 Task: Look for space in Tucuruí, Brazil from 2nd September, 2023 to 6th September, 2023 for 2 adults in price range Rs.15000 to Rs.20000. Place can be entire place with 1  bedroom having 1 bed and 1 bathroom. Property type can be hotel. Booking option can be shelf check-in. Required host language is Spanish.
Action: Mouse moved to (586, 172)
Screenshot: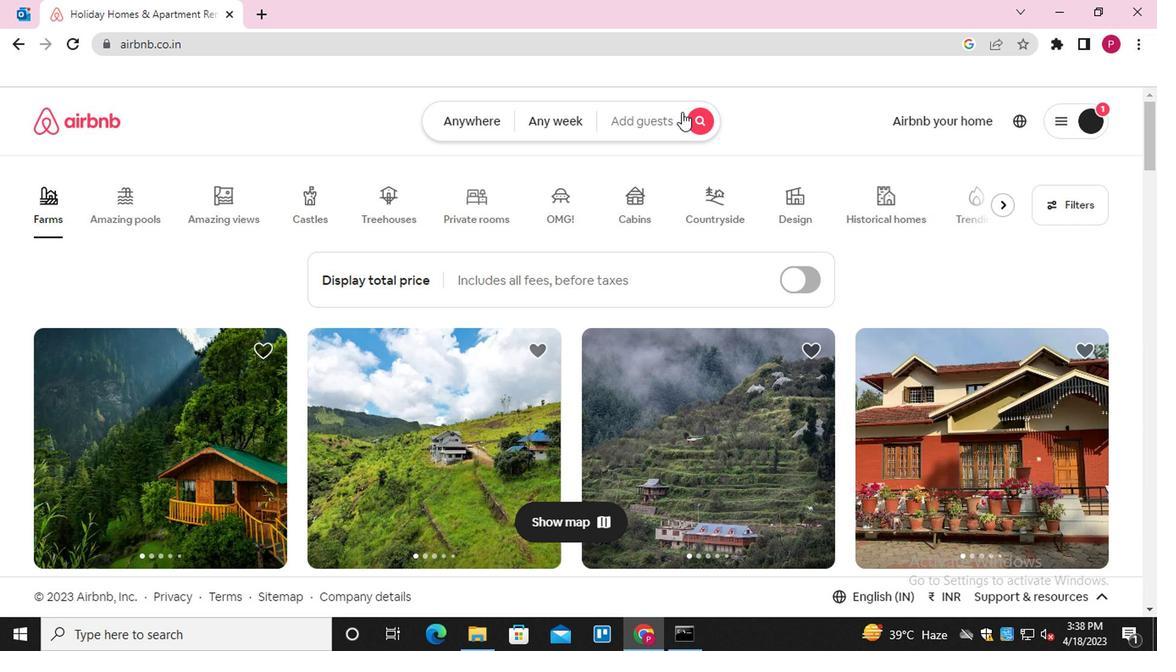 
Action: Mouse pressed left at (586, 172)
Screenshot: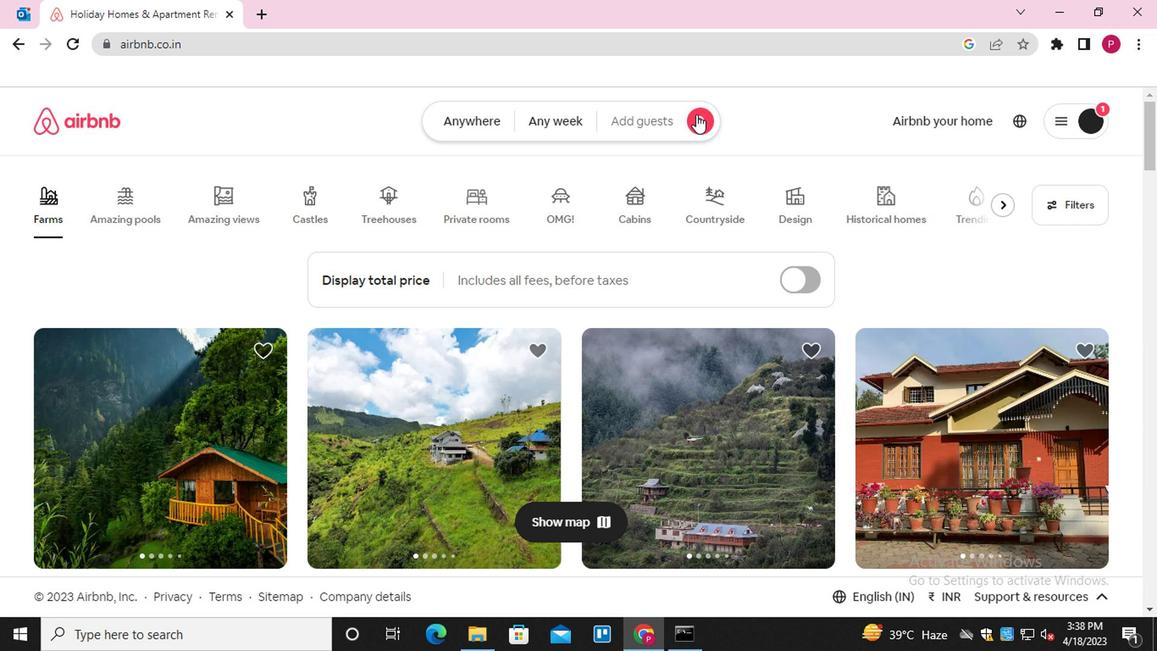 
Action: Mouse moved to (327, 227)
Screenshot: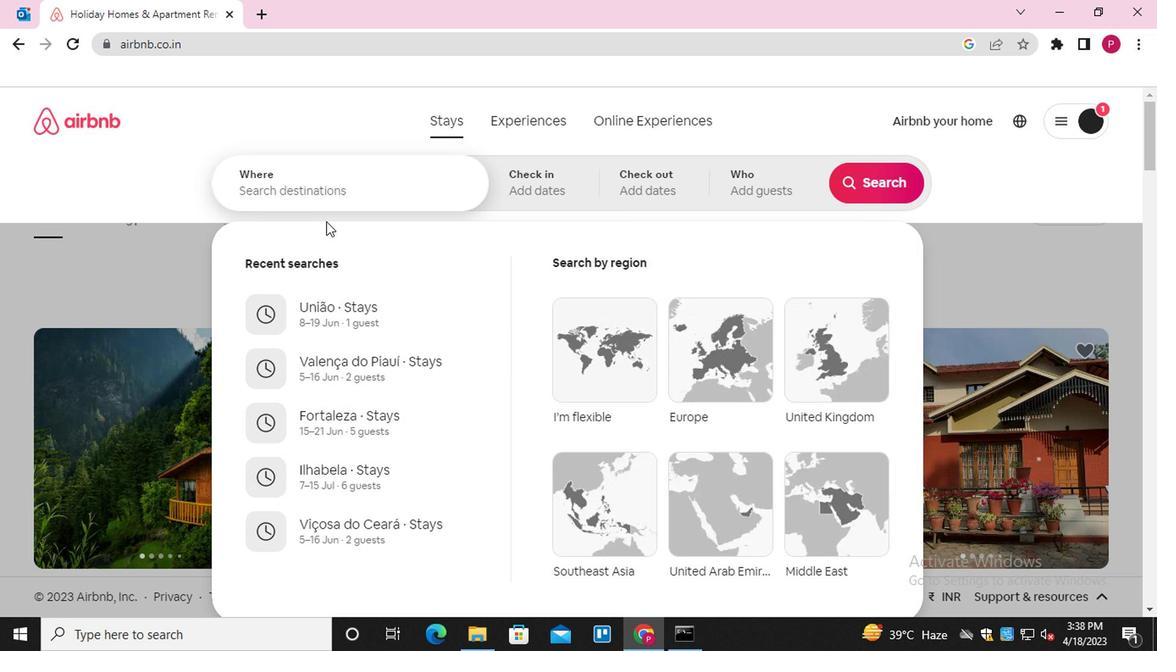 
Action: Mouse pressed left at (327, 227)
Screenshot: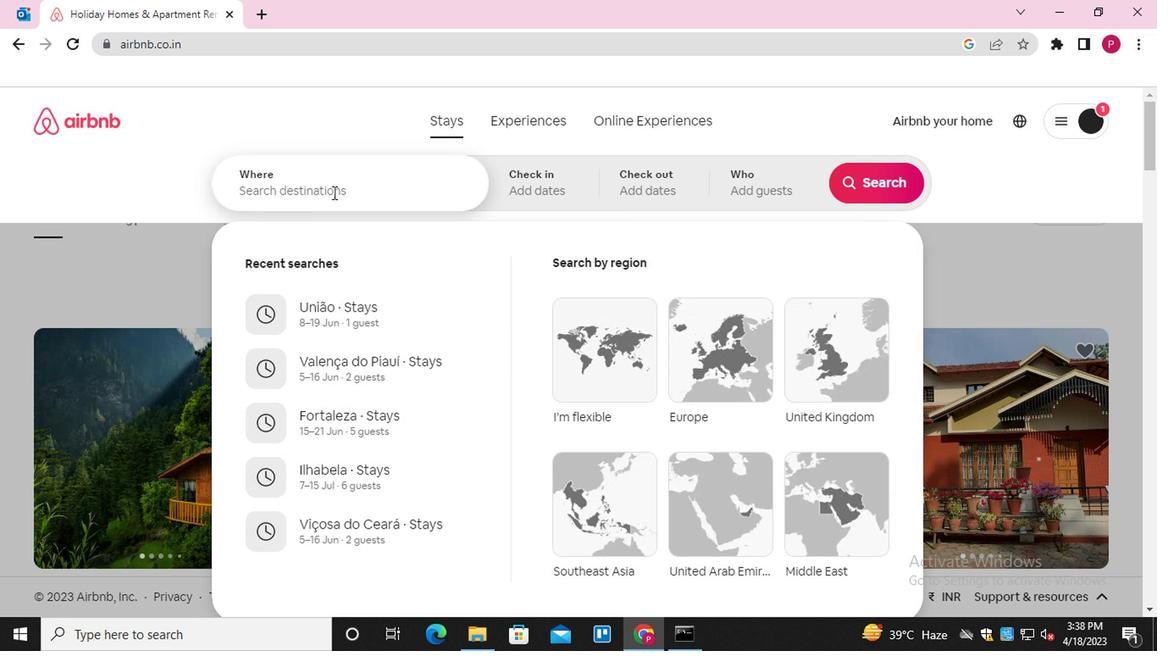 
Action: Mouse moved to (327, 226)
Screenshot: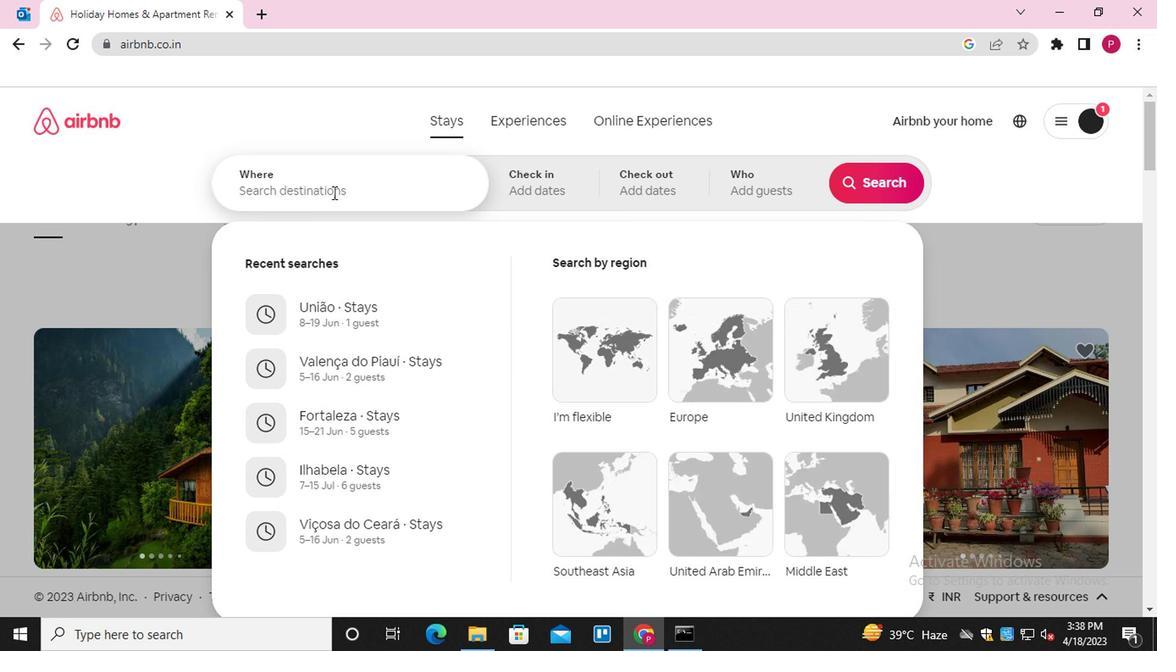 
Action: Key pressed <Key.shift>T
Screenshot: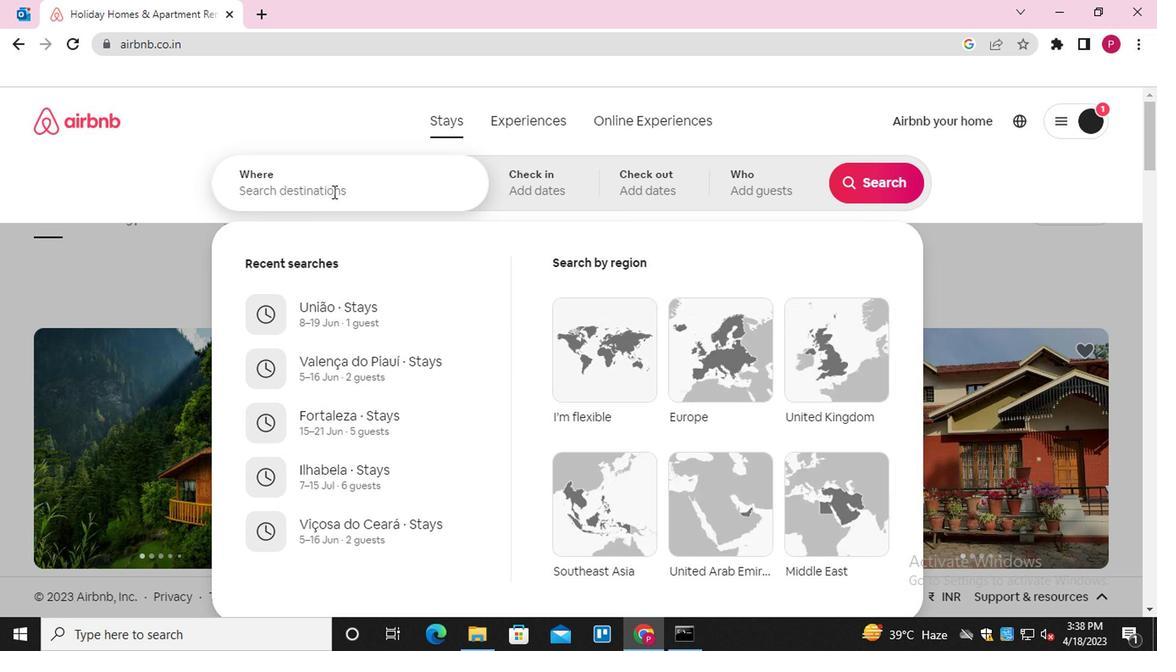 
Action: Mouse moved to (327, 226)
Screenshot: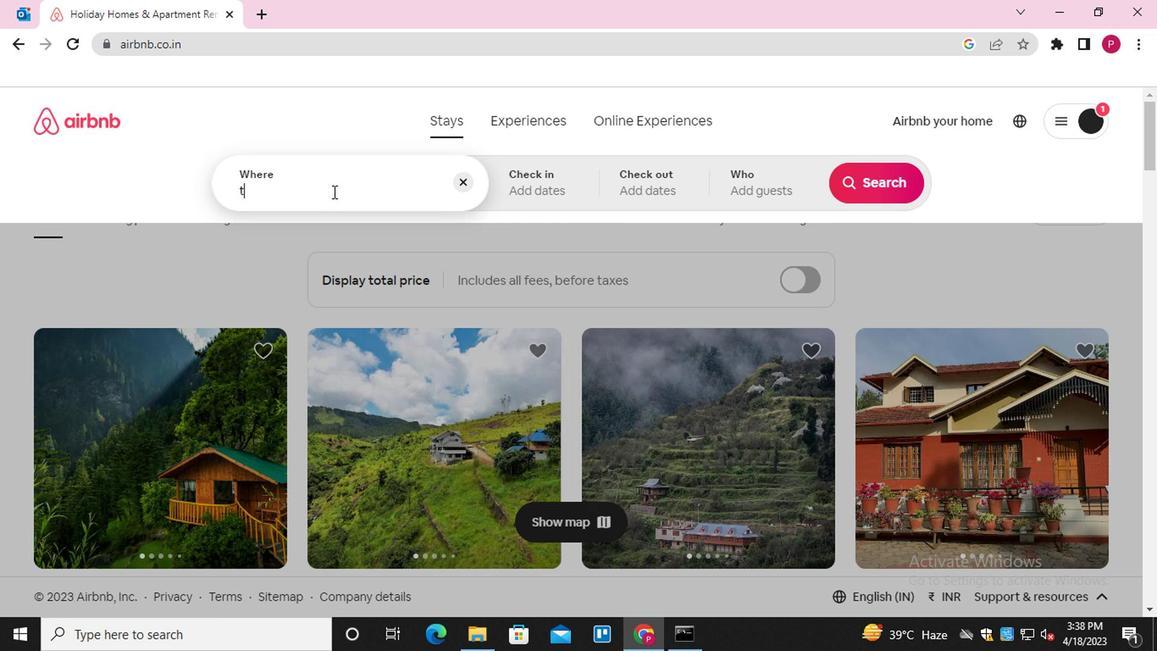 
Action: Key pressed UCURUI,<Key.shift>BRAZIL
Screenshot: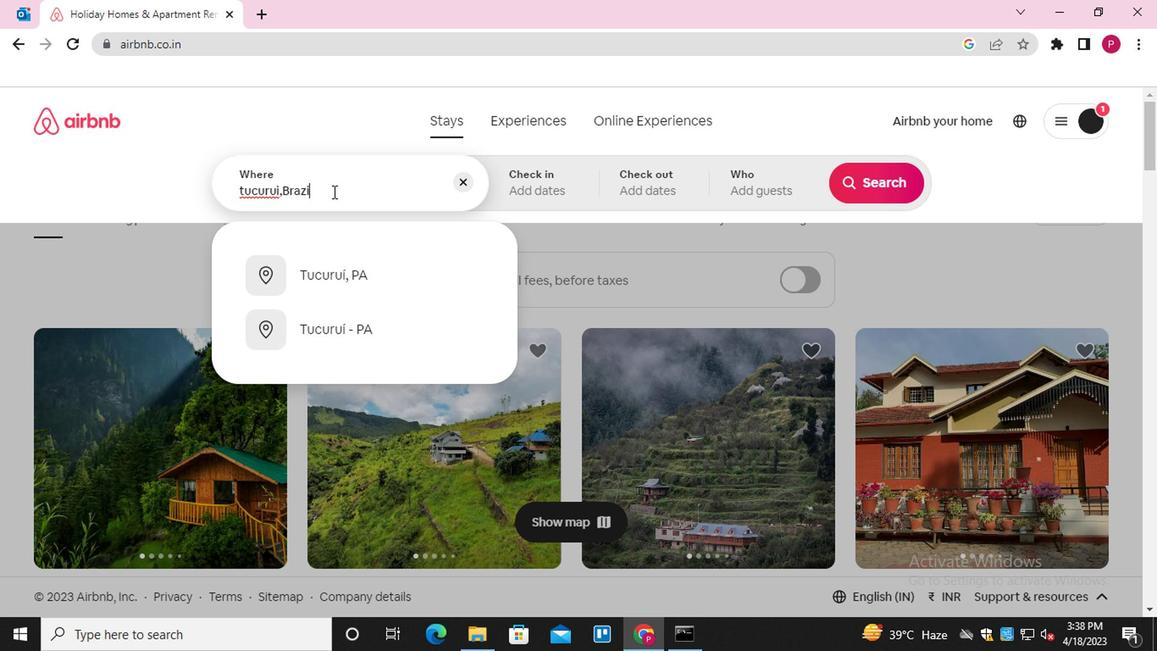 
Action: Mouse moved to (341, 284)
Screenshot: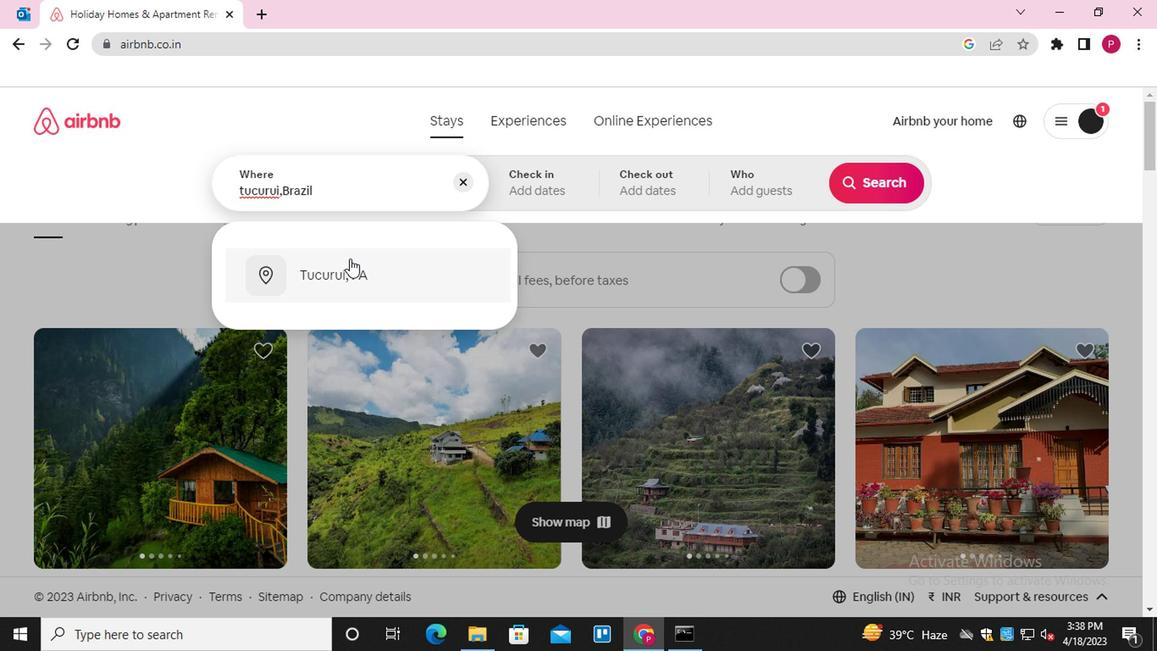 
Action: Mouse pressed left at (341, 284)
Screenshot: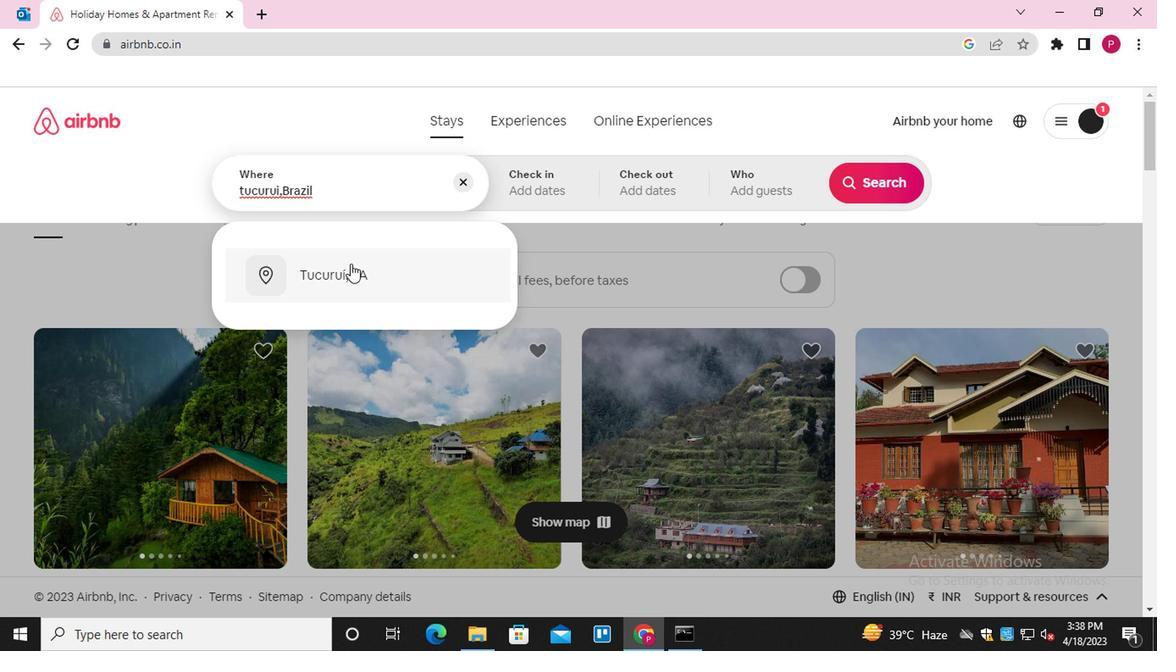 
Action: Mouse moved to (700, 315)
Screenshot: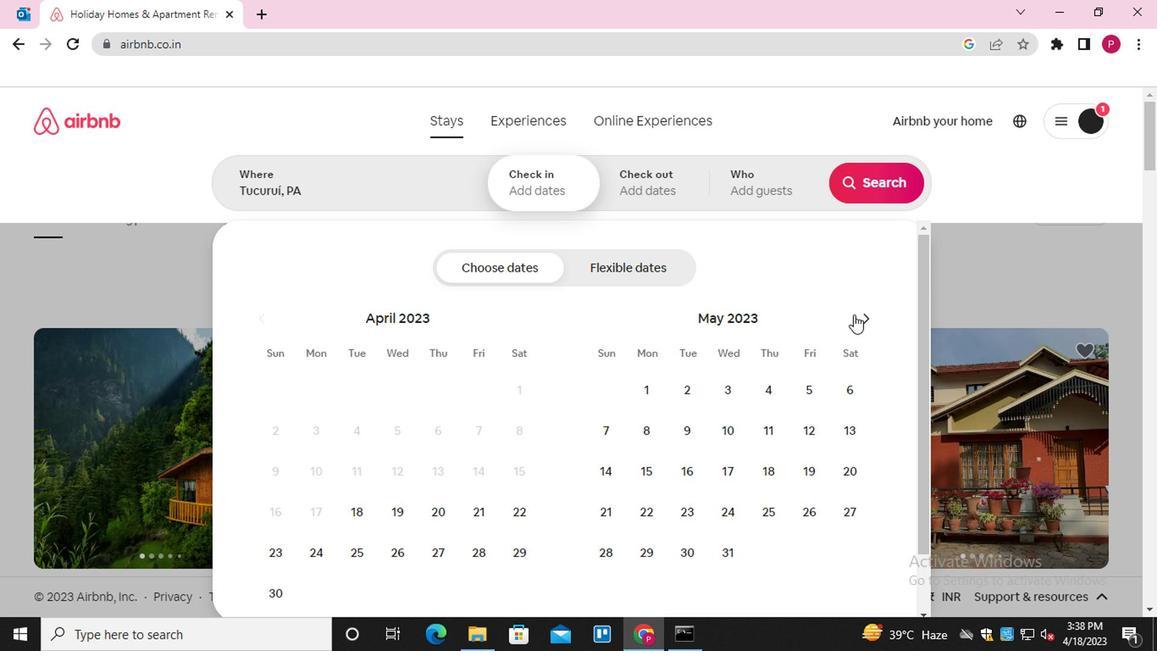 
Action: Mouse pressed left at (700, 315)
Screenshot: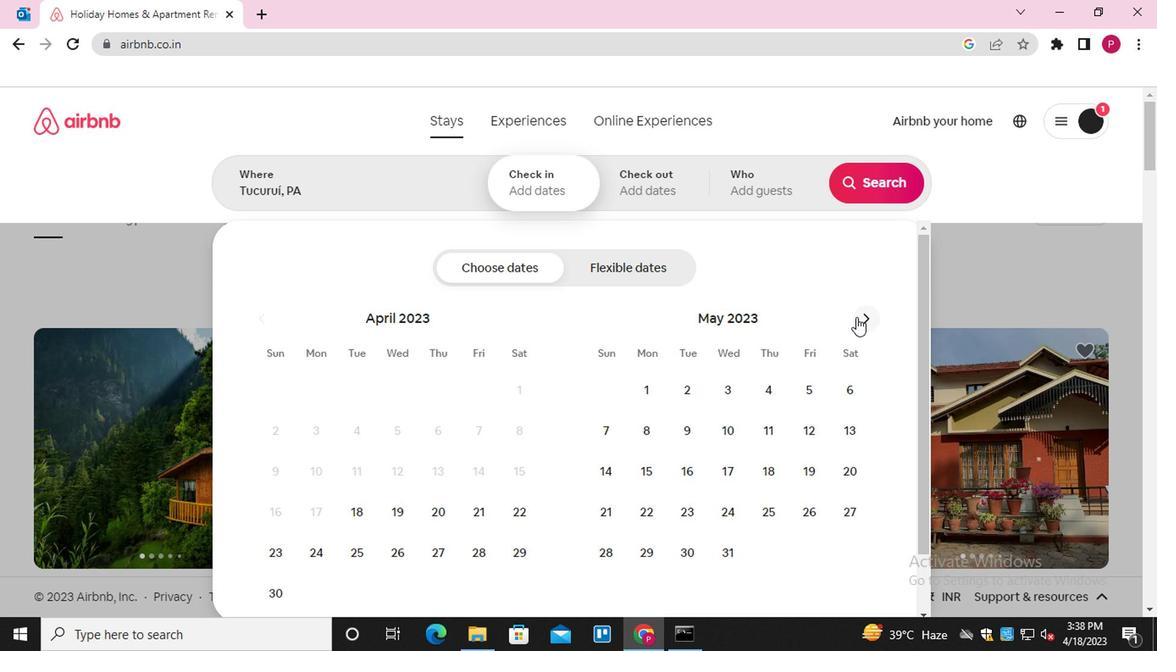 
Action: Mouse moved to (700, 315)
Screenshot: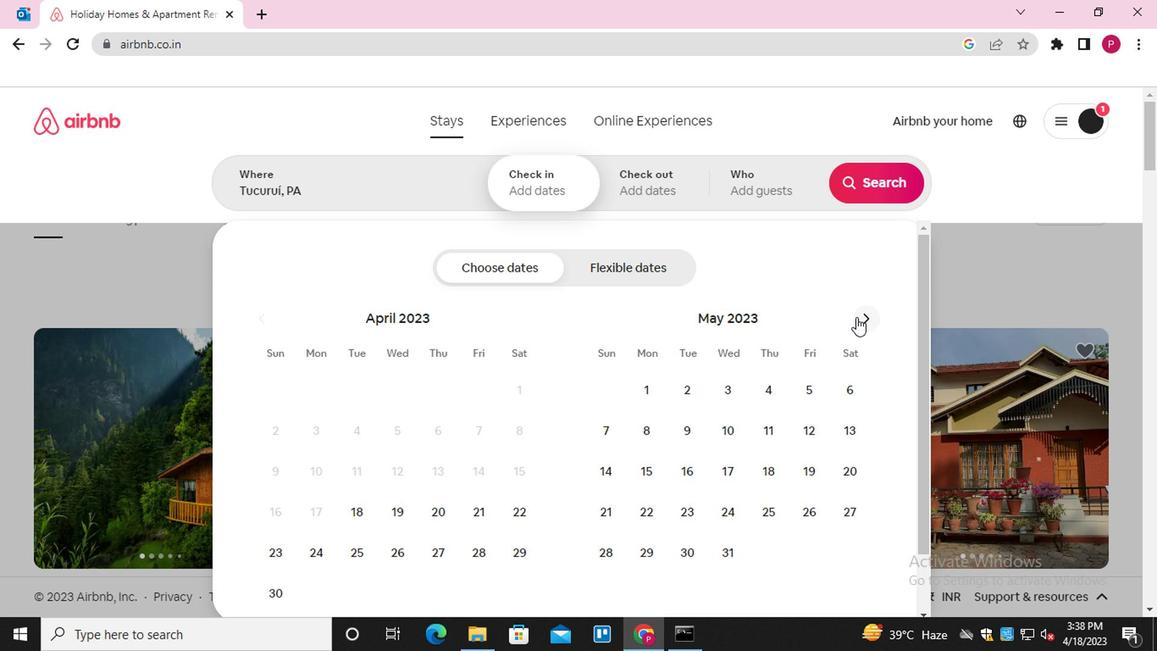 
Action: Mouse pressed left at (700, 315)
Screenshot: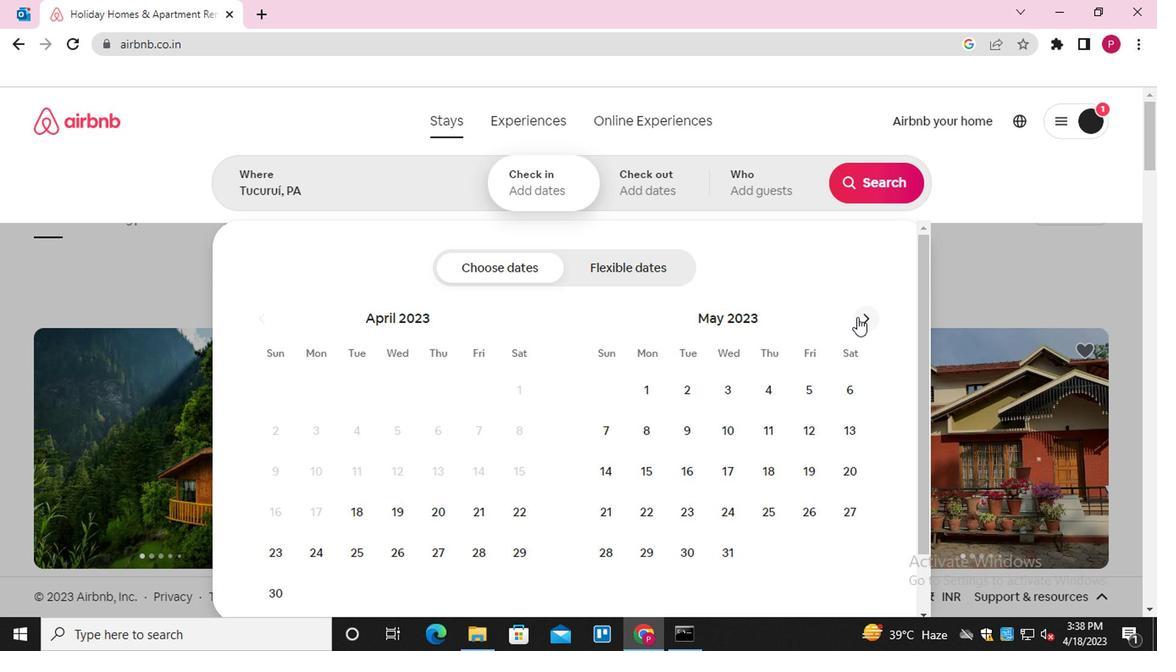 
Action: Mouse pressed left at (700, 315)
Screenshot: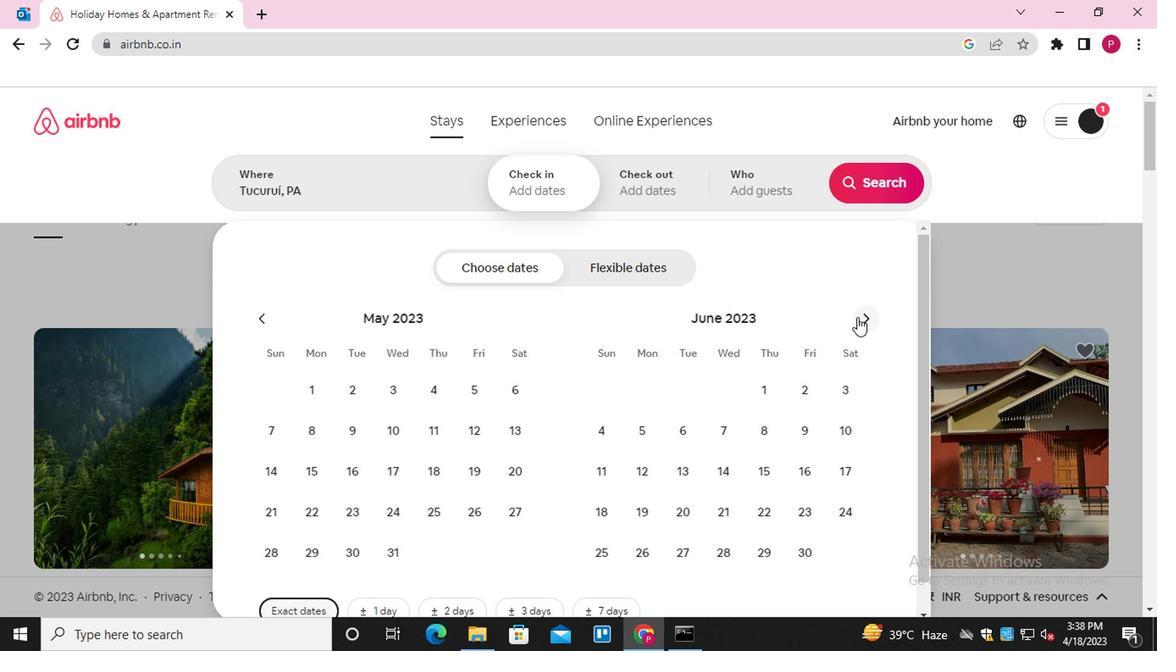
Action: Mouse pressed left at (700, 315)
Screenshot: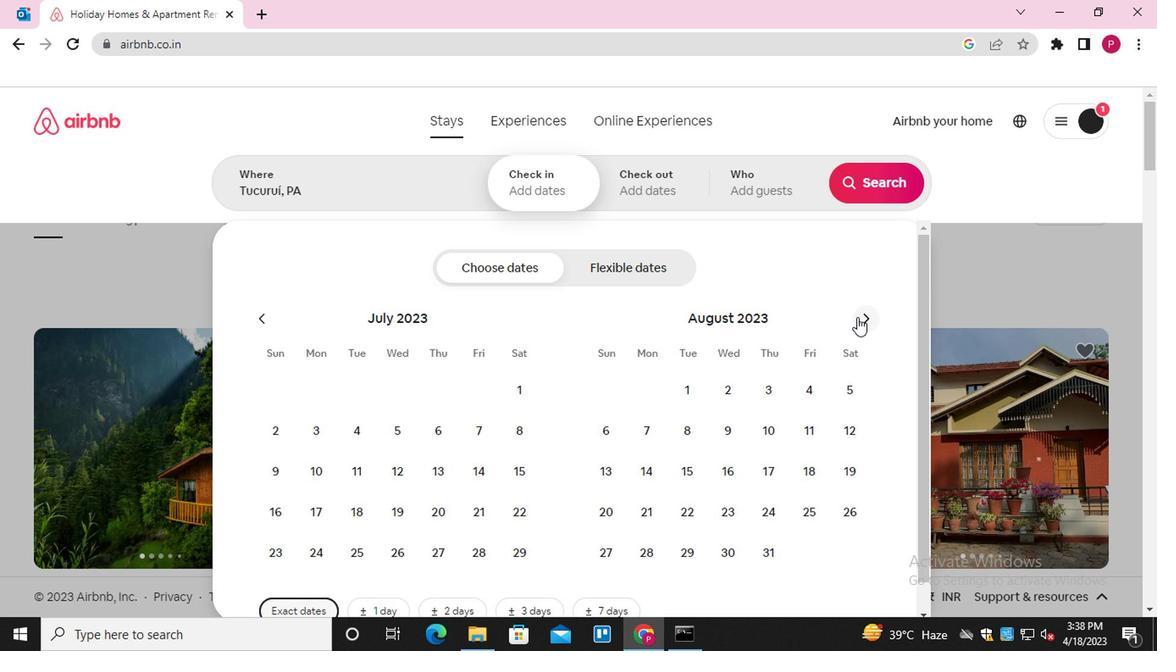 
Action: Mouse moved to (698, 373)
Screenshot: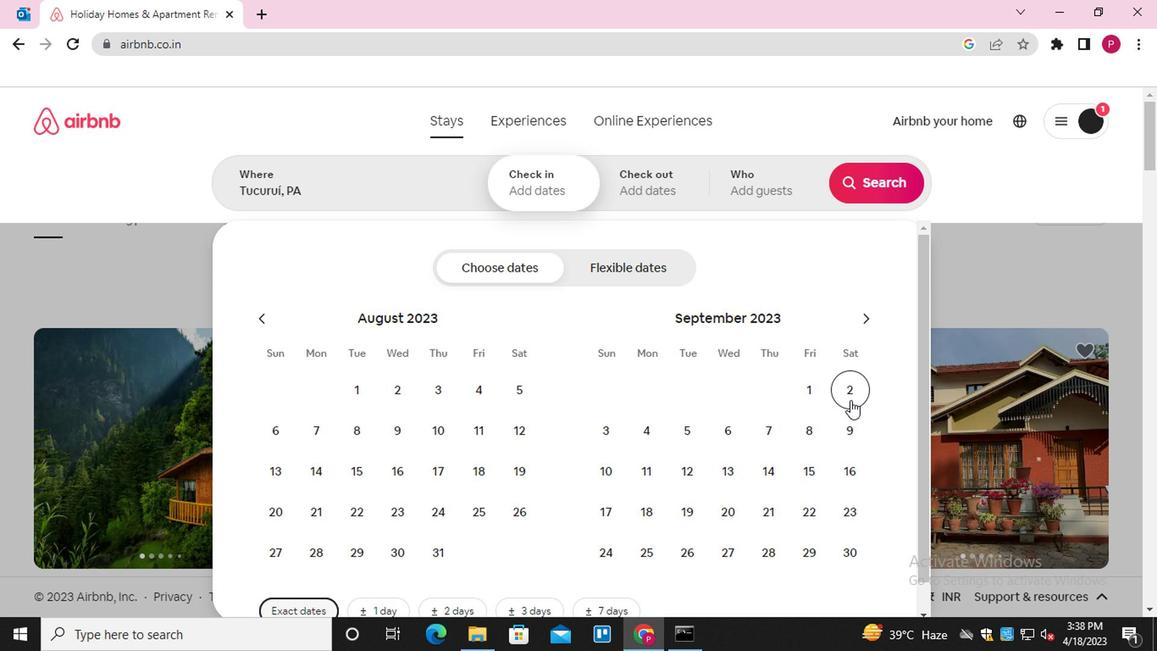 
Action: Mouse pressed left at (698, 373)
Screenshot: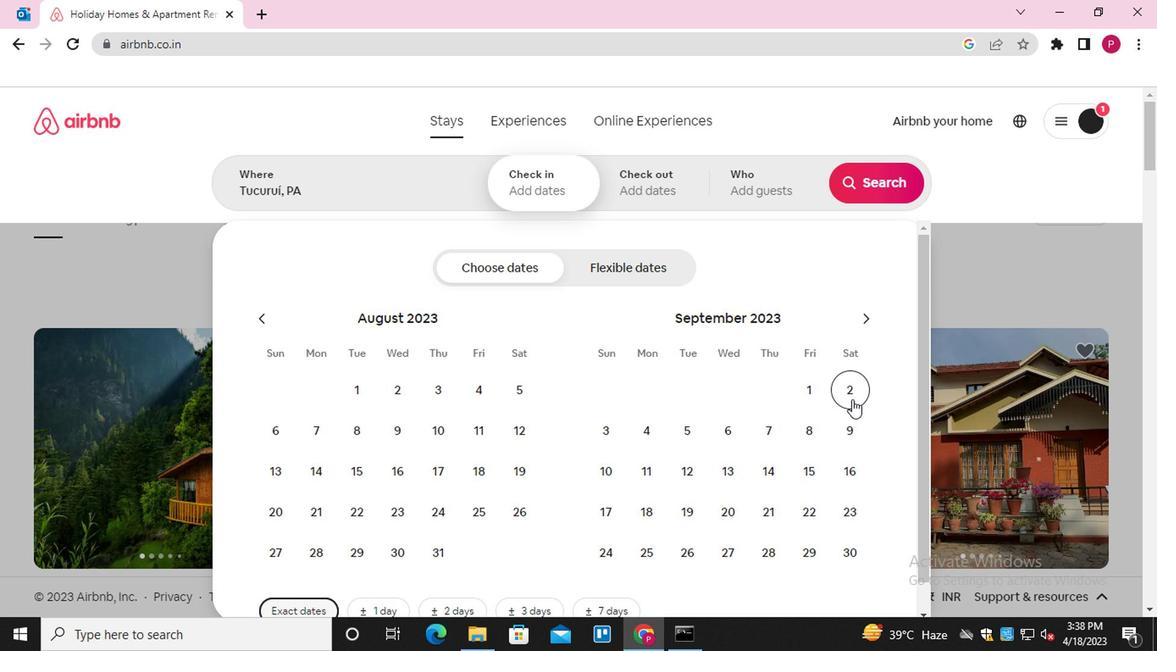 
Action: Mouse moved to (621, 396)
Screenshot: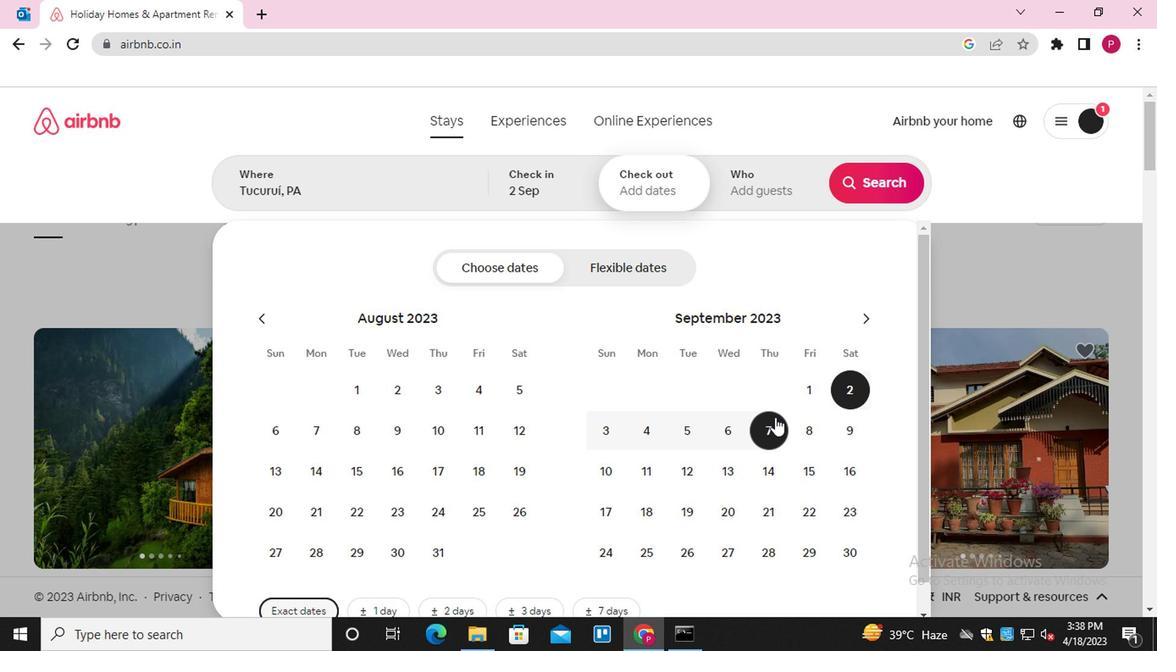 
Action: Mouse pressed left at (621, 396)
Screenshot: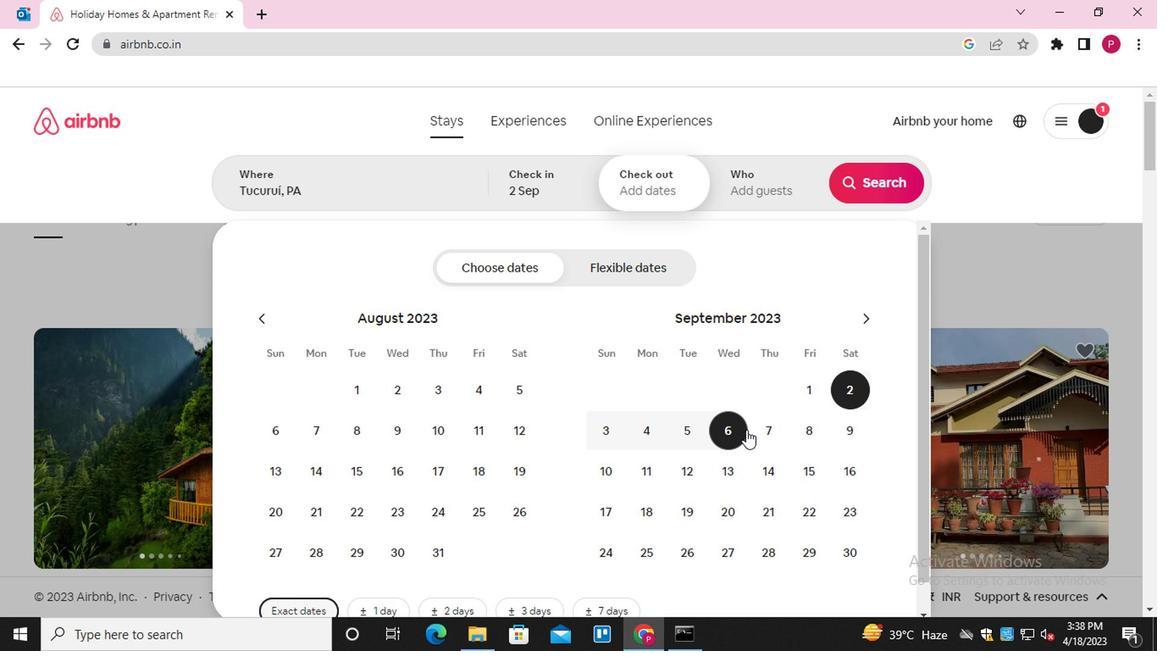 
Action: Mouse moved to (624, 226)
Screenshot: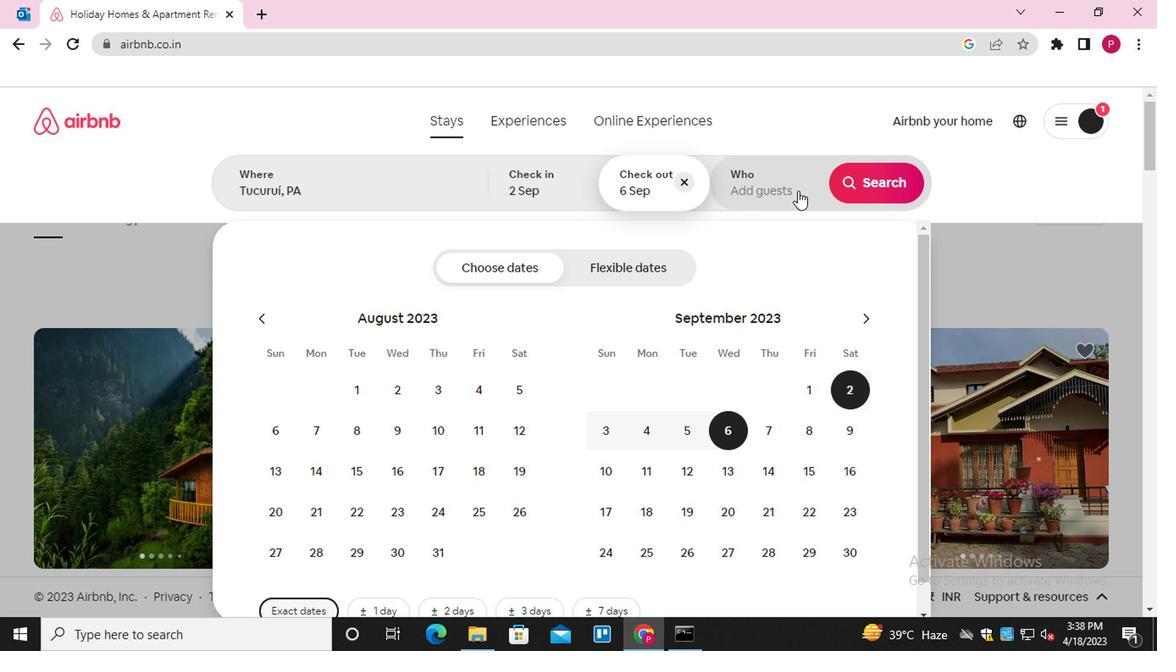 
Action: Mouse pressed left at (624, 226)
Screenshot: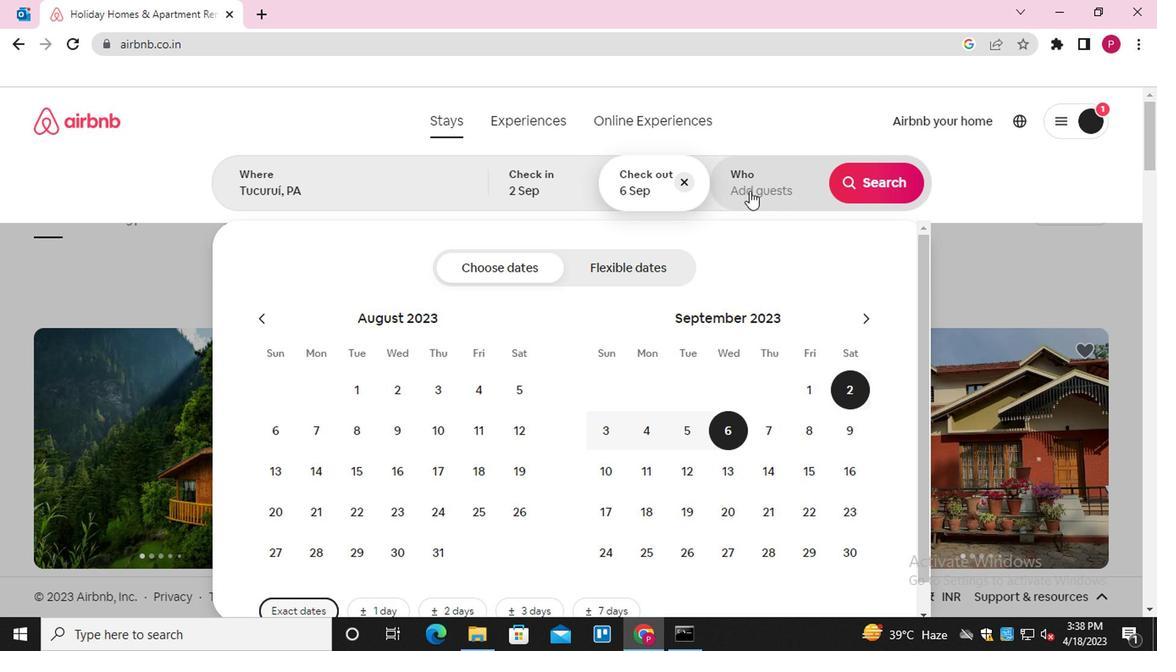
Action: Mouse moved to (712, 280)
Screenshot: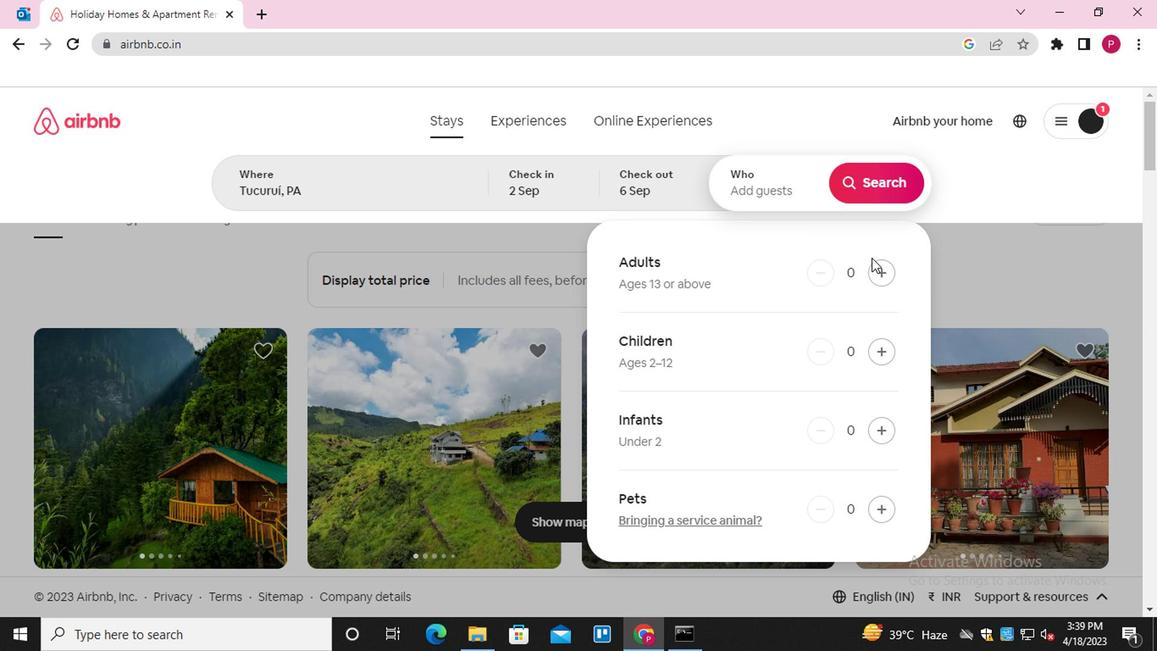 
Action: Mouse pressed left at (712, 280)
Screenshot: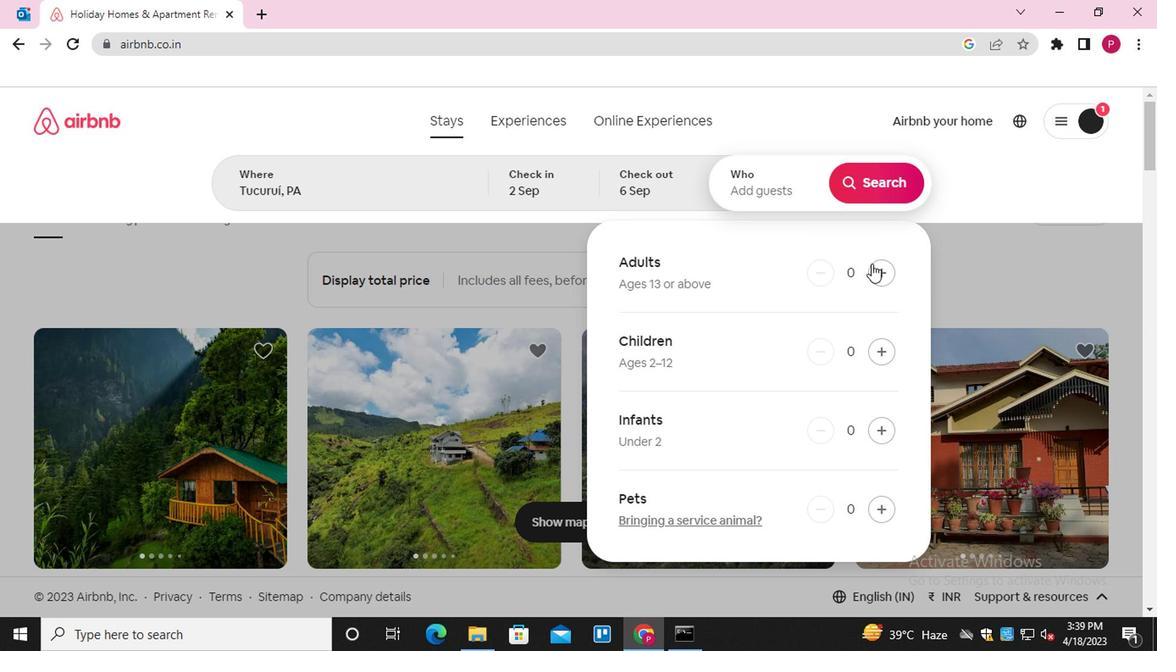 
Action: Mouse moved to (712, 281)
Screenshot: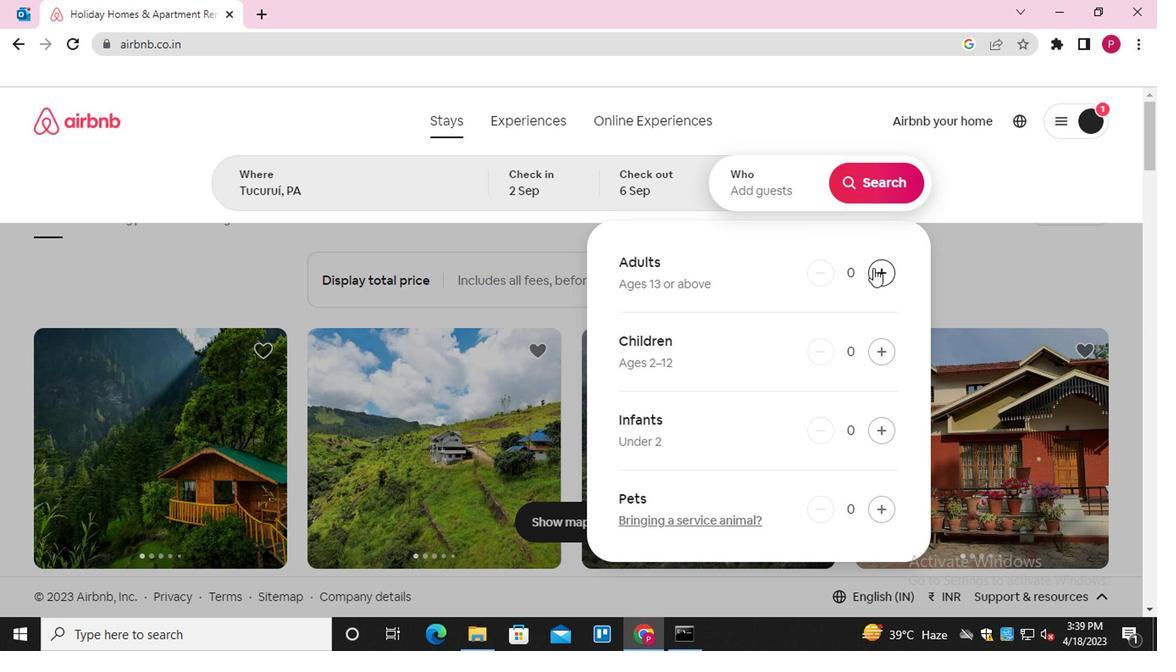 
Action: Mouse pressed left at (712, 281)
Screenshot: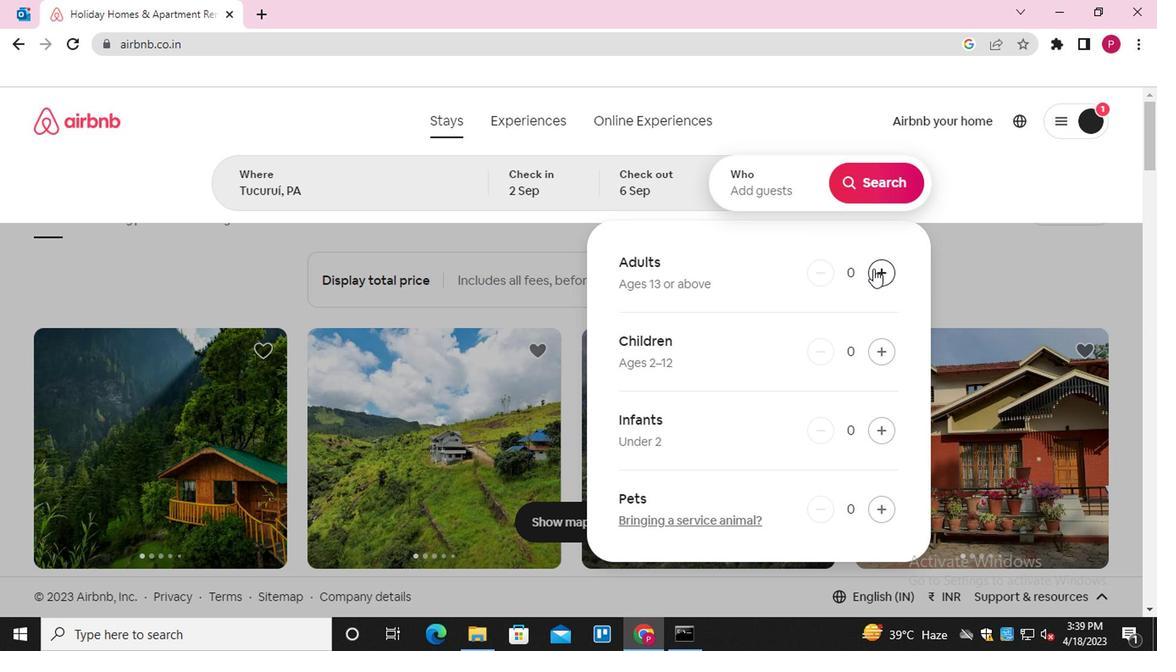 
Action: Mouse moved to (706, 231)
Screenshot: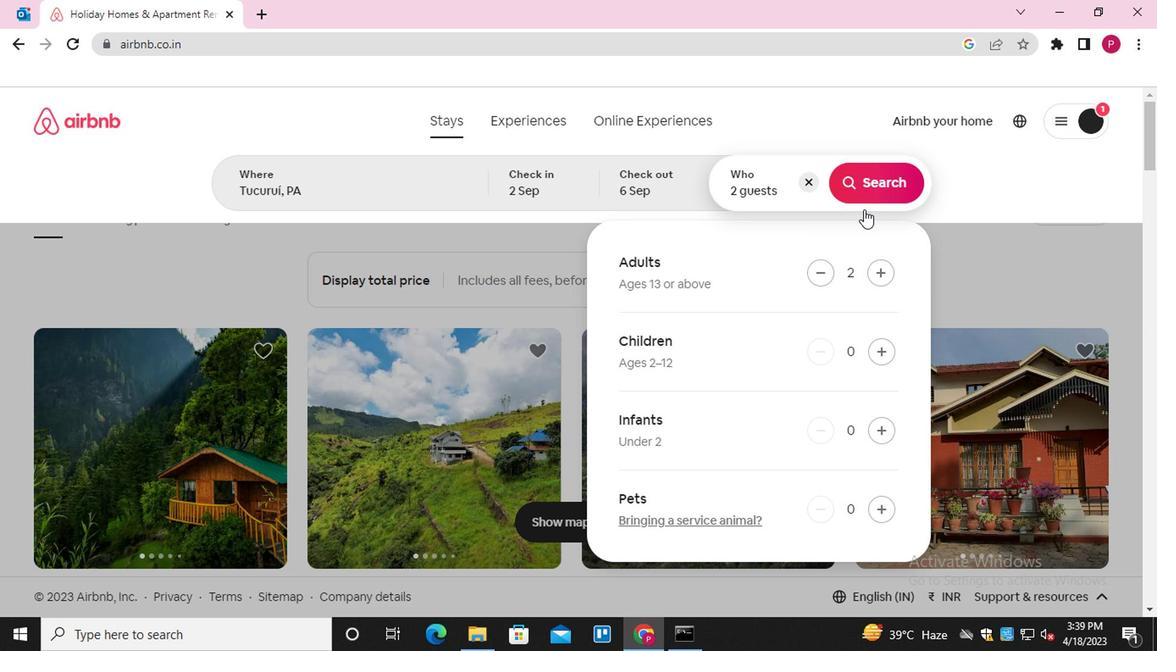 
Action: Mouse pressed left at (706, 231)
Screenshot: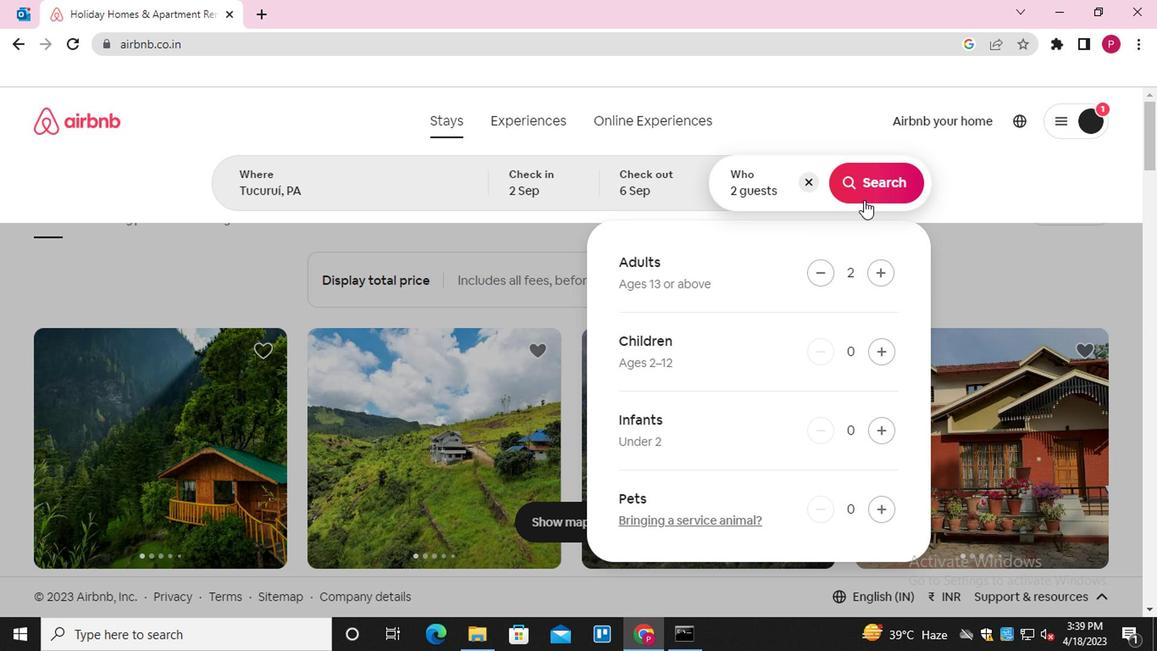 
Action: Mouse moved to (845, 223)
Screenshot: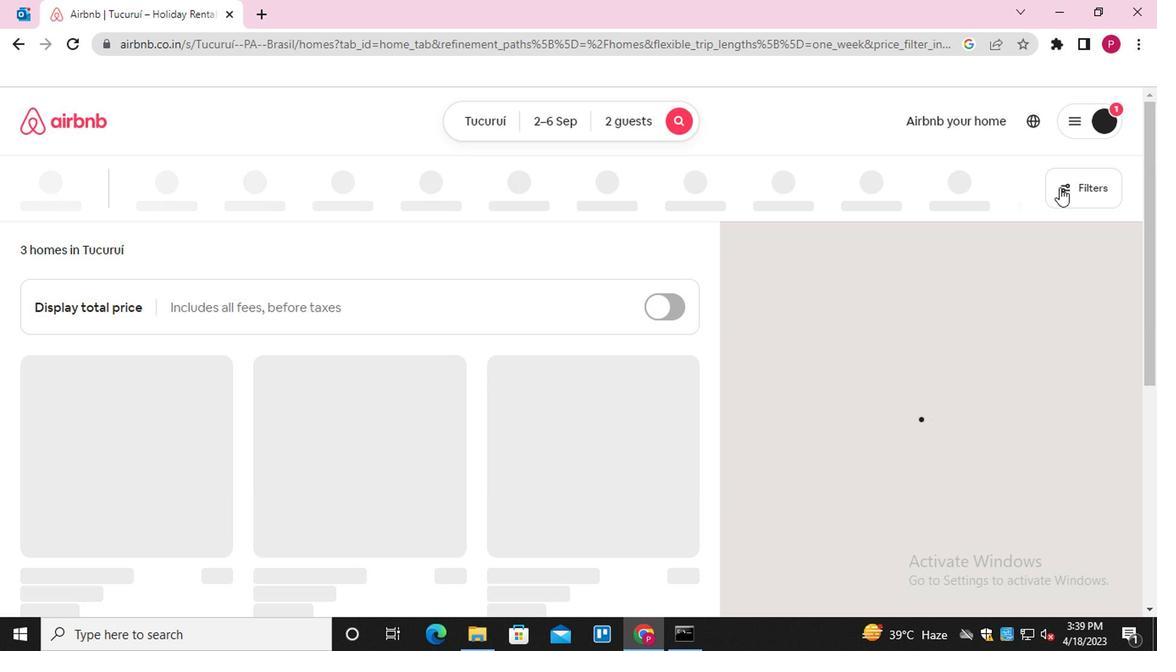 
Action: Mouse pressed left at (845, 223)
Screenshot: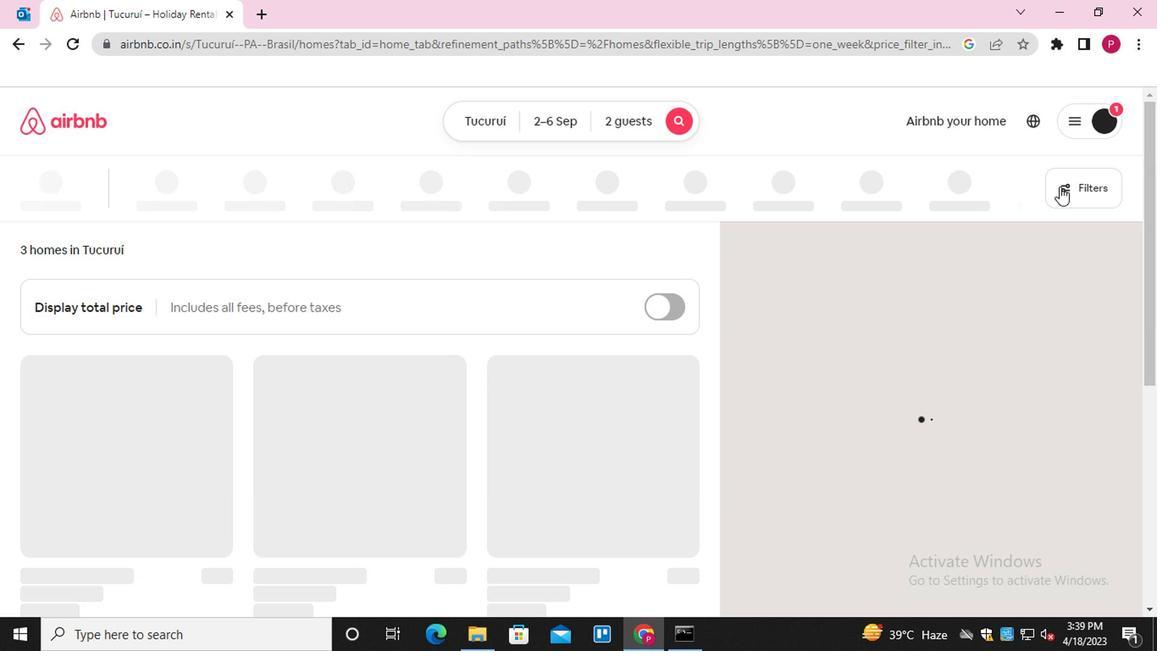 
Action: Mouse moved to (360, 373)
Screenshot: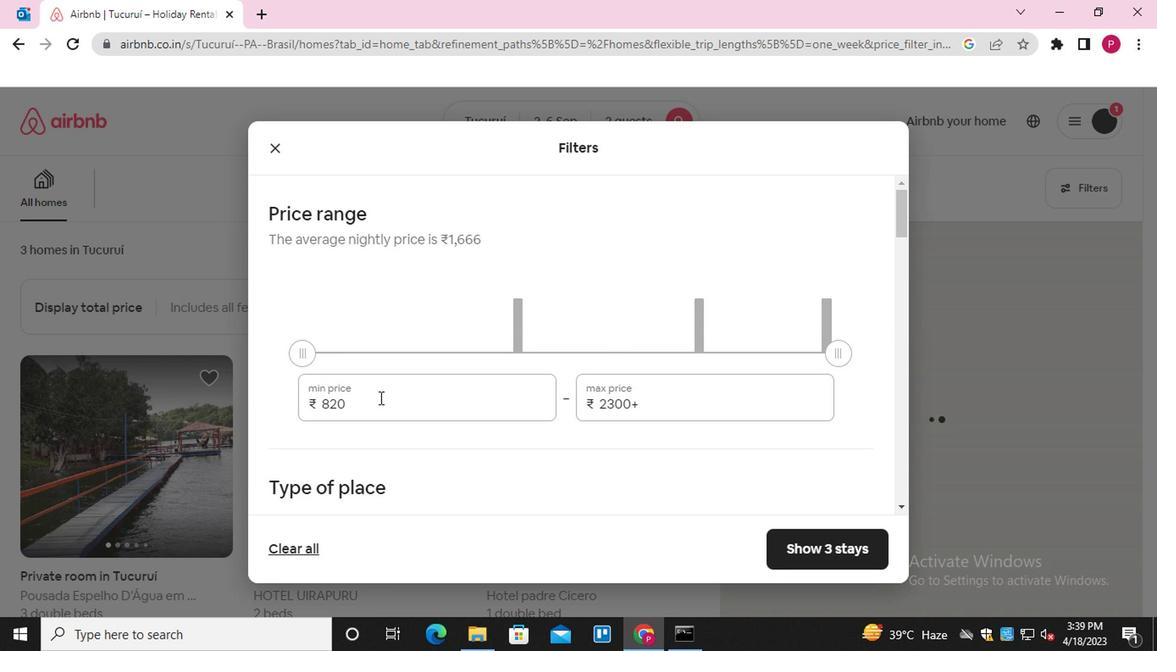 
Action: Mouse pressed left at (360, 373)
Screenshot: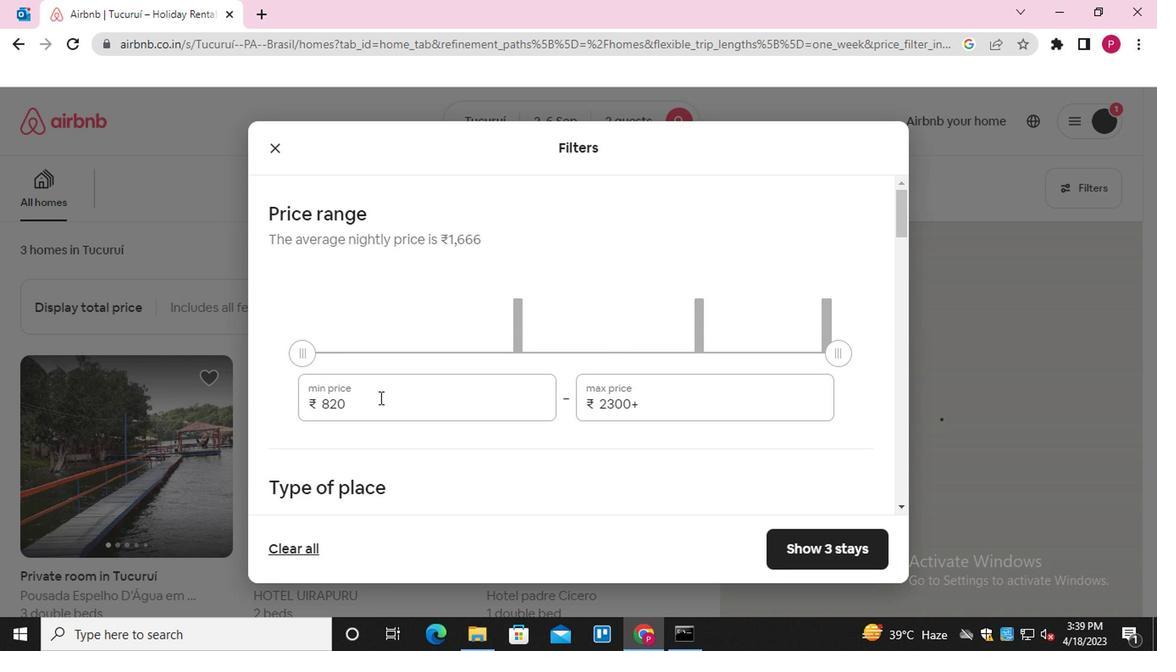 
Action: Mouse pressed left at (360, 373)
Screenshot: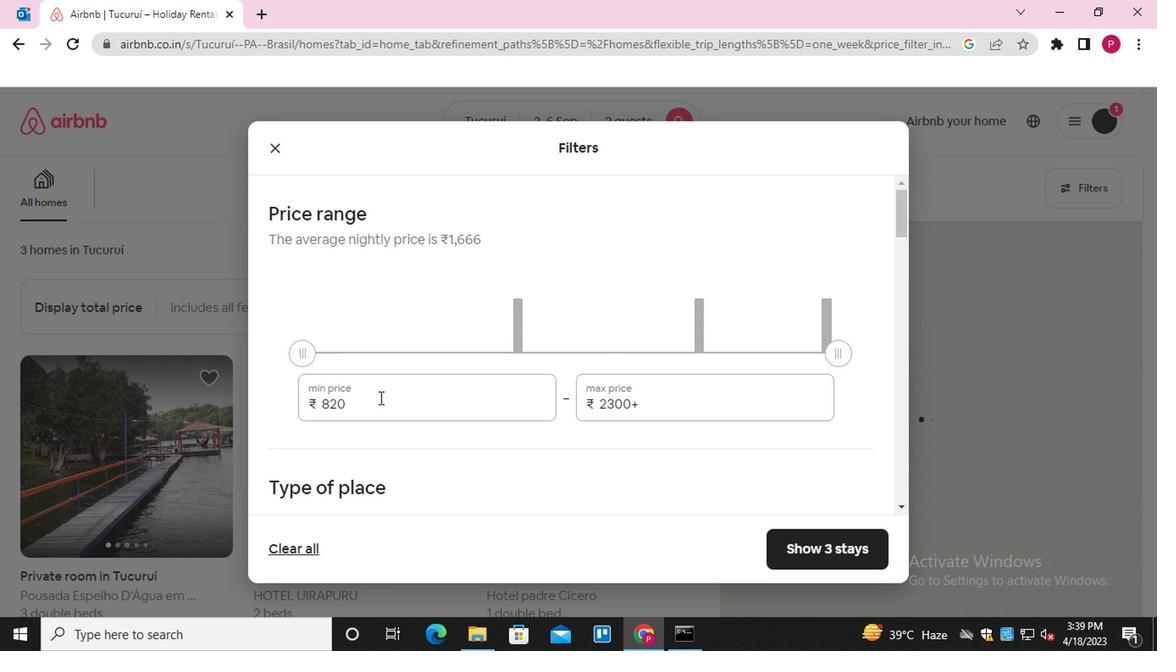 
Action: Mouse moved to (363, 372)
Screenshot: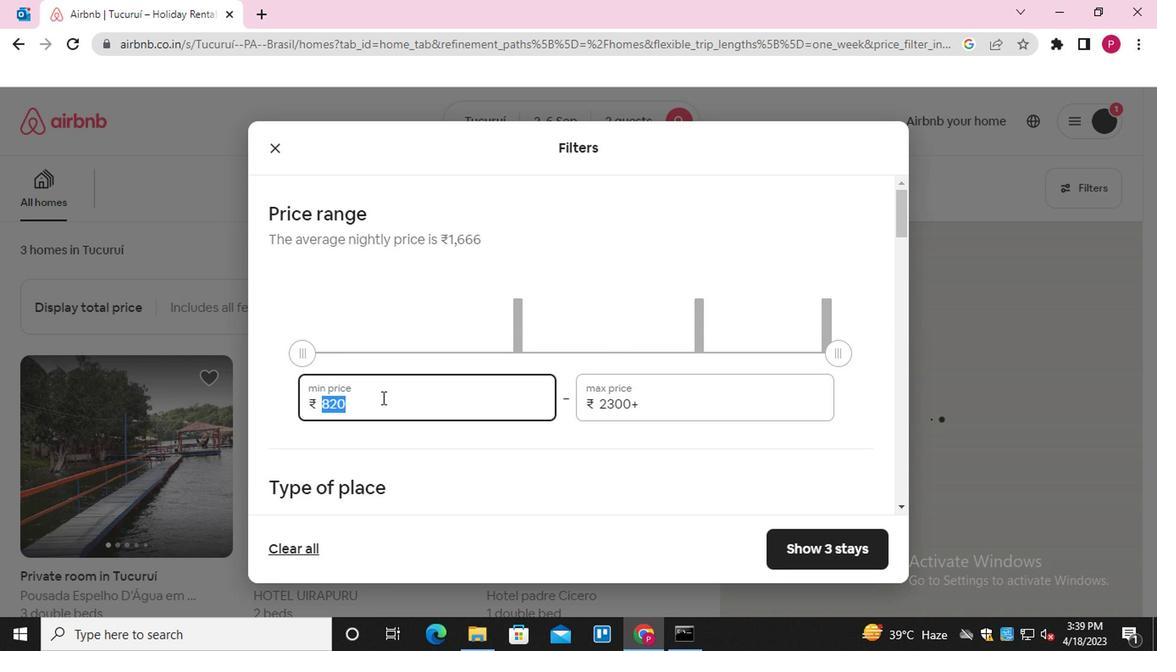 
Action: Key pressed 150000<Key.backspace><Key.tab>20000
Screenshot: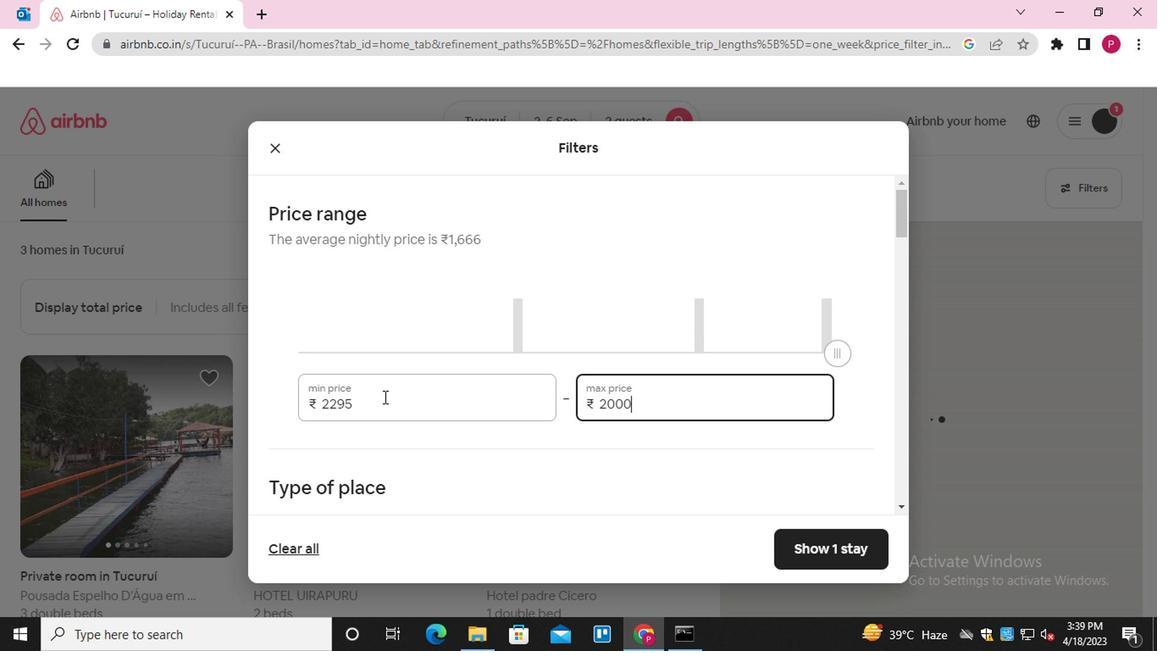 
Action: Mouse moved to (354, 377)
Screenshot: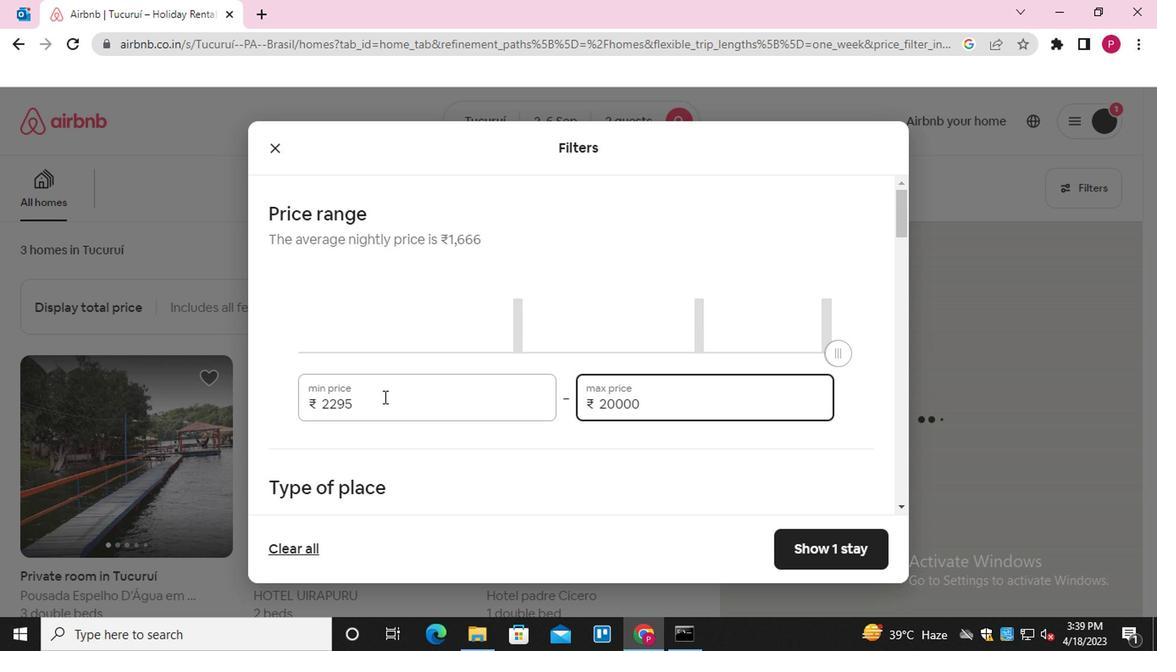
Action: Mouse pressed left at (354, 377)
Screenshot: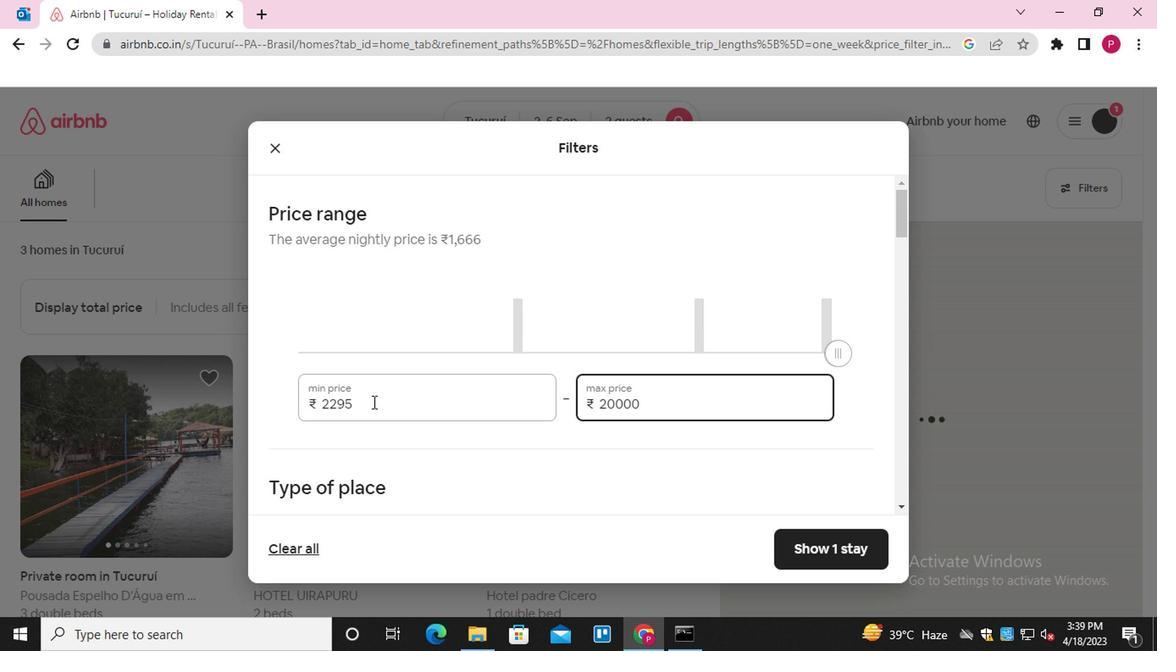 
Action: Mouse pressed left at (354, 377)
Screenshot: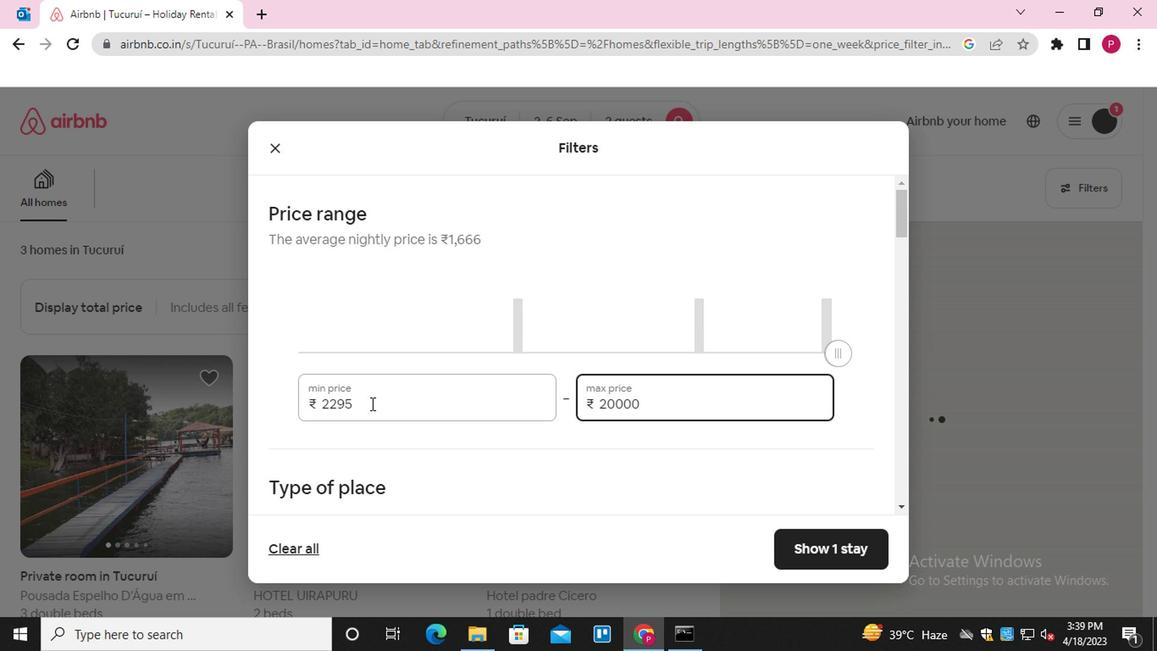 
Action: Key pressed 15000
Screenshot: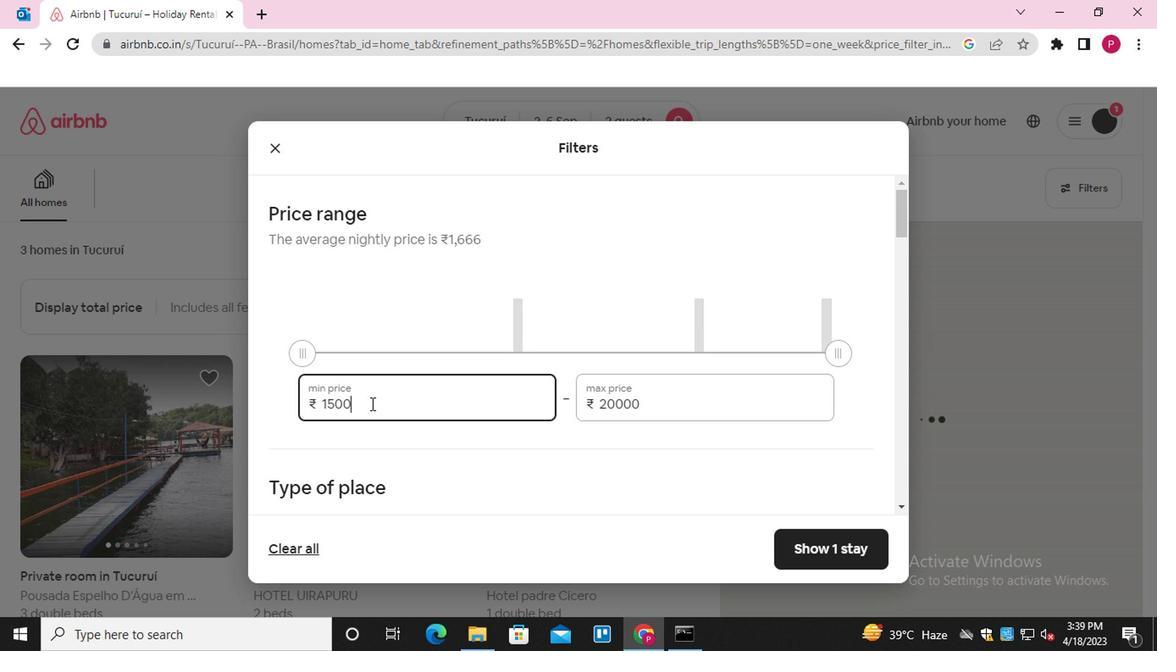 
Action: Mouse moved to (454, 375)
Screenshot: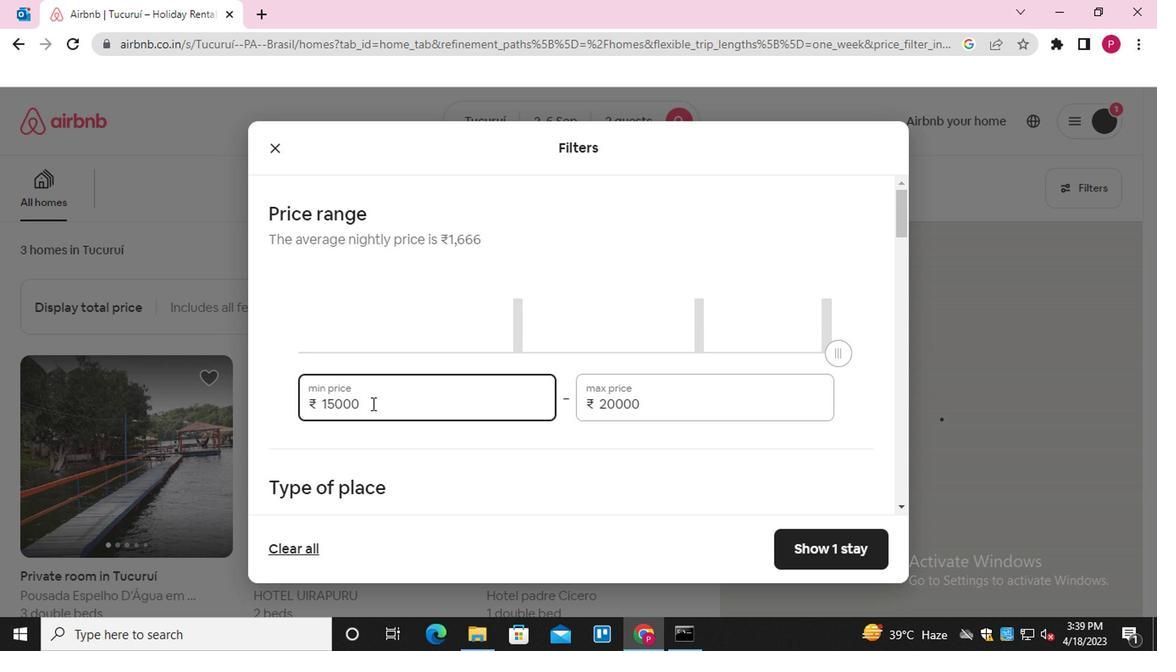 
Action: Mouse scrolled (454, 375) with delta (0, 0)
Screenshot: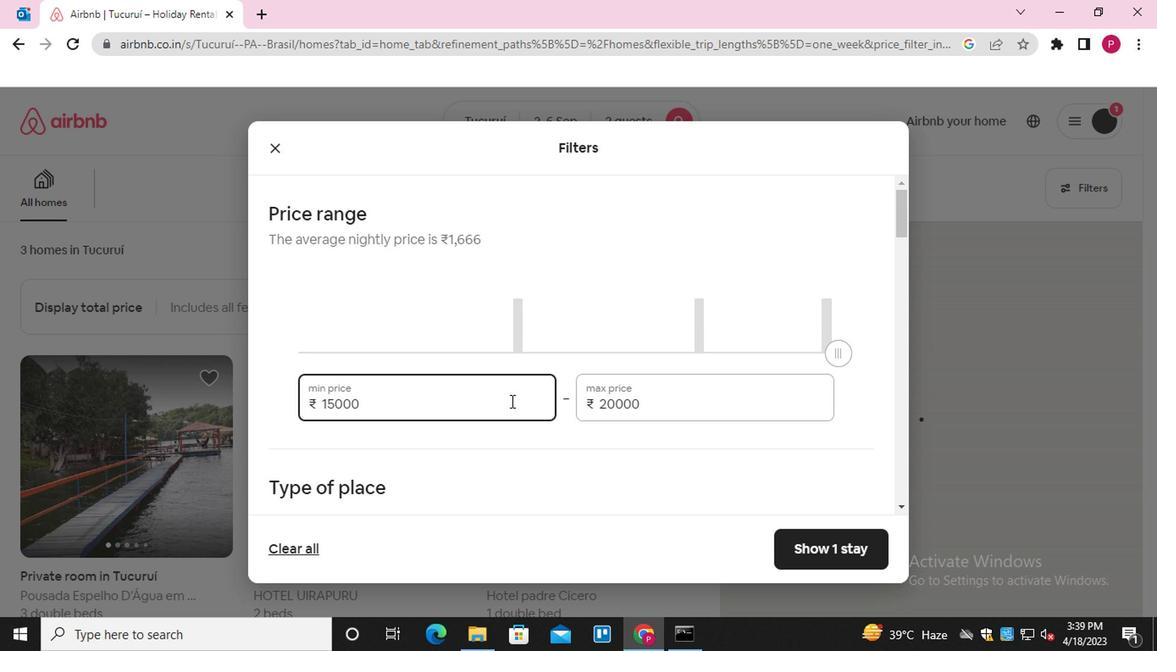 
Action: Mouse moved to (454, 390)
Screenshot: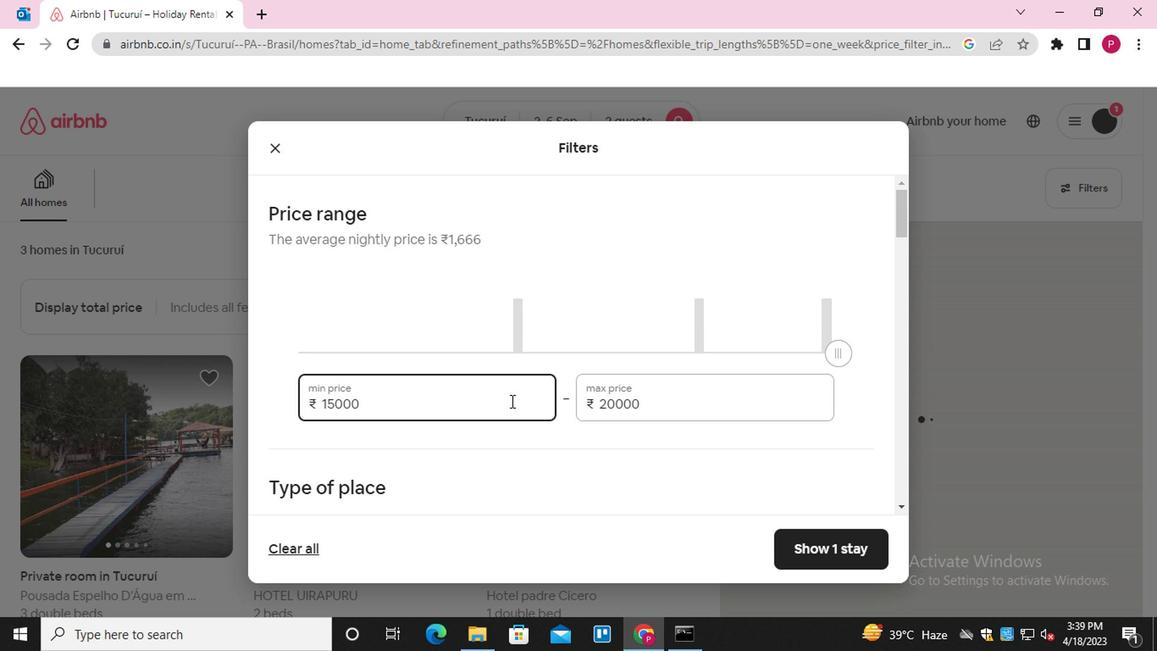 
Action: Mouse scrolled (454, 390) with delta (0, 0)
Screenshot: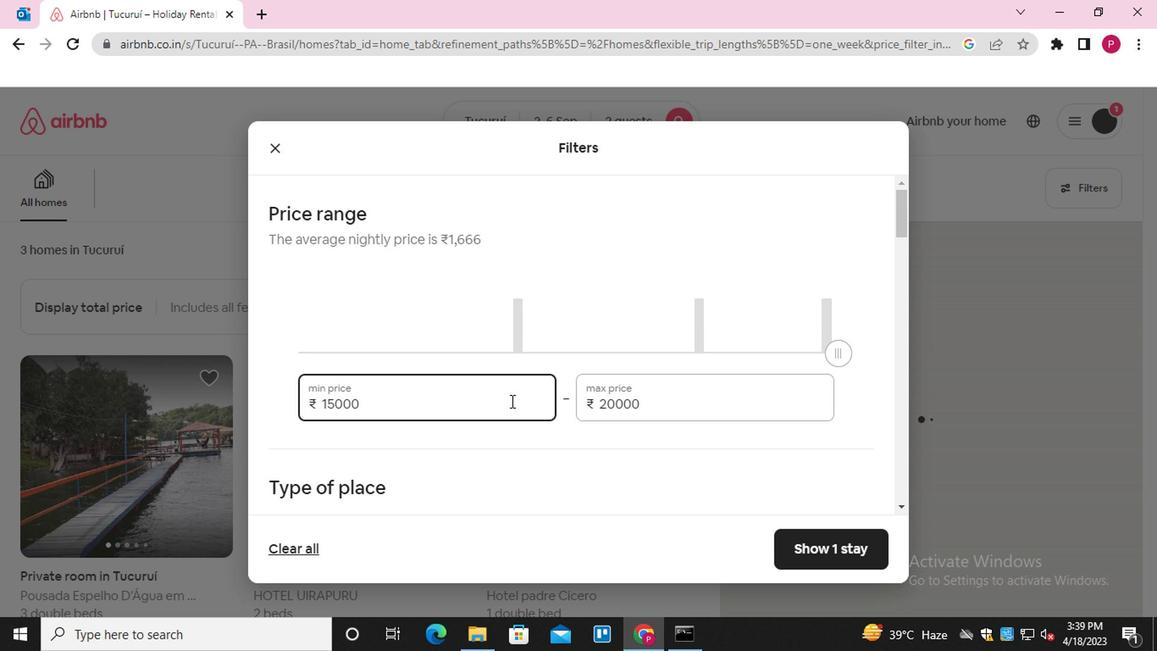 
Action: Mouse moved to (451, 400)
Screenshot: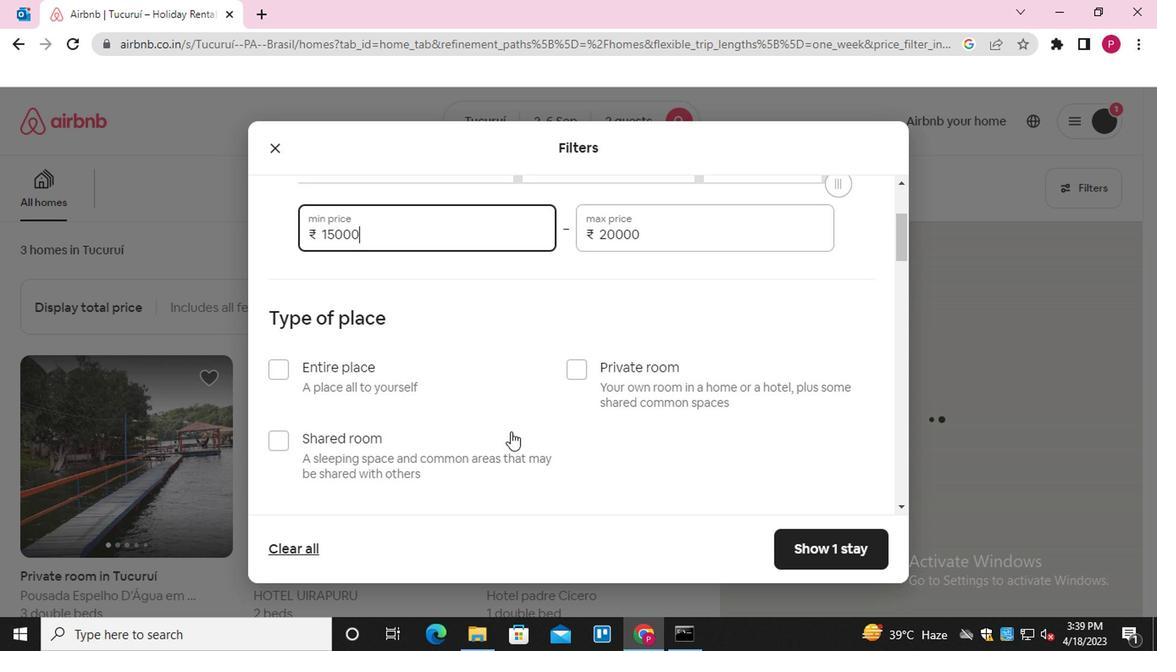 
Action: Mouse scrolled (451, 399) with delta (0, 0)
Screenshot: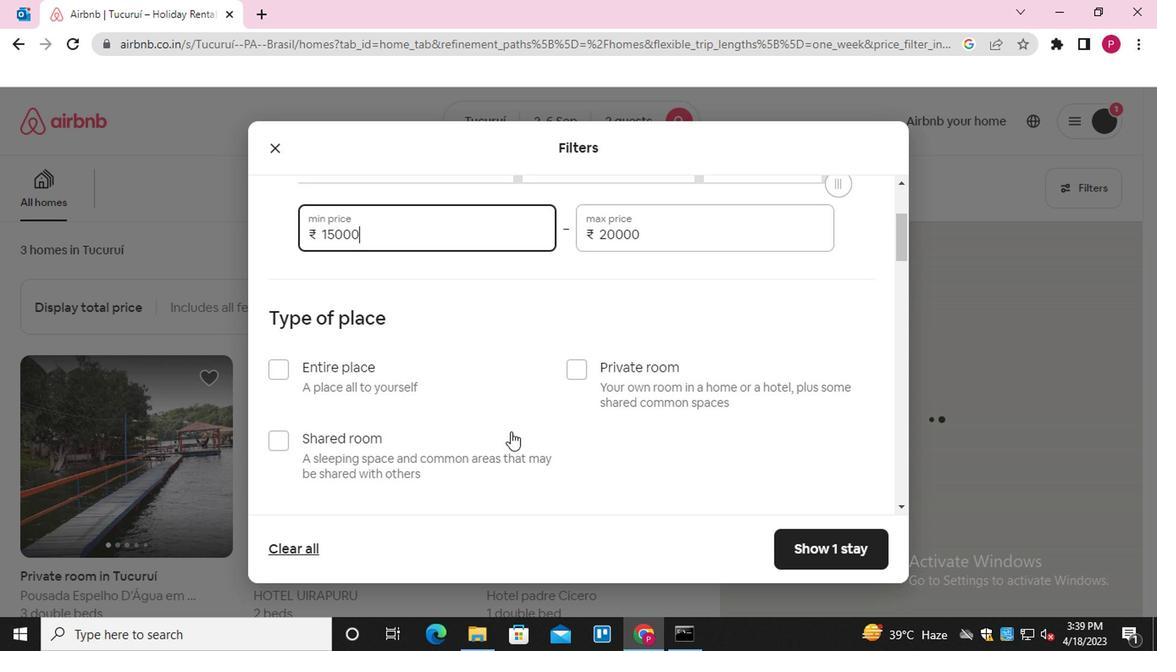 
Action: Mouse moved to (294, 293)
Screenshot: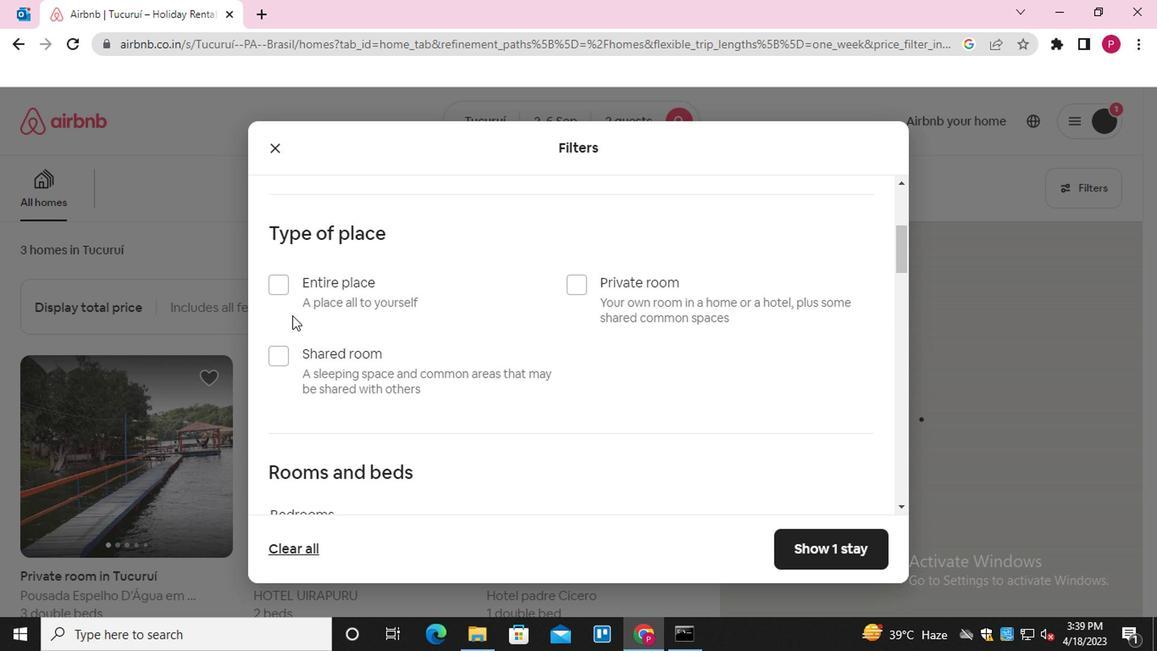 
Action: Mouse pressed left at (294, 293)
Screenshot: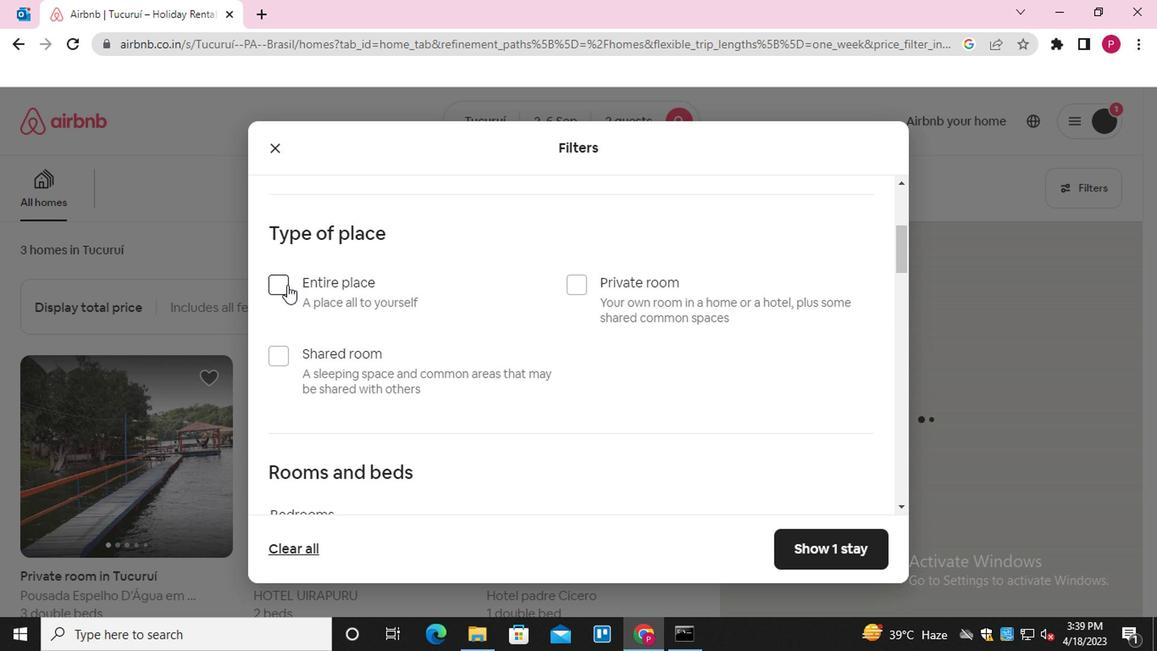 
Action: Mouse moved to (346, 325)
Screenshot: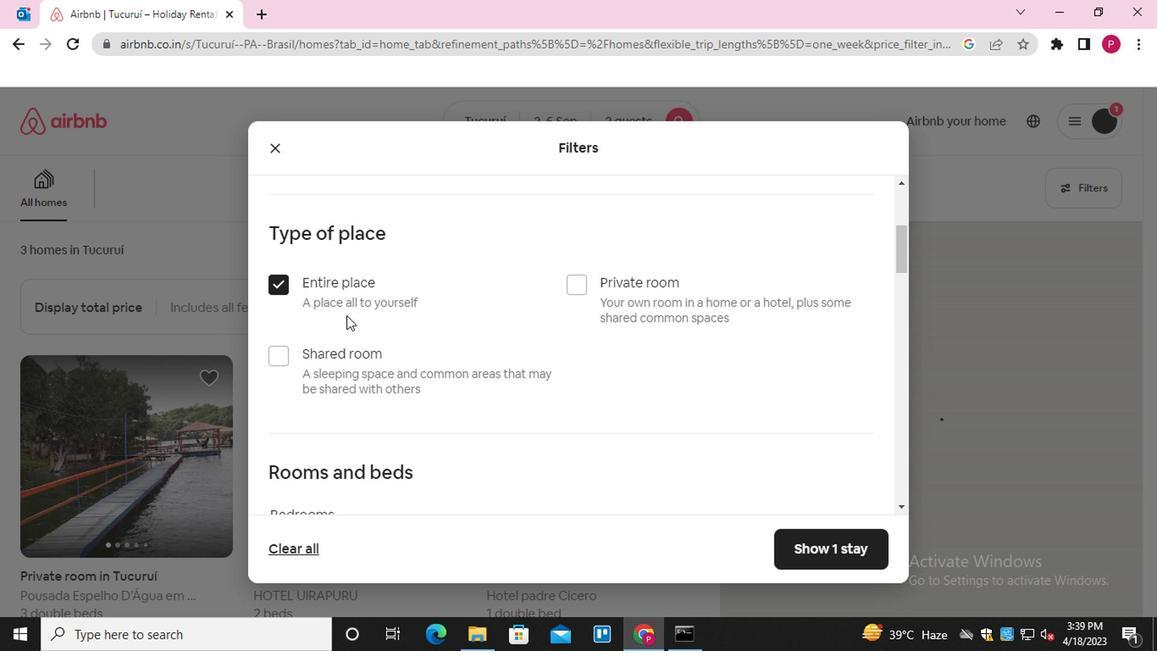 
Action: Mouse scrolled (346, 324) with delta (0, 0)
Screenshot: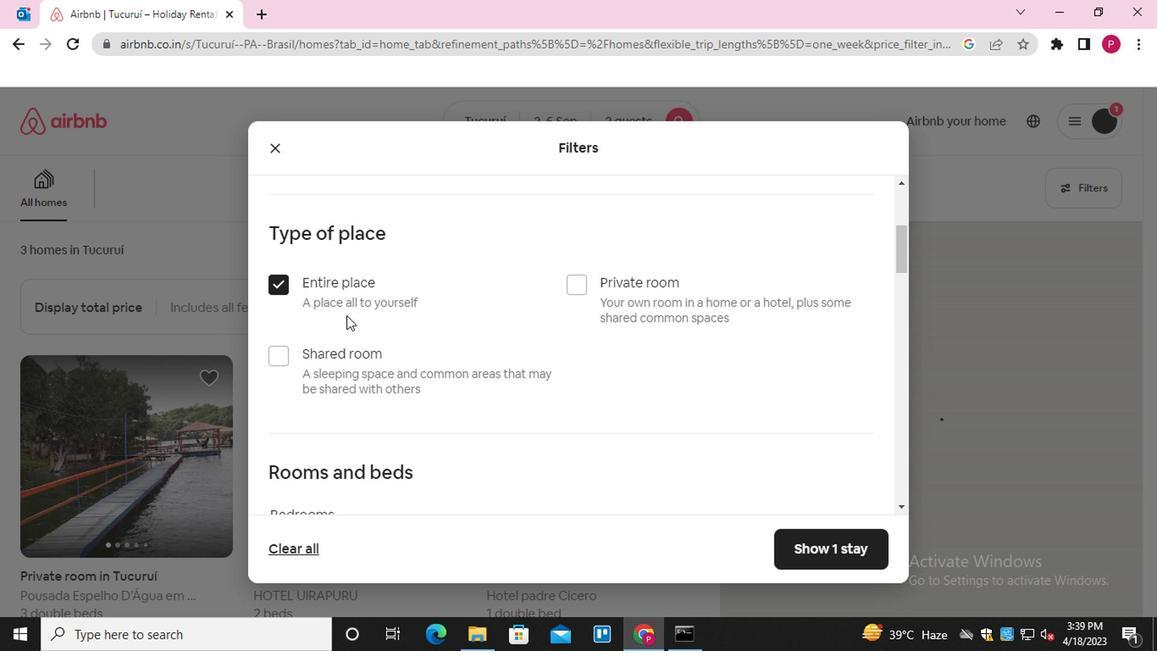 
Action: Mouse moved to (347, 328)
Screenshot: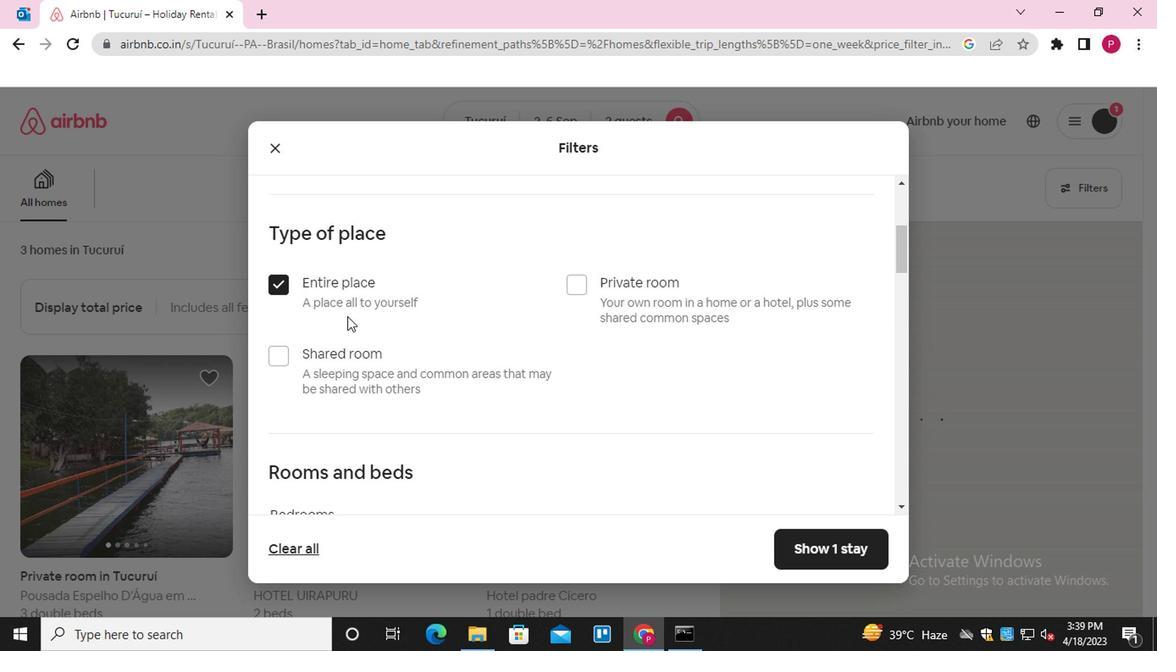 
Action: Mouse scrolled (347, 327) with delta (0, 0)
Screenshot: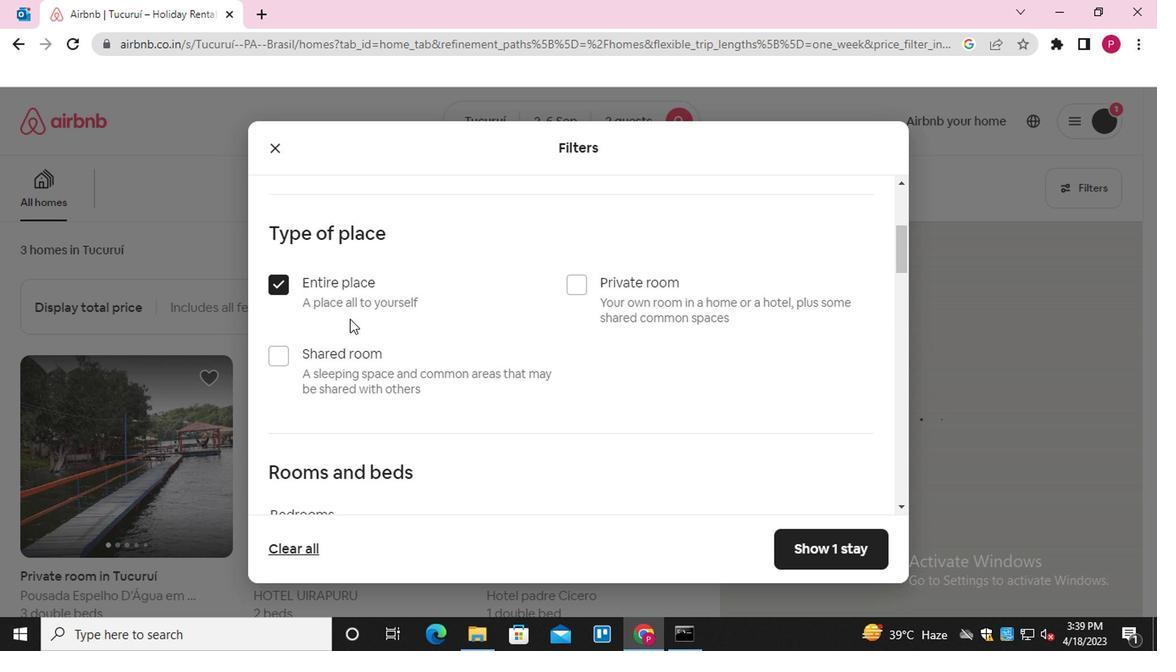 
Action: Mouse scrolled (347, 327) with delta (0, 0)
Screenshot: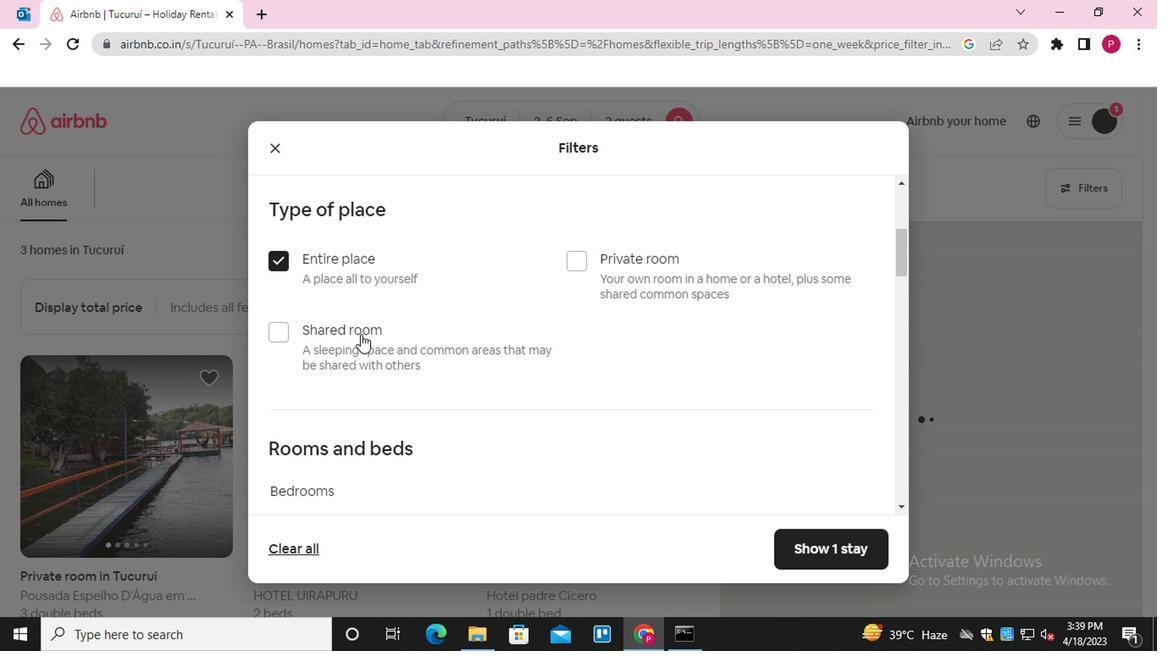 
Action: Mouse scrolled (347, 327) with delta (0, 0)
Screenshot: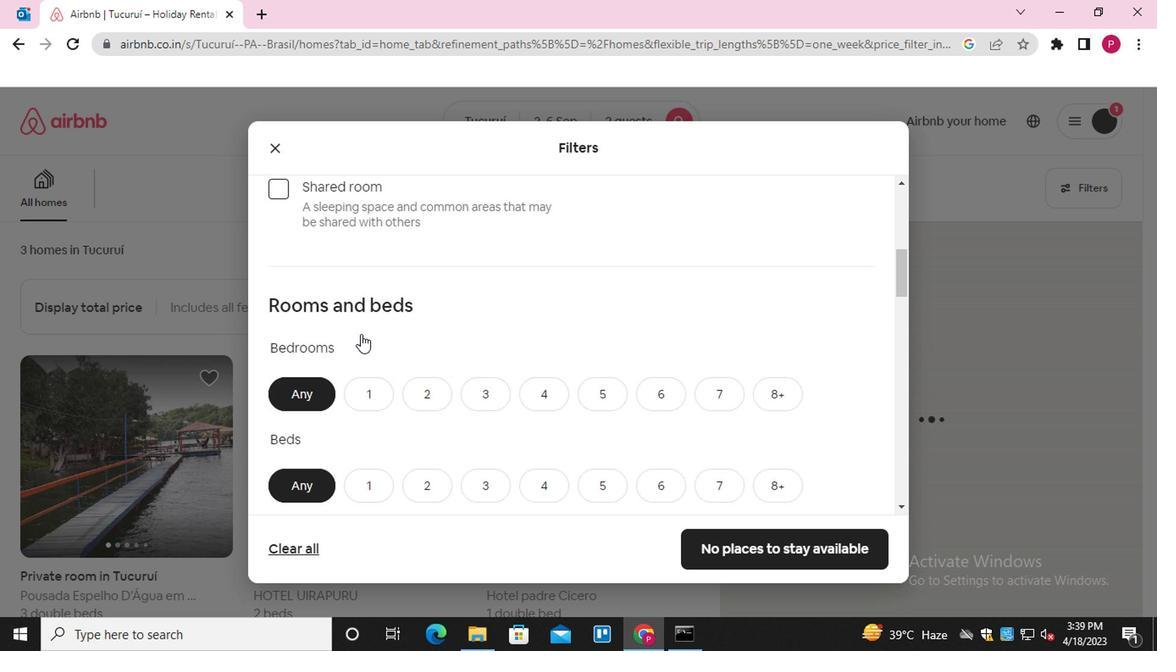 
Action: Mouse moved to (356, 246)
Screenshot: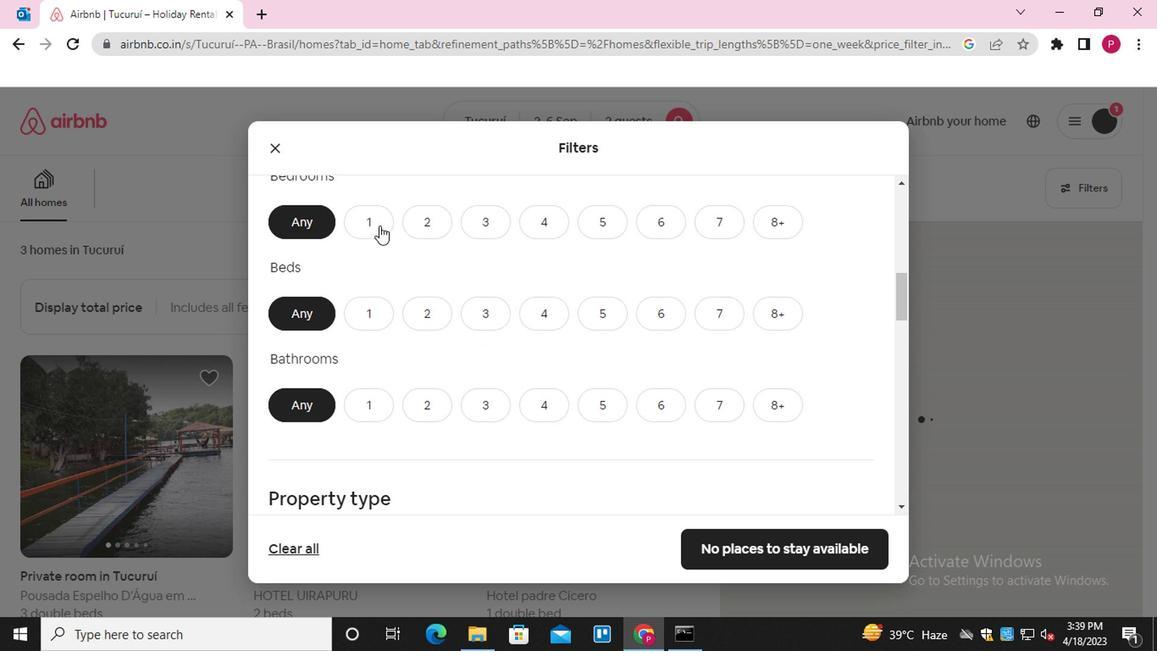 
Action: Mouse pressed left at (356, 246)
Screenshot: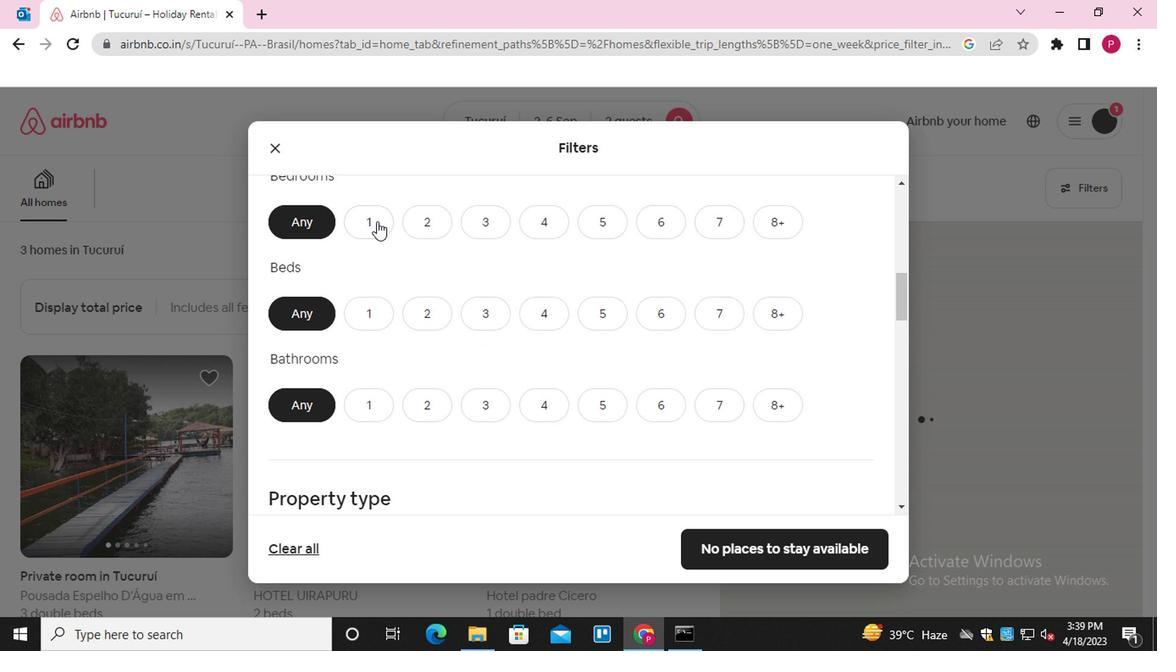 
Action: Mouse moved to (359, 309)
Screenshot: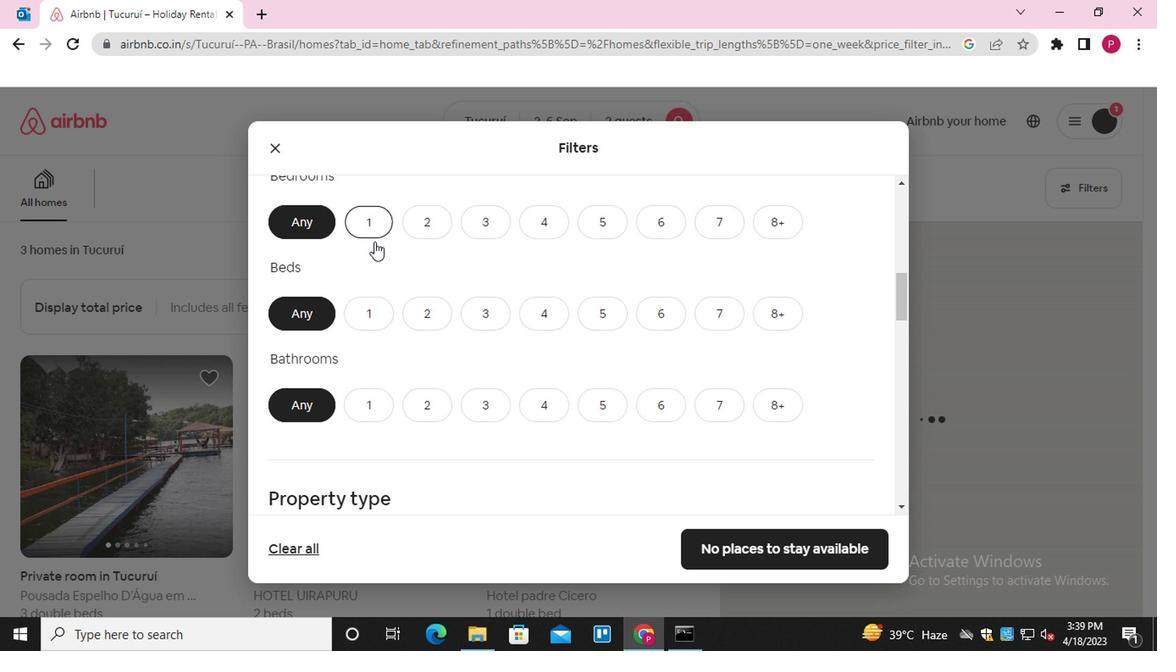 
Action: Mouse pressed left at (359, 309)
Screenshot: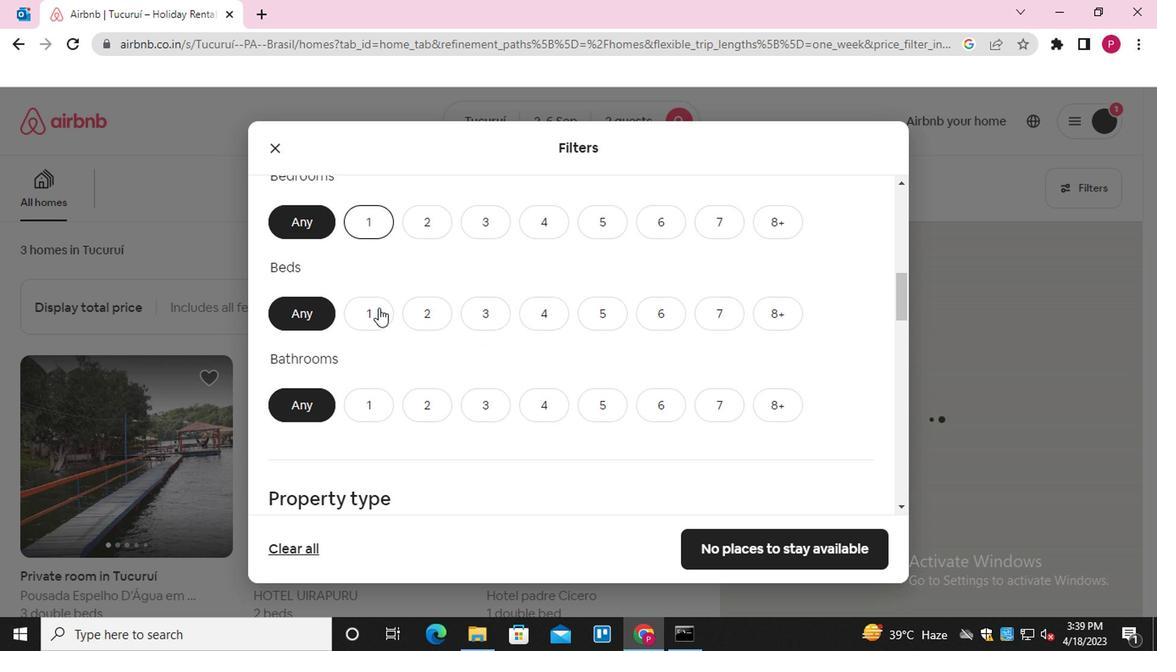 
Action: Mouse moved to (352, 375)
Screenshot: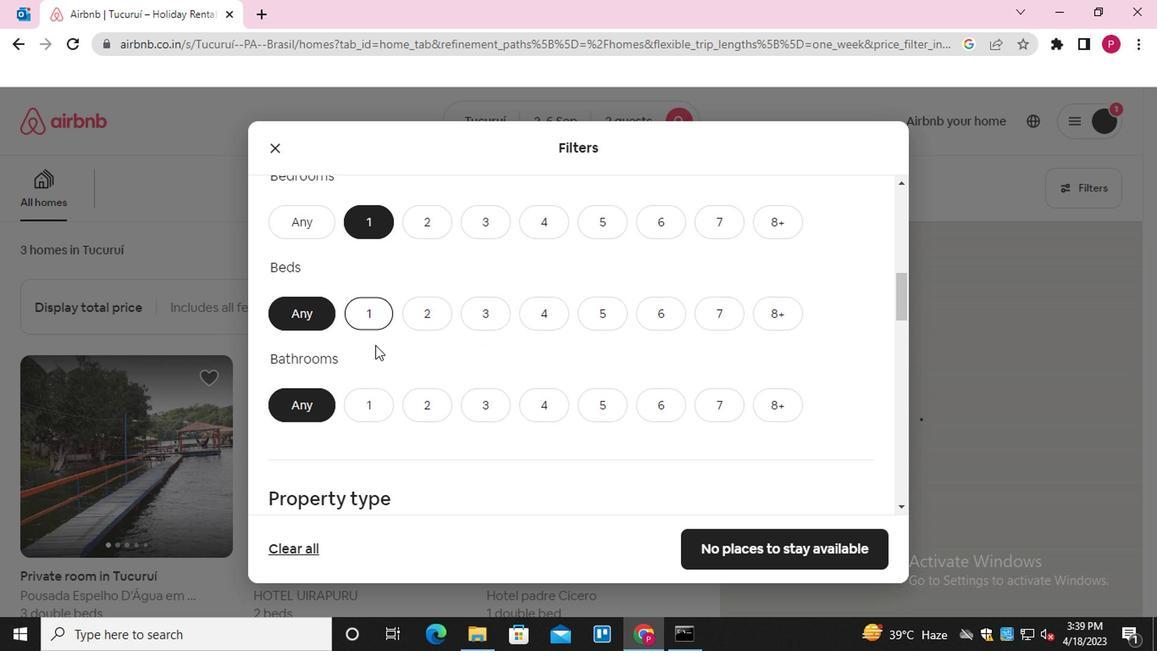 
Action: Mouse pressed left at (352, 375)
Screenshot: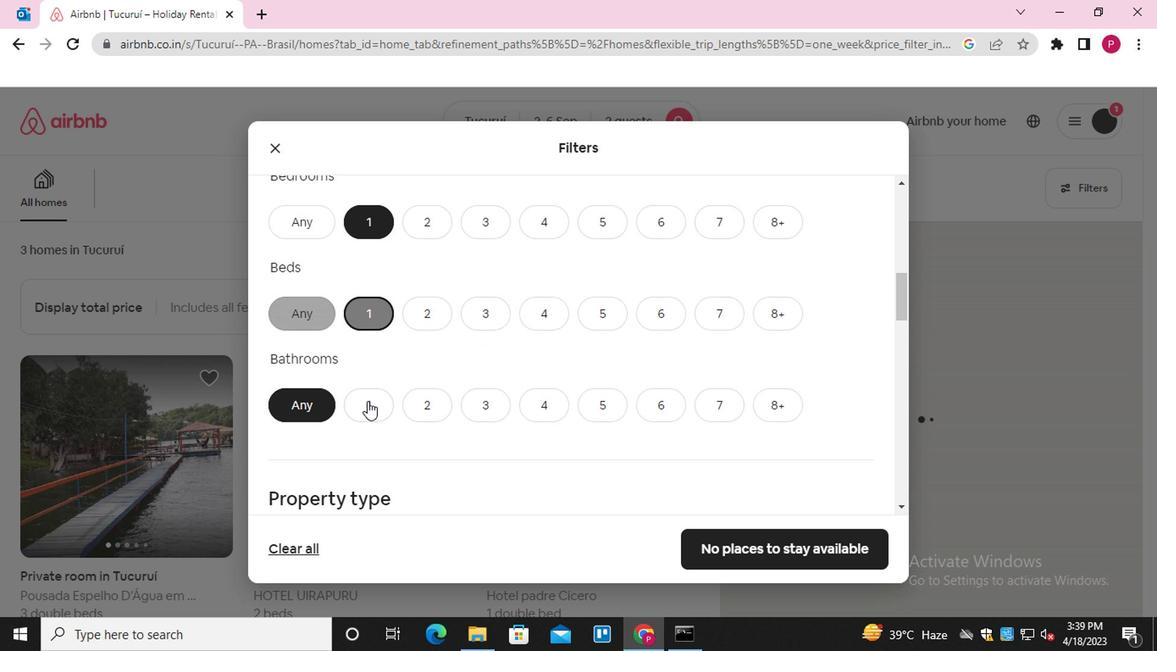 
Action: Mouse moved to (401, 338)
Screenshot: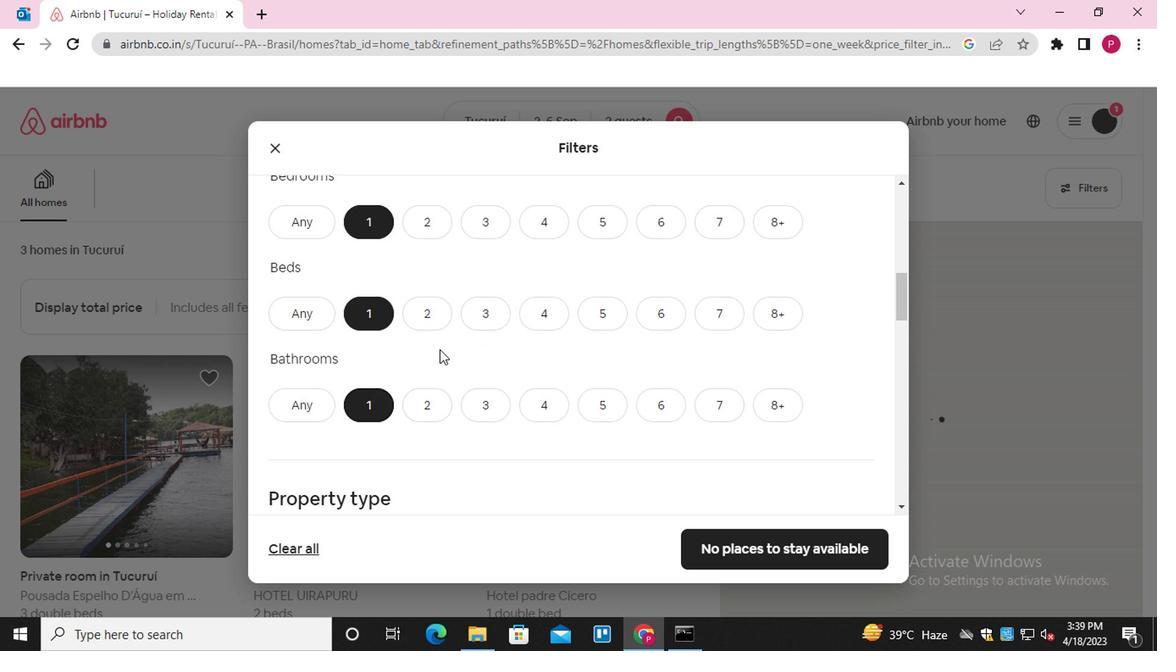 
Action: Mouse scrolled (401, 338) with delta (0, 0)
Screenshot: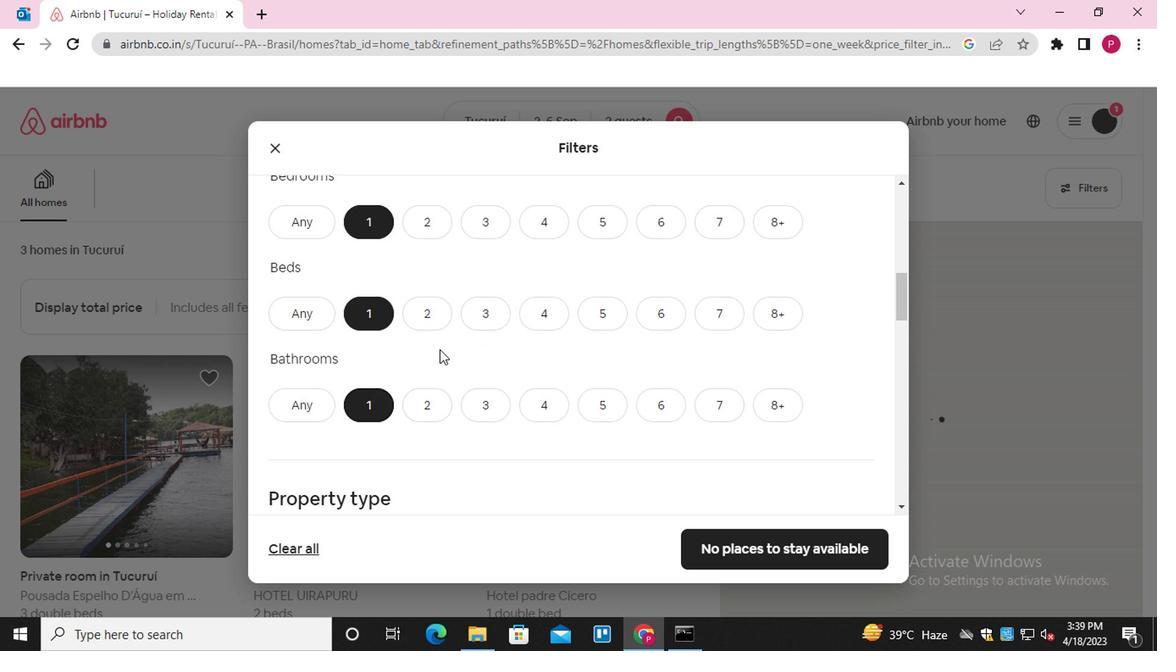 
Action: Mouse scrolled (401, 338) with delta (0, 0)
Screenshot: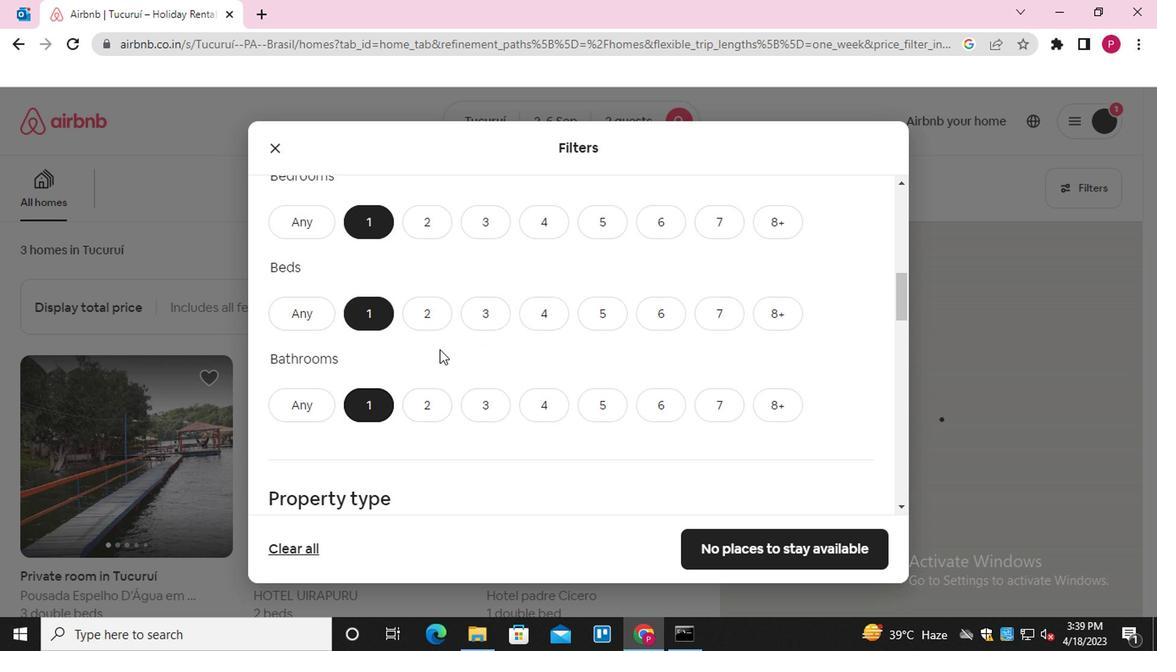 
Action: Mouse scrolled (401, 338) with delta (0, 0)
Screenshot: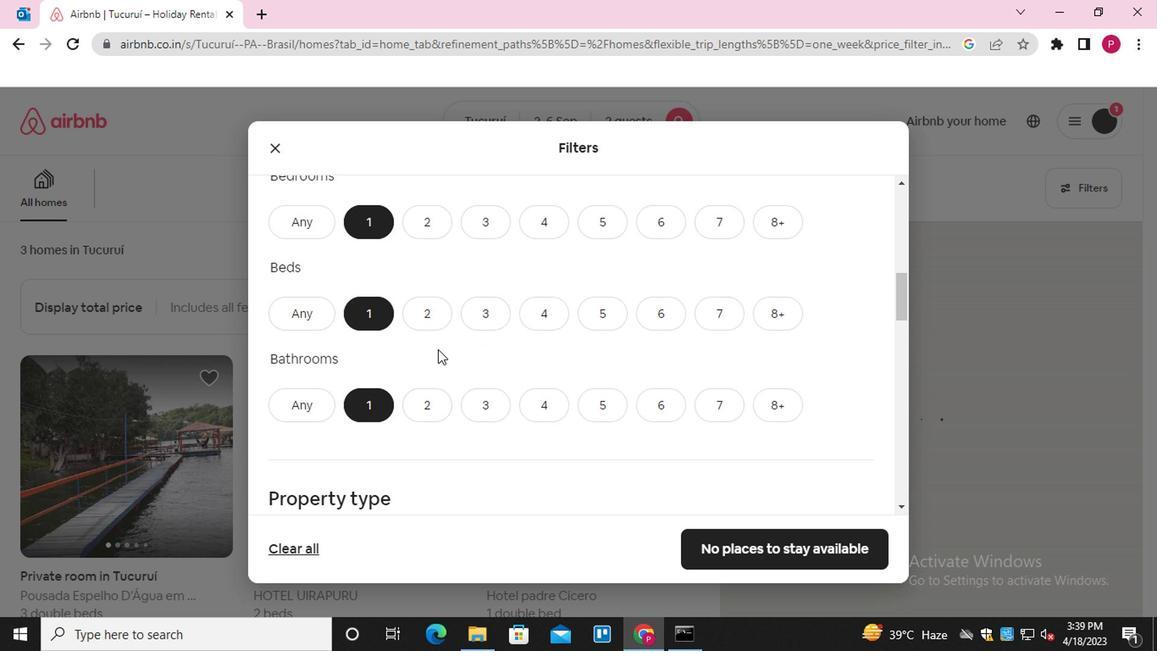 
Action: Mouse moved to (338, 350)
Screenshot: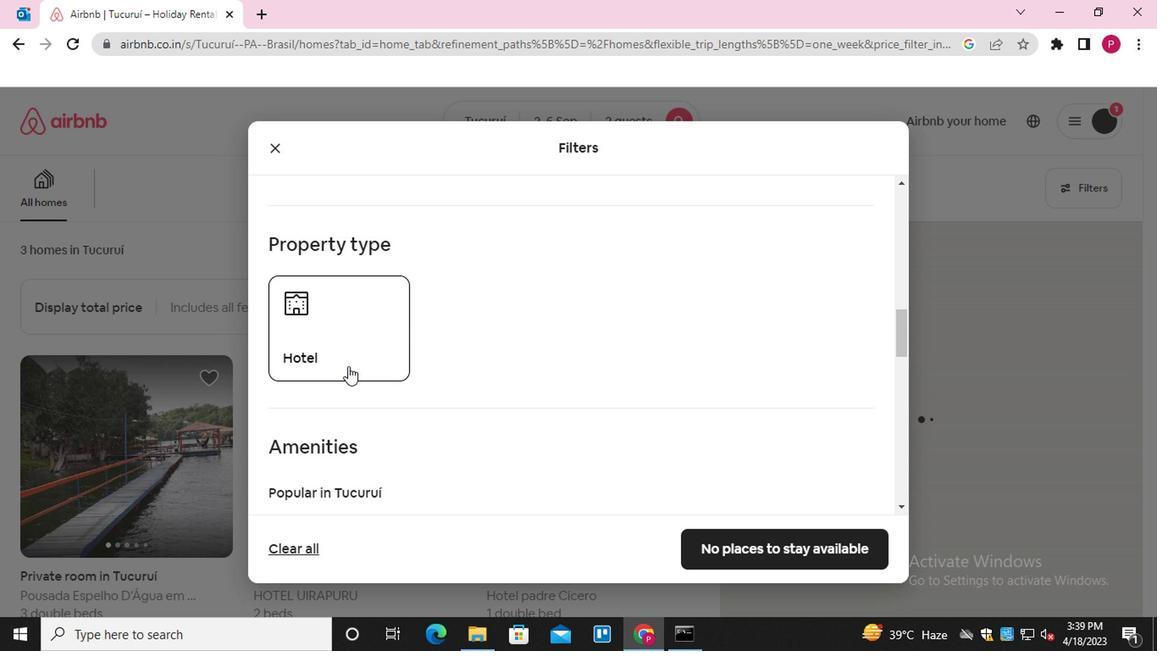 
Action: Mouse pressed left at (338, 350)
Screenshot: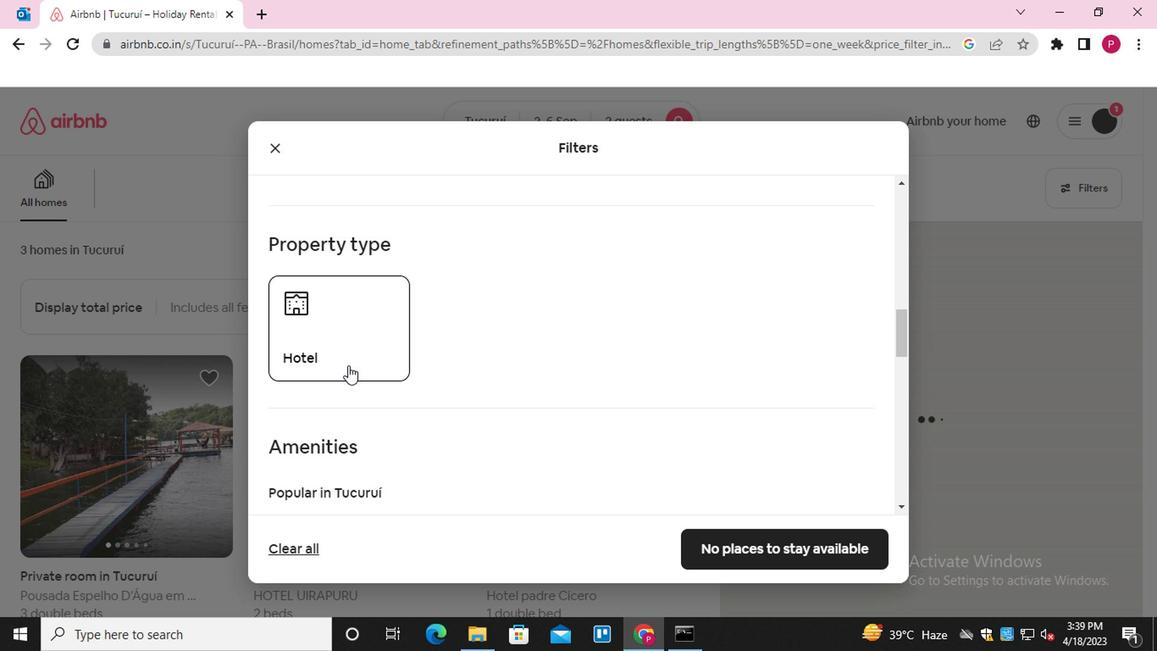
Action: Mouse moved to (419, 465)
Screenshot: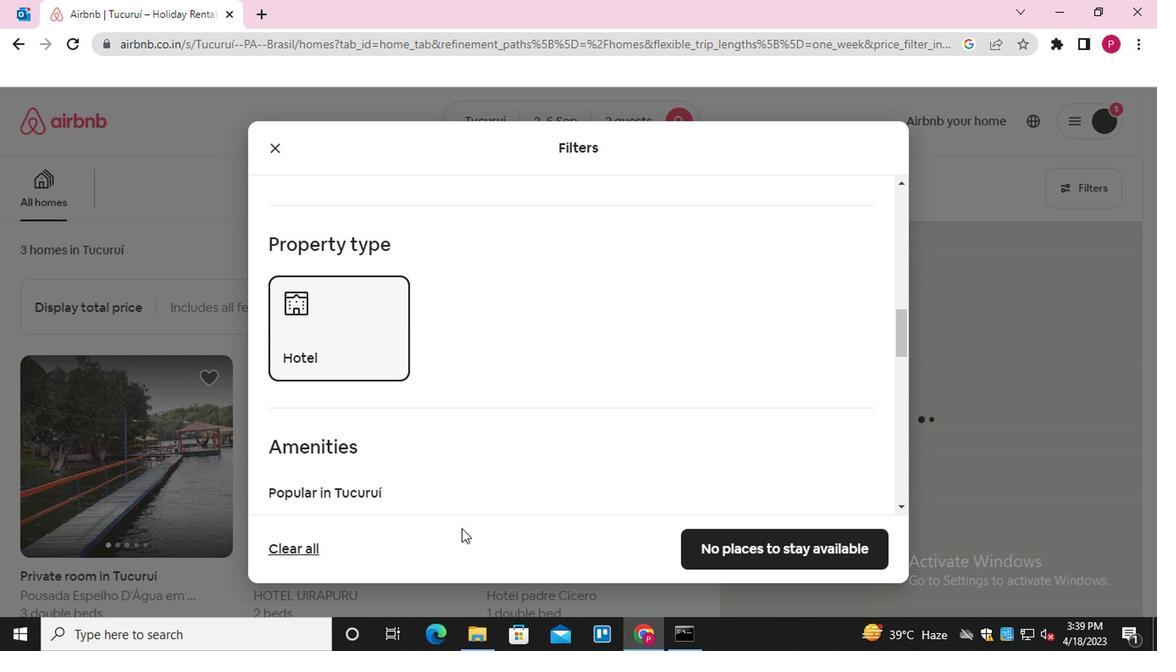 
Action: Mouse scrolled (419, 464) with delta (0, 0)
Screenshot: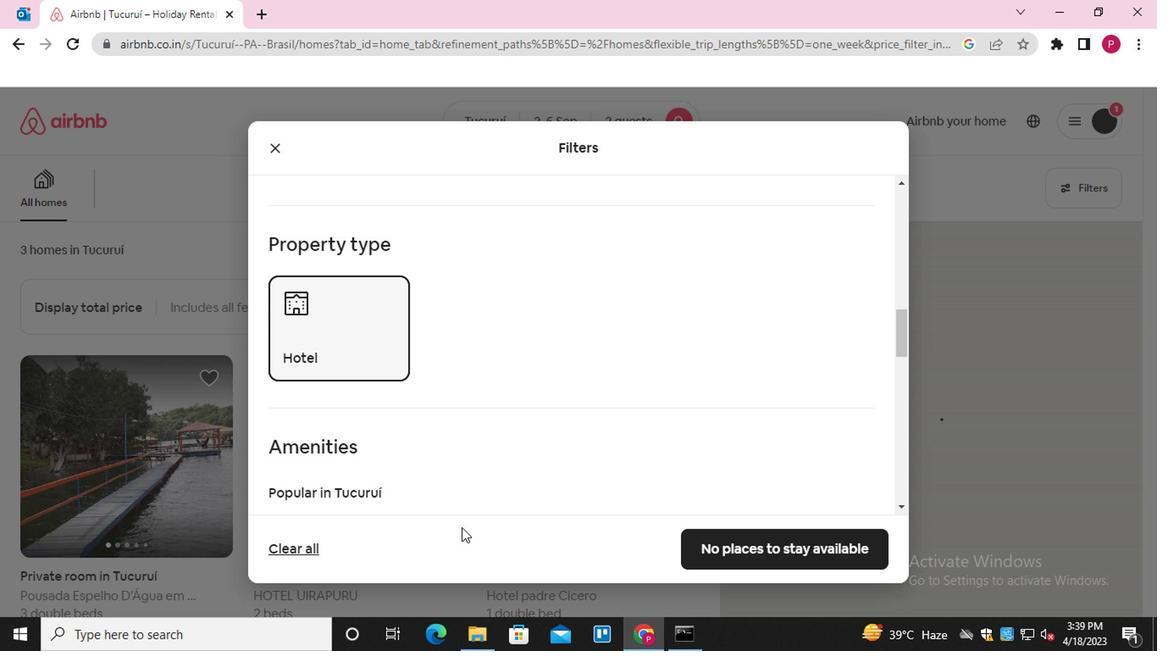 
Action: Mouse scrolled (419, 464) with delta (0, 0)
Screenshot: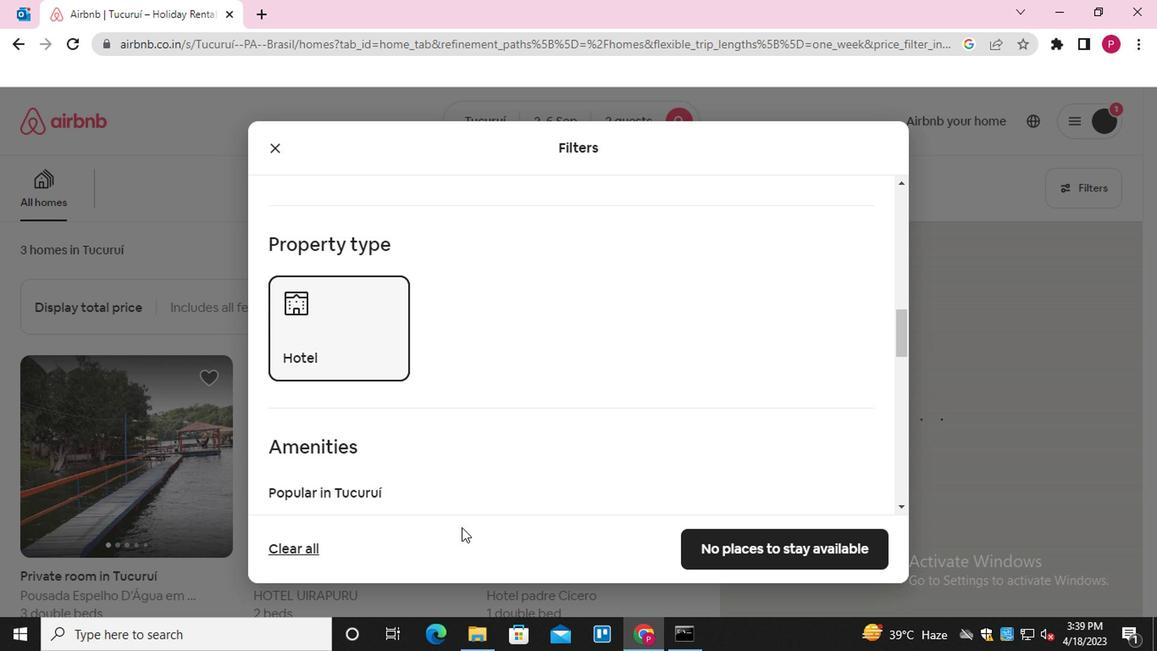
Action: Mouse scrolled (419, 464) with delta (0, 0)
Screenshot: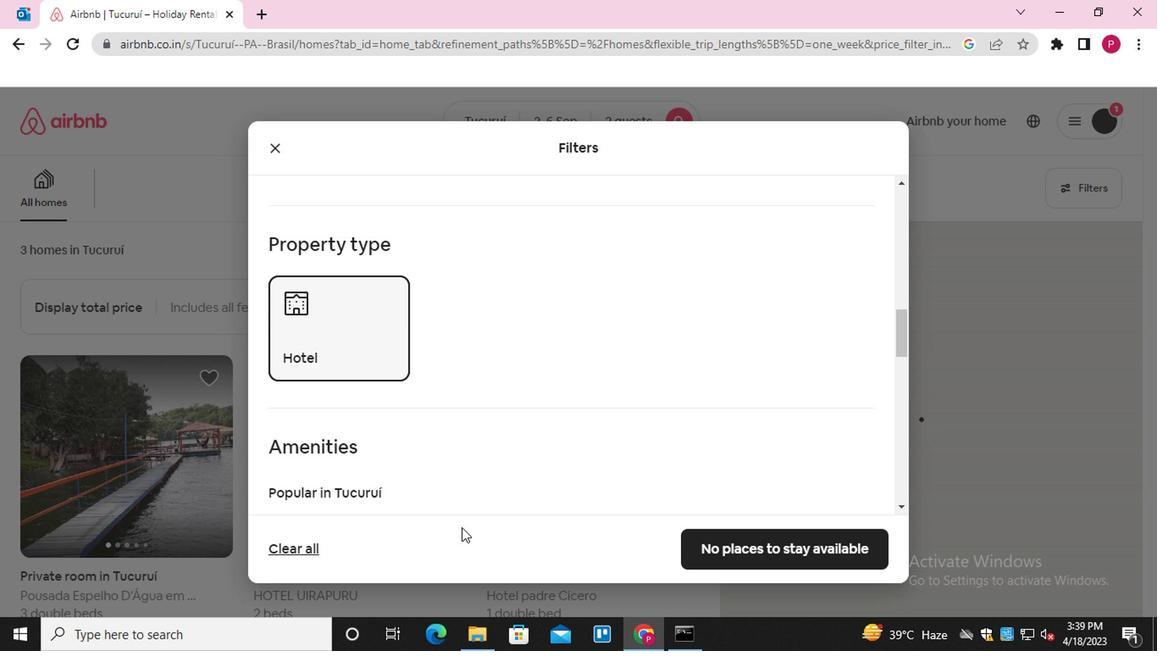 
Action: Mouse moved to (416, 416)
Screenshot: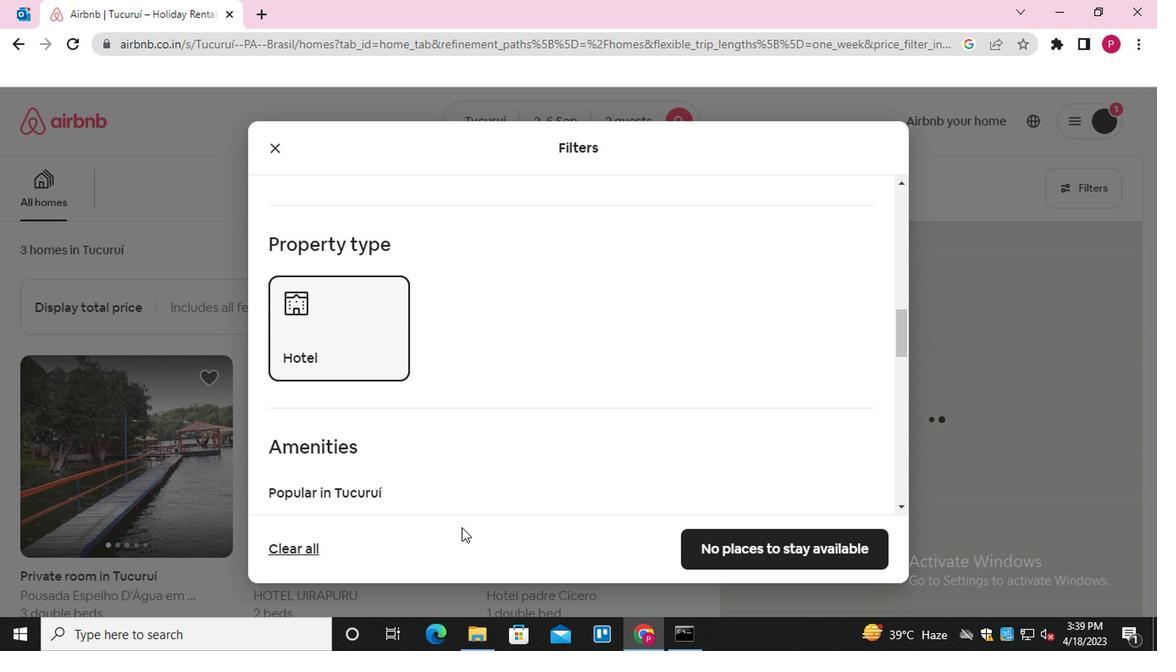 
Action: Mouse scrolled (416, 415) with delta (0, 0)
Screenshot: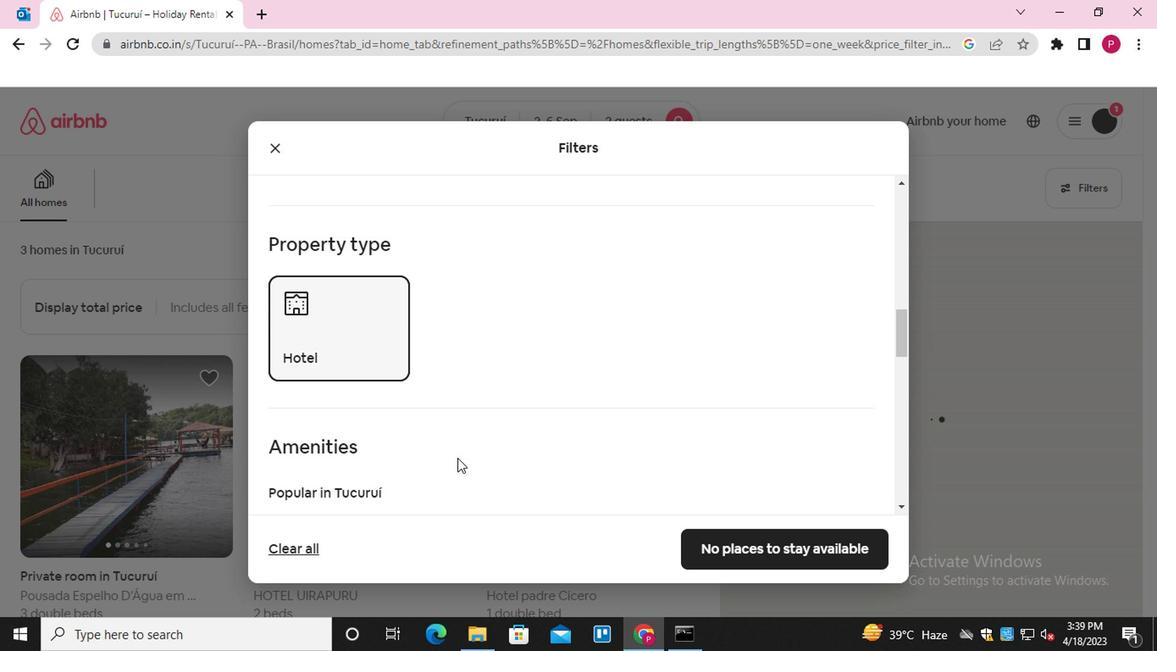 
Action: Mouse scrolled (416, 415) with delta (0, 0)
Screenshot: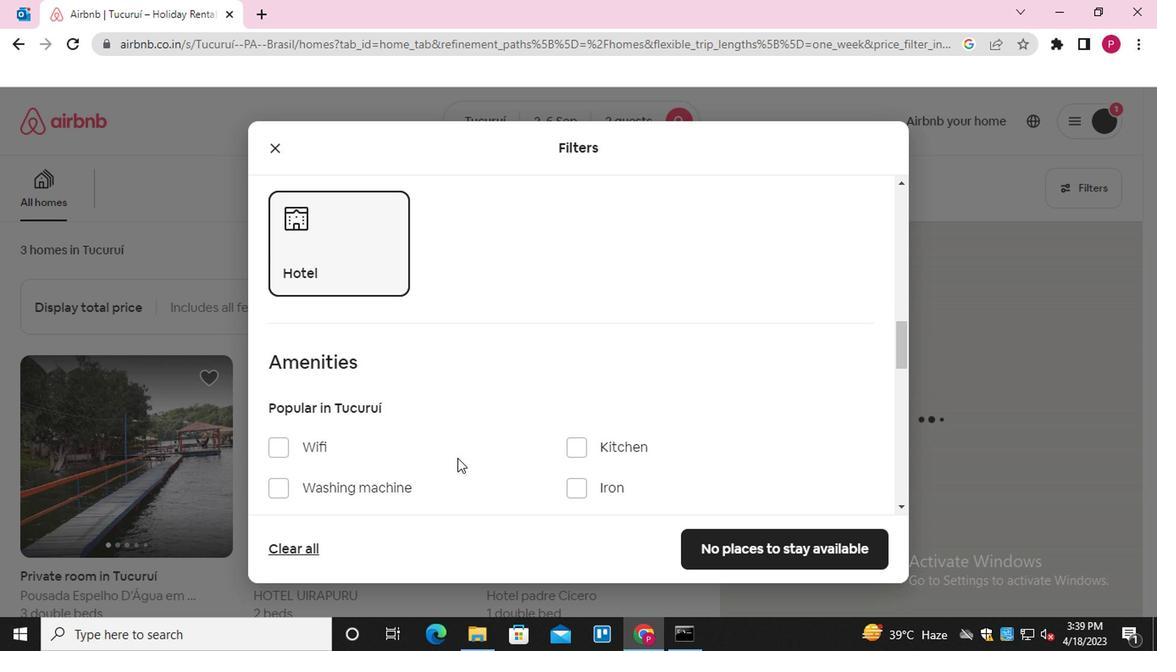 
Action: Mouse moved to (388, 398)
Screenshot: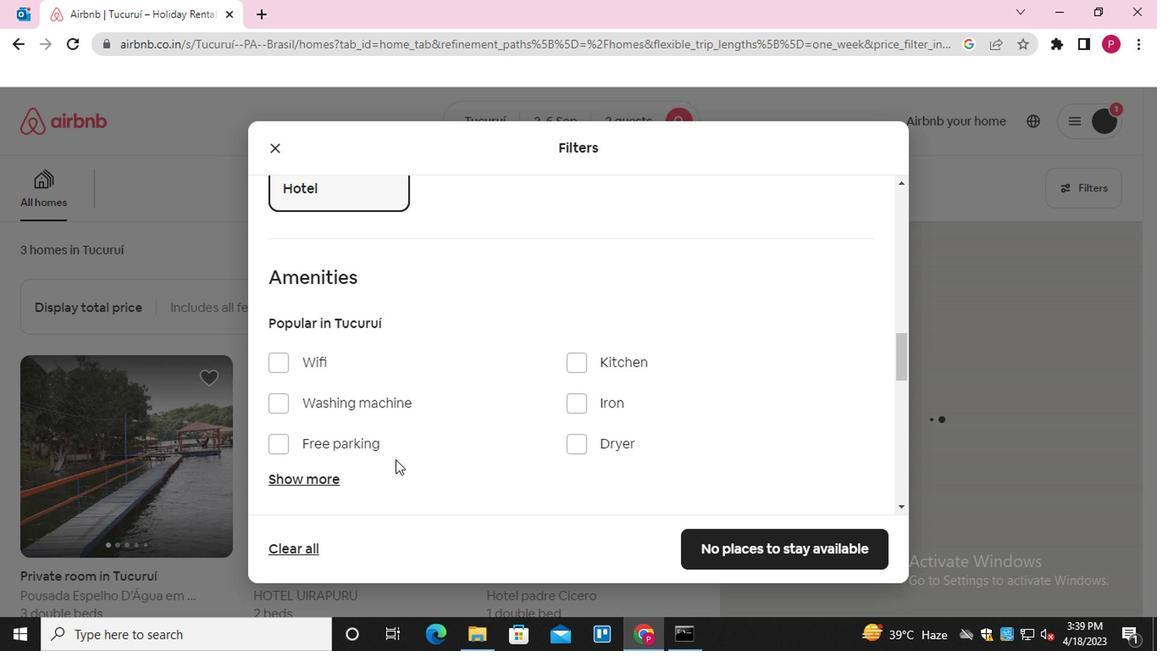
Action: Mouse scrolled (388, 397) with delta (0, 0)
Screenshot: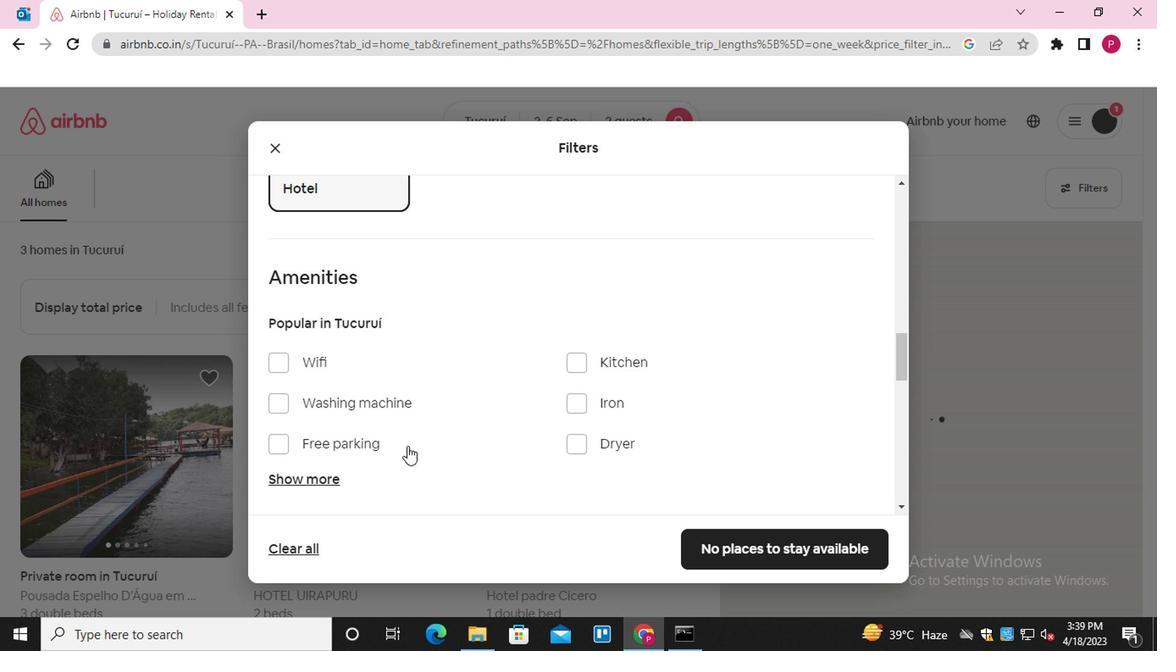 
Action: Mouse scrolled (388, 397) with delta (0, 0)
Screenshot: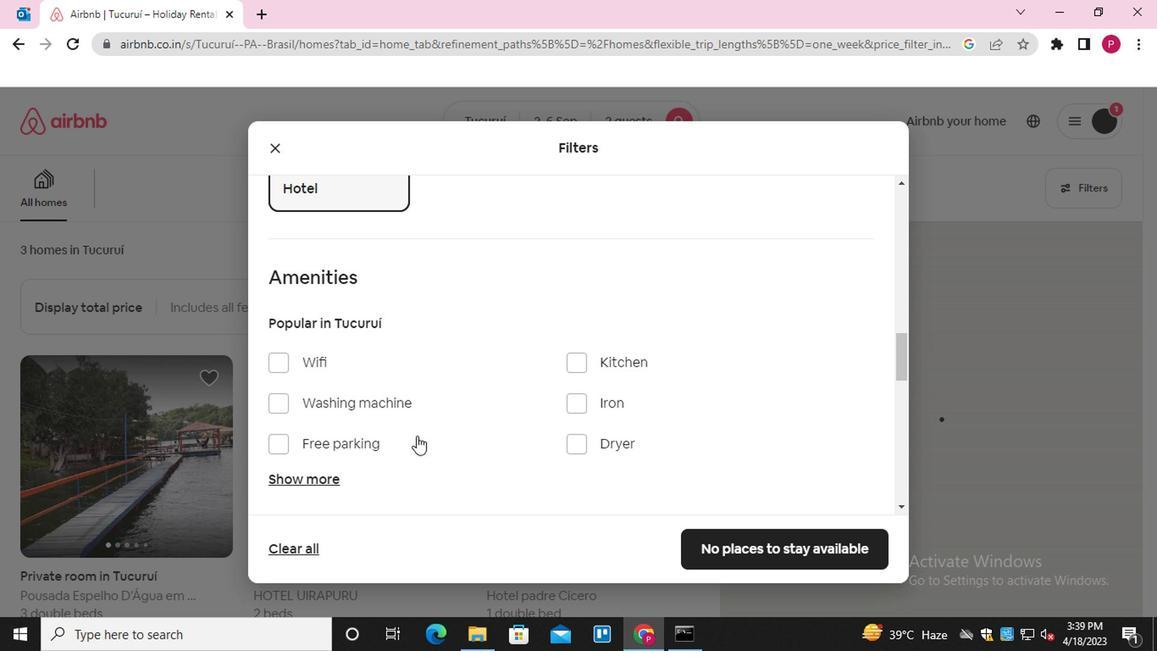 
Action: Mouse scrolled (388, 397) with delta (0, 0)
Screenshot: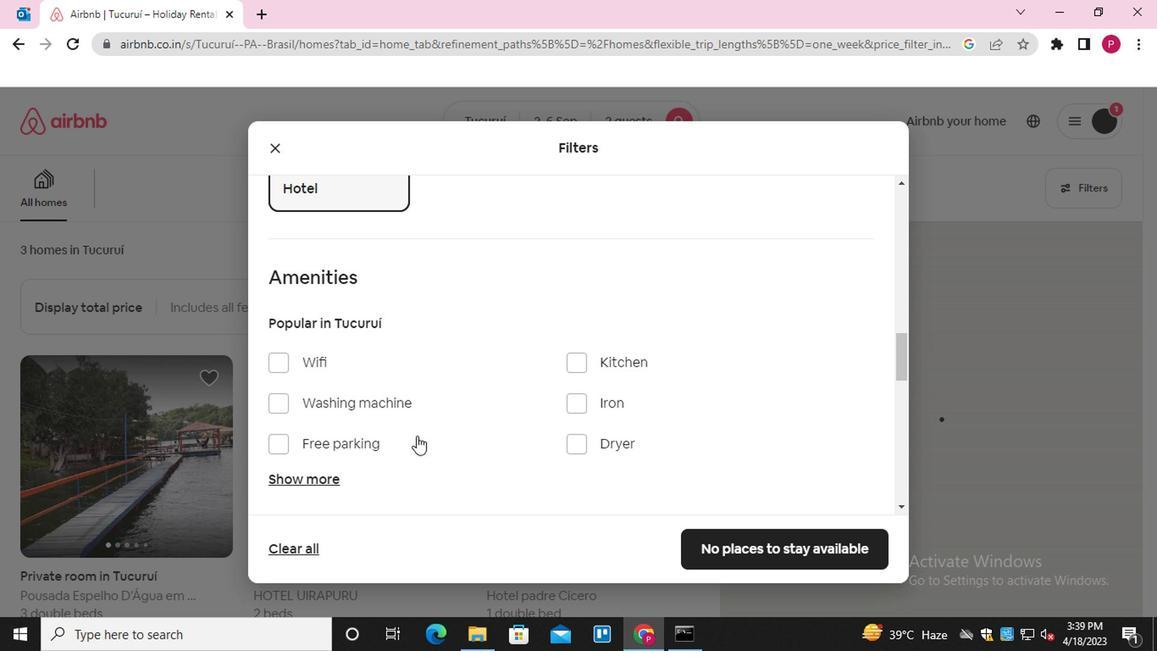 
Action: Mouse scrolled (388, 397) with delta (0, 0)
Screenshot: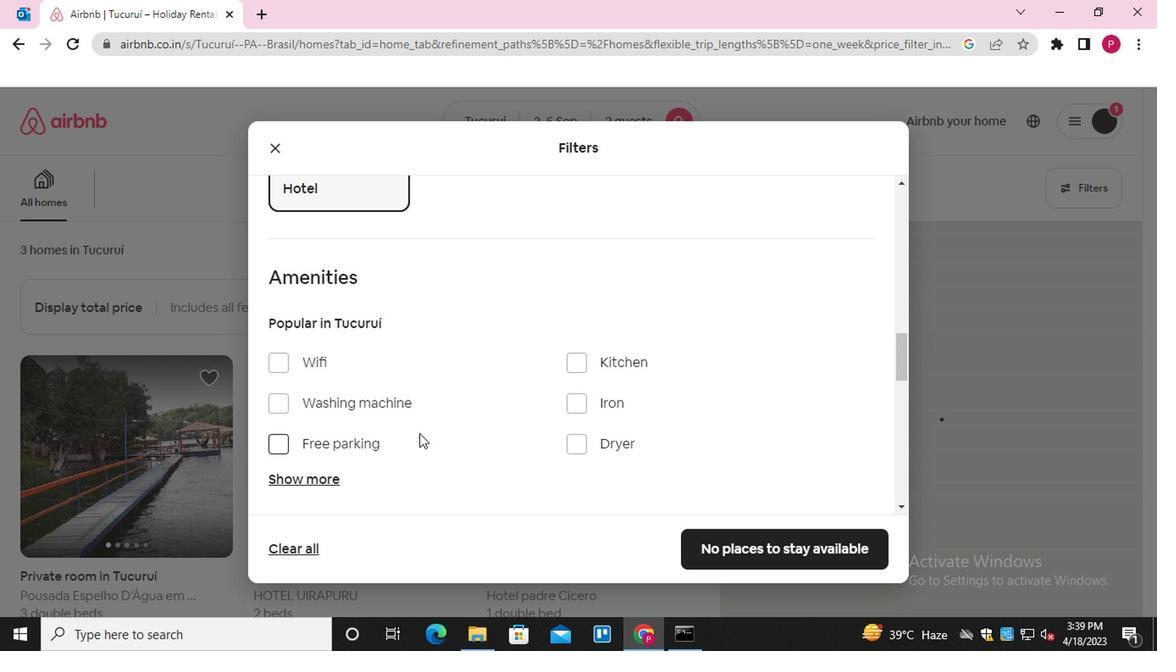 
Action: Mouse scrolled (388, 397) with delta (0, 0)
Screenshot: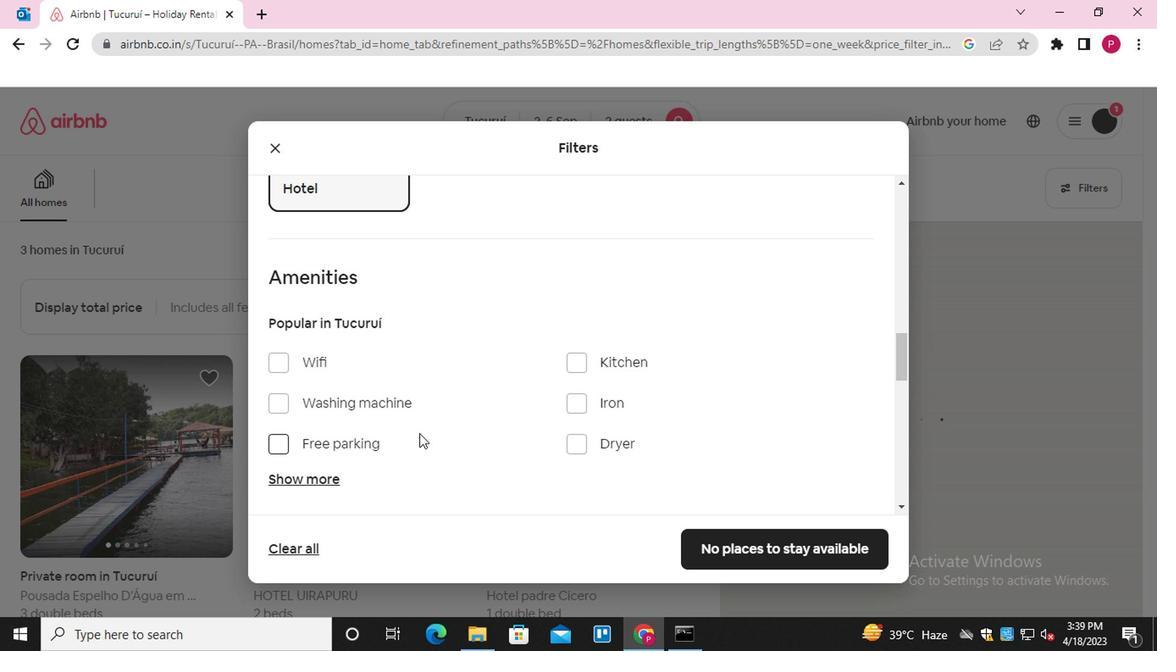 
Action: Mouse moved to (685, 266)
Screenshot: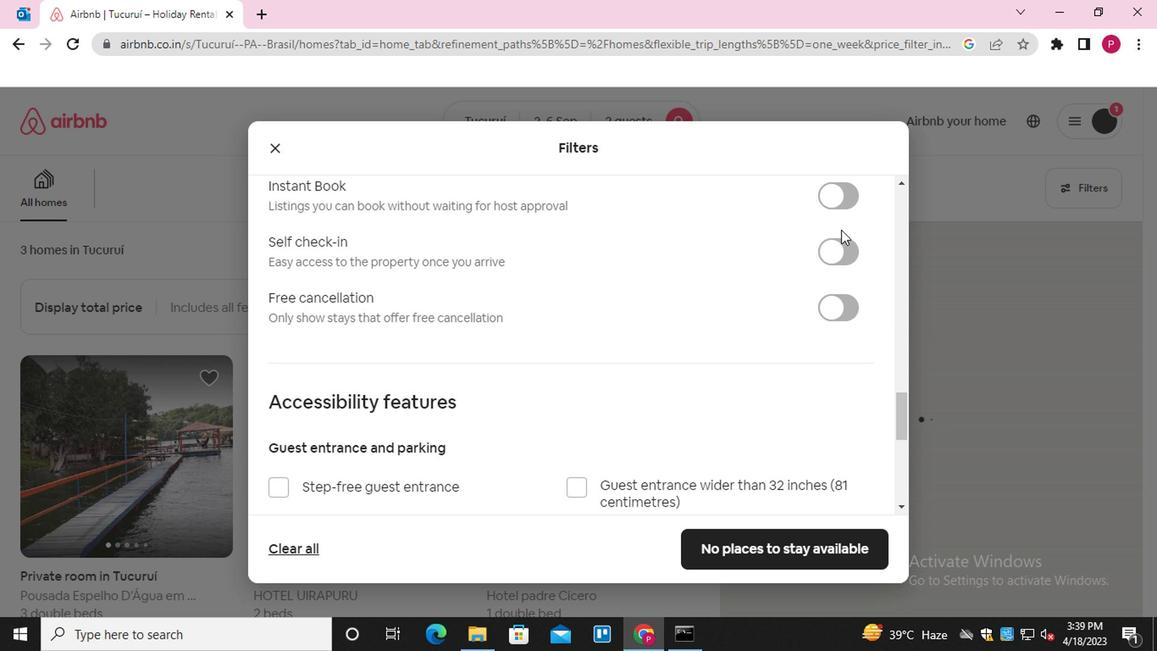 
Action: Mouse pressed left at (685, 266)
Screenshot: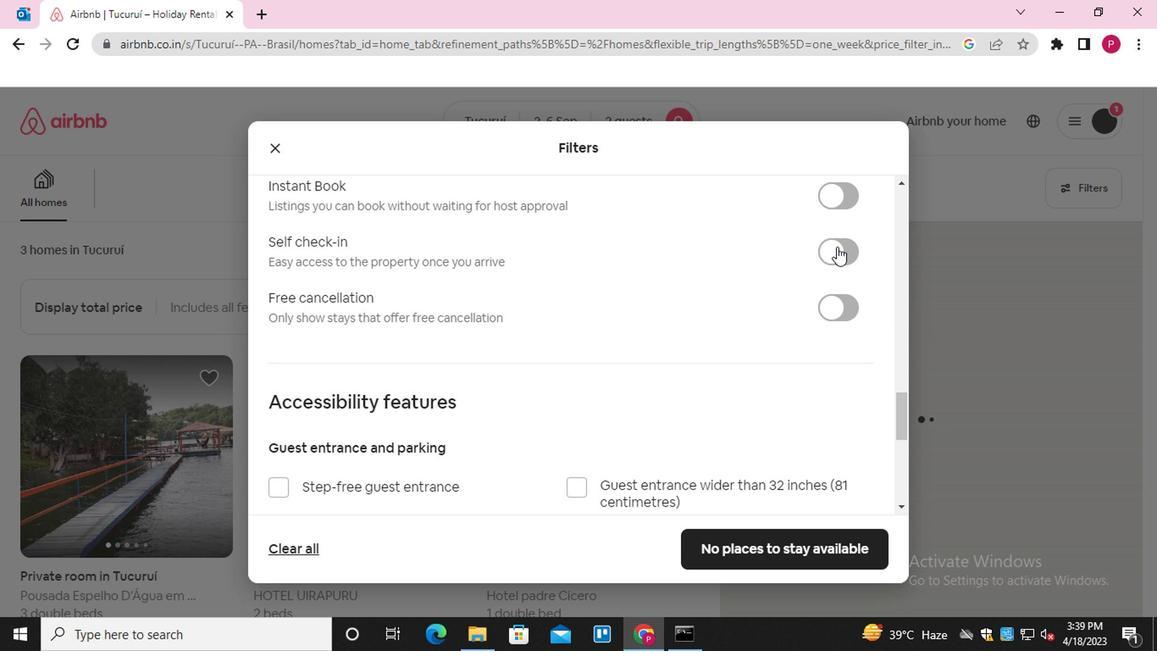 
Action: Mouse moved to (469, 341)
Screenshot: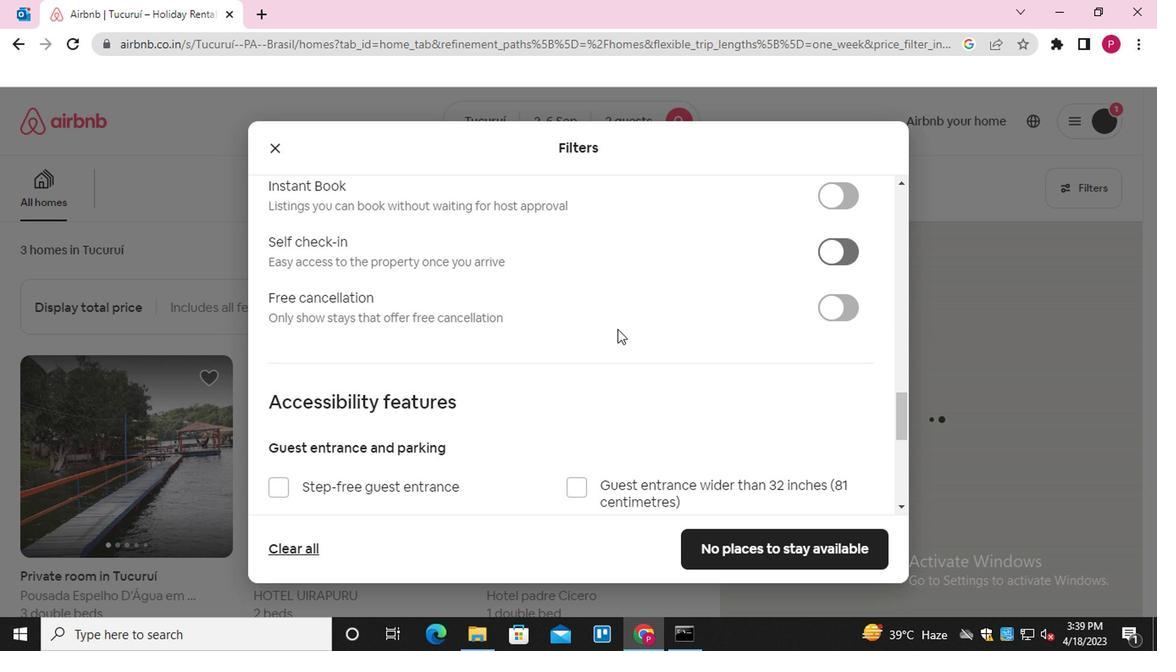 
Action: Mouse scrolled (469, 340) with delta (0, 0)
Screenshot: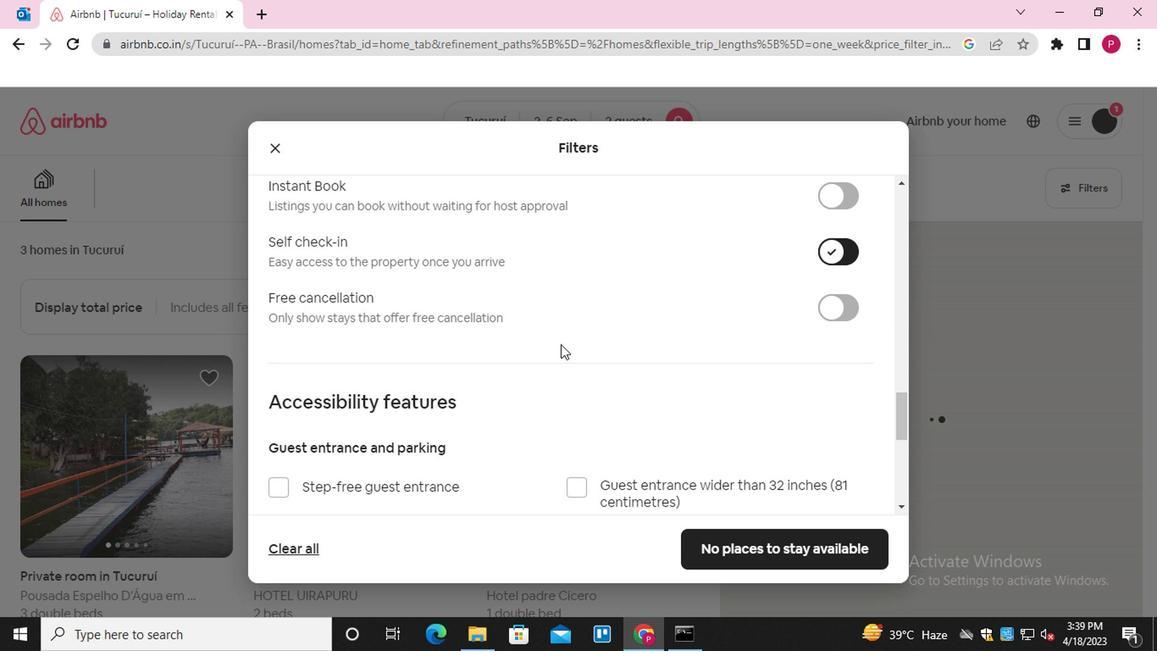 
Action: Mouse scrolled (469, 340) with delta (0, 0)
Screenshot: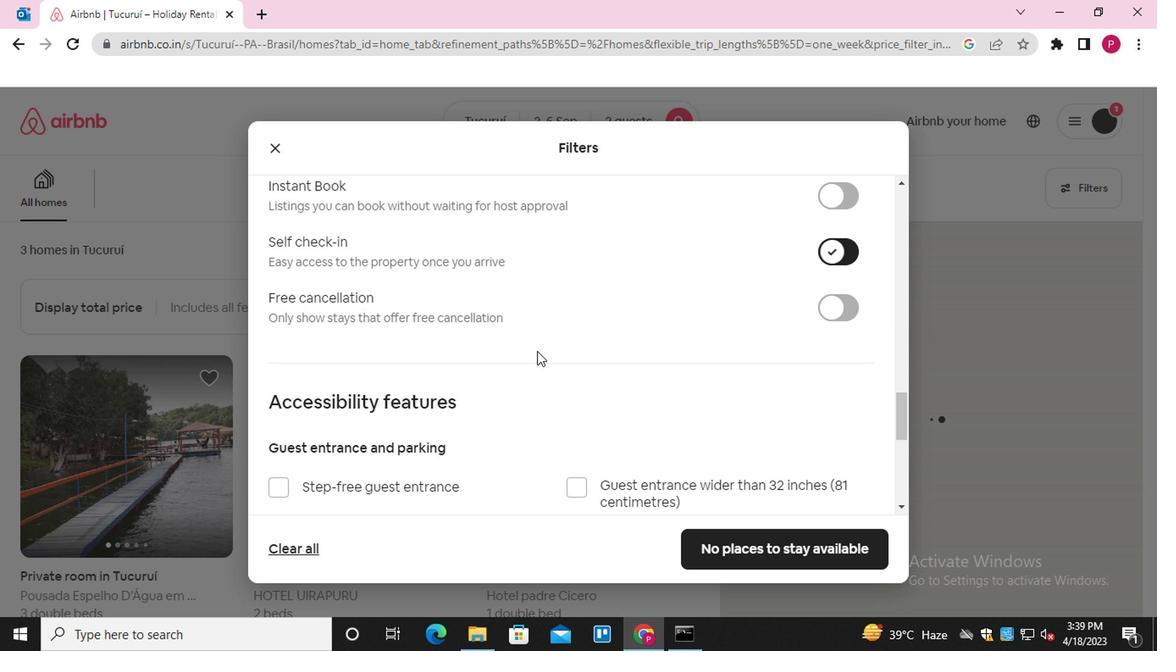 
Action: Mouse scrolled (469, 340) with delta (0, 0)
Screenshot: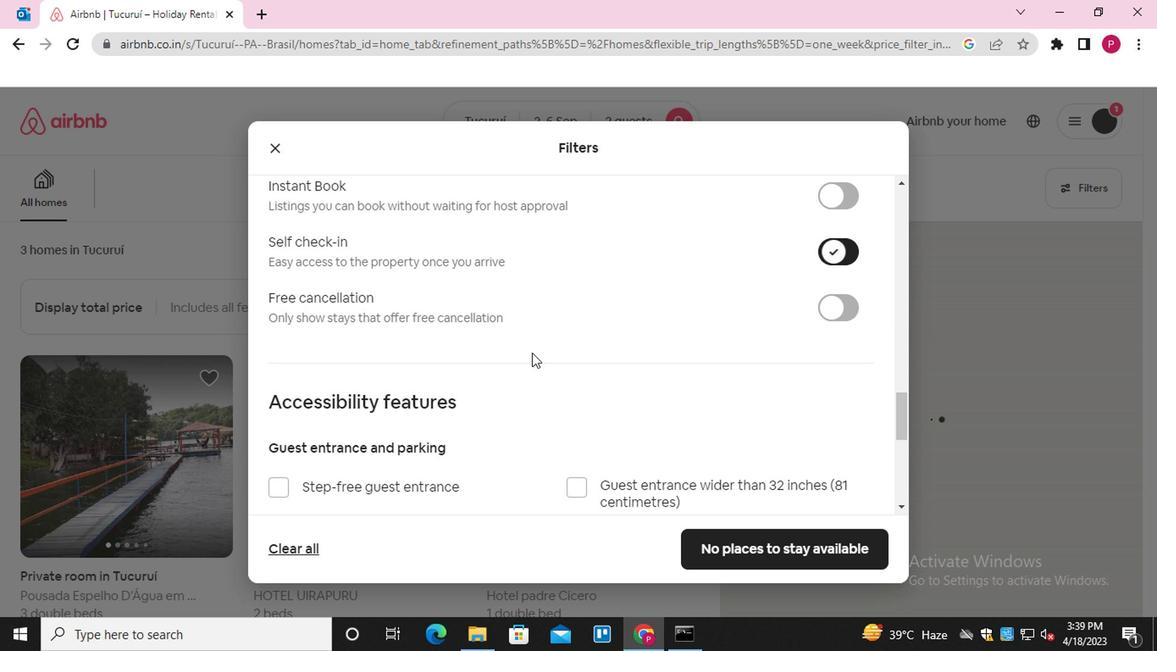 
Action: Mouse scrolled (469, 340) with delta (0, 0)
Screenshot: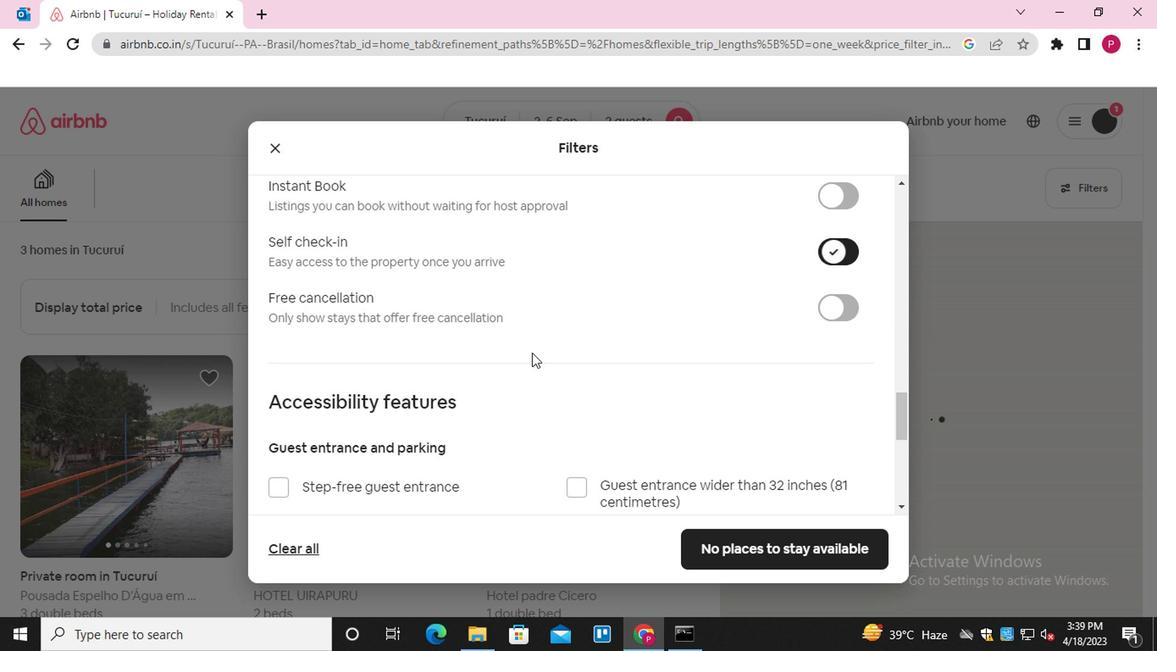 
Action: Mouse moved to (468, 341)
Screenshot: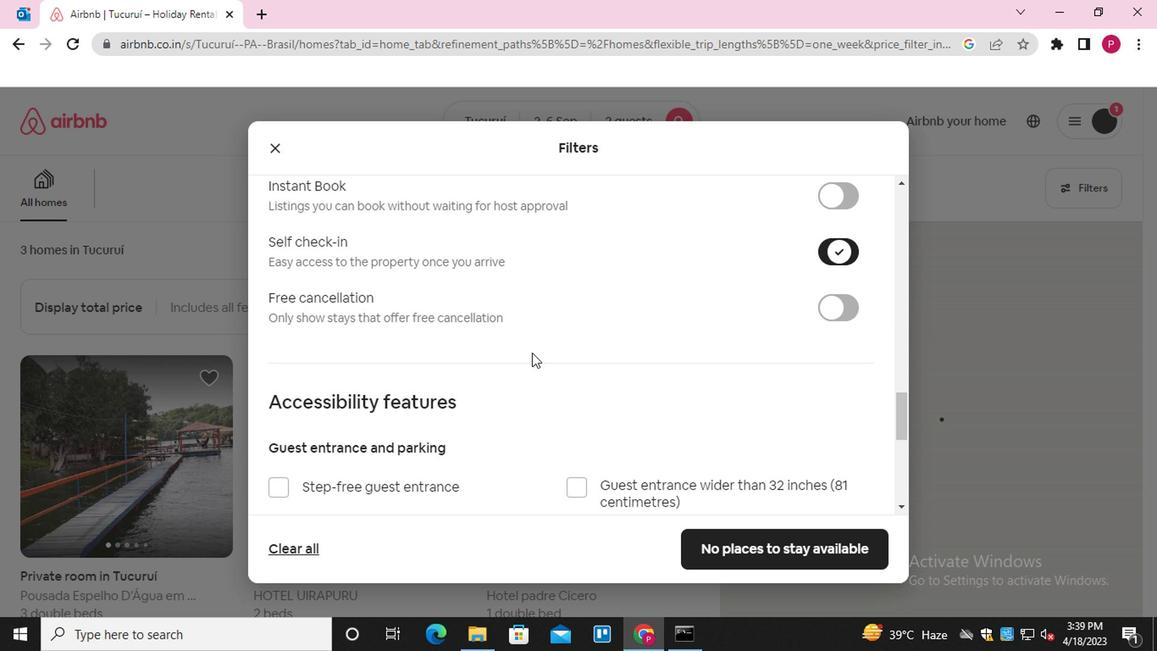 
Action: Mouse scrolled (468, 341) with delta (0, 0)
Screenshot: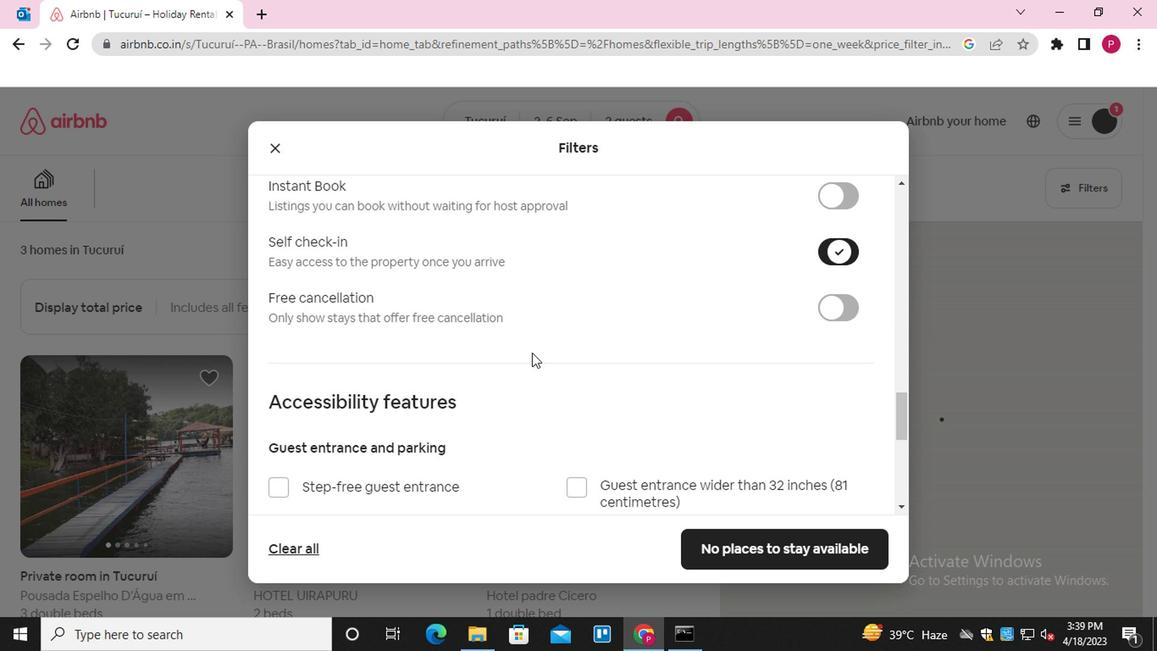 
Action: Mouse moved to (631, 487)
Screenshot: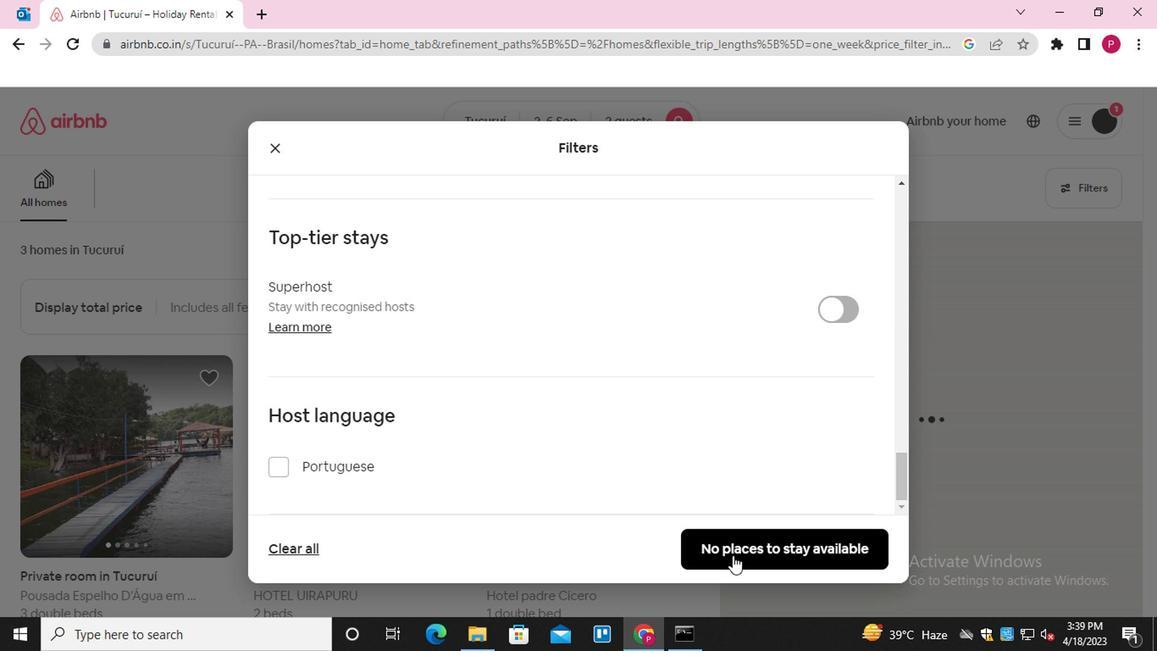 
Action: Mouse pressed left at (631, 487)
Screenshot: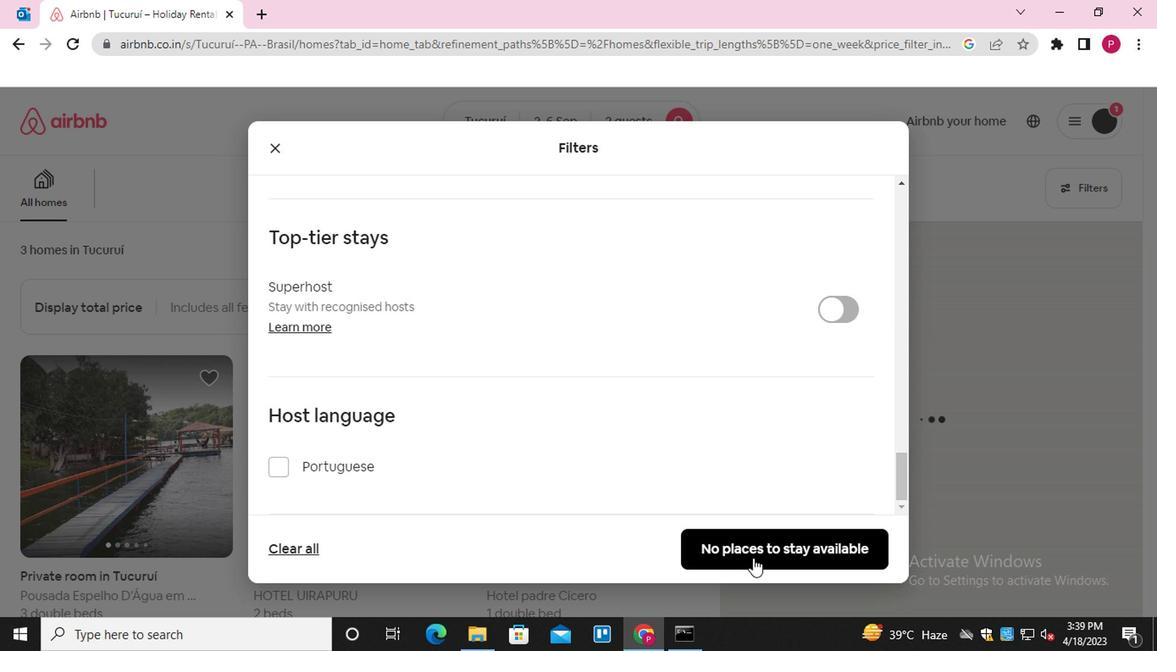
Action: Mouse moved to (358, 374)
Screenshot: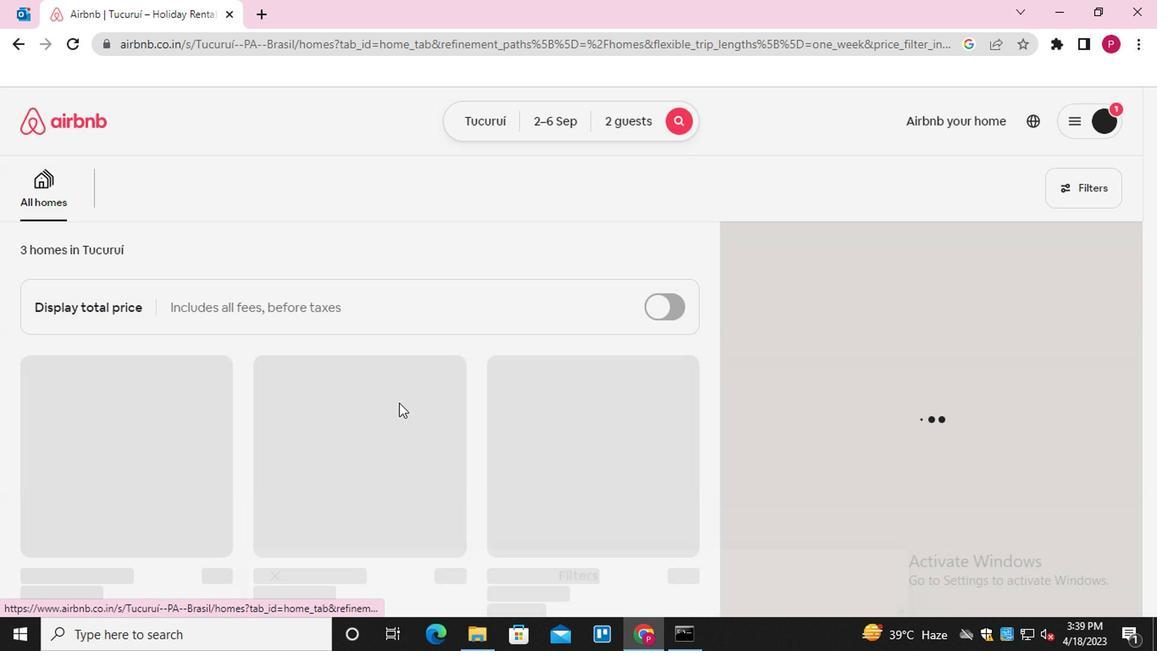 
